 Task: Search one way flight ticket for 4 adults, 2 children, 2 infants in seat and 1 infant on lap in economy from Deadhorse: Deadhorse Airport(prudhoe Bay Airport) to Laramie: Laramie Regional Airport on 5-3-2023. Choice of flights is Westjet. Number of bags: 1 carry on bag. Price is upto 75000. Outbound departure time preference is 14:15.
Action: Mouse moved to (325, 374)
Screenshot: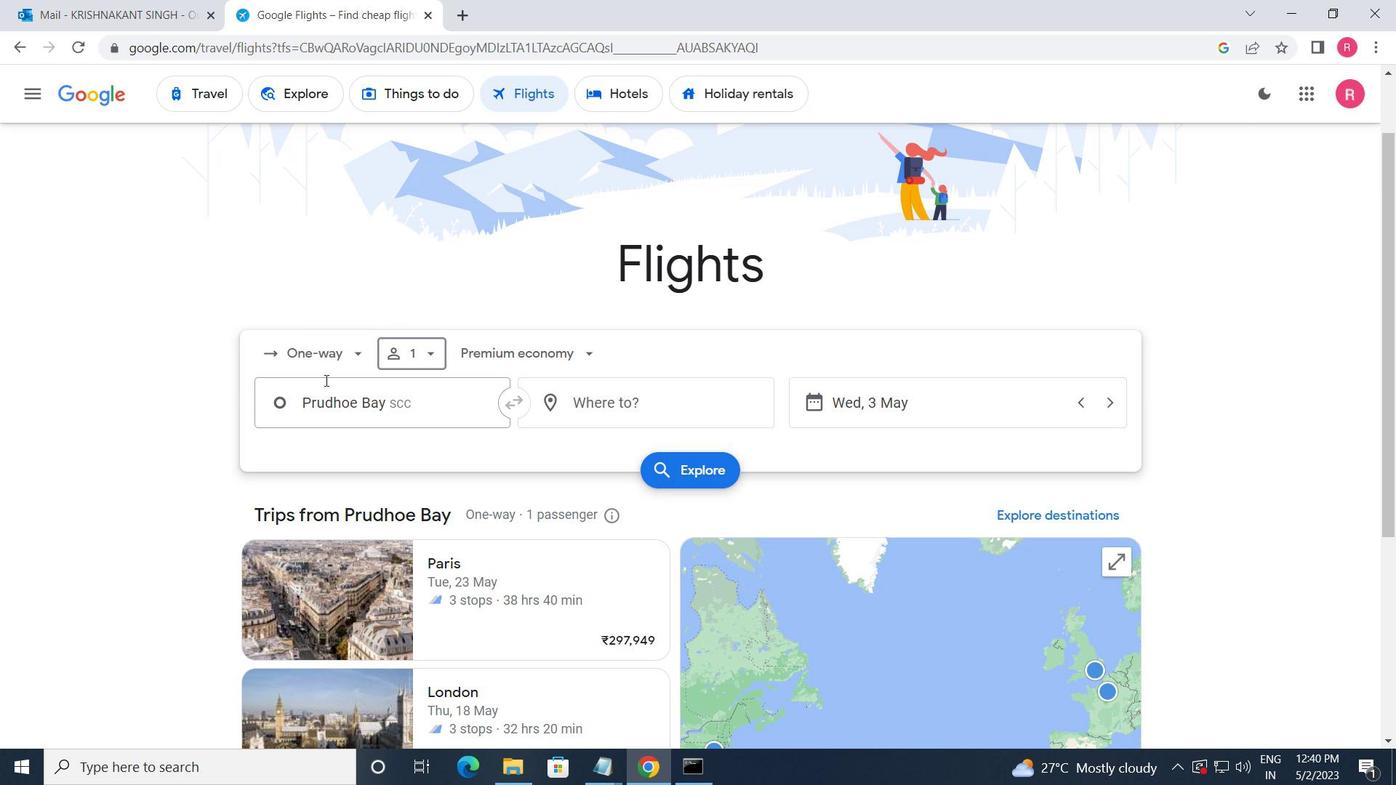 
Action: Mouse pressed left at (325, 374)
Screenshot: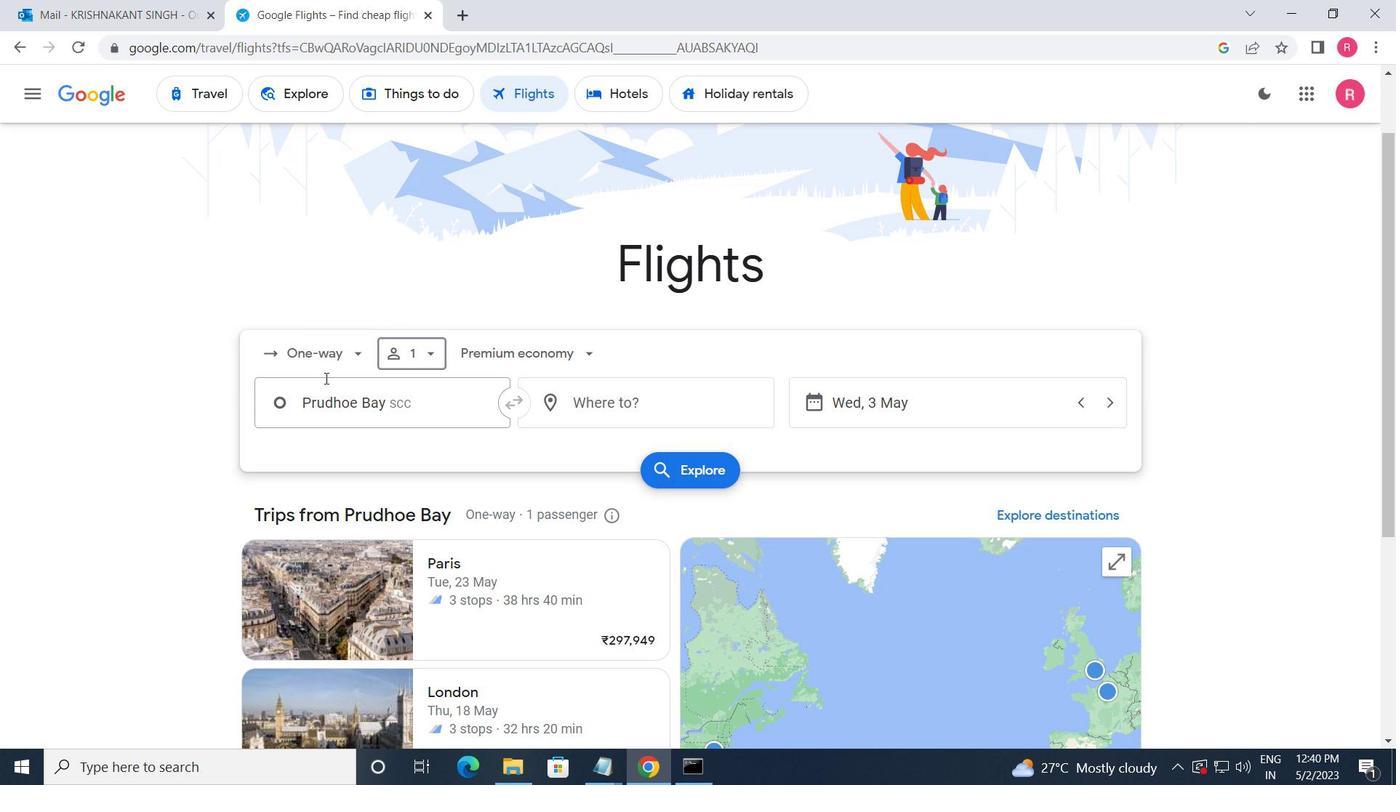 
Action: Mouse moved to (358, 444)
Screenshot: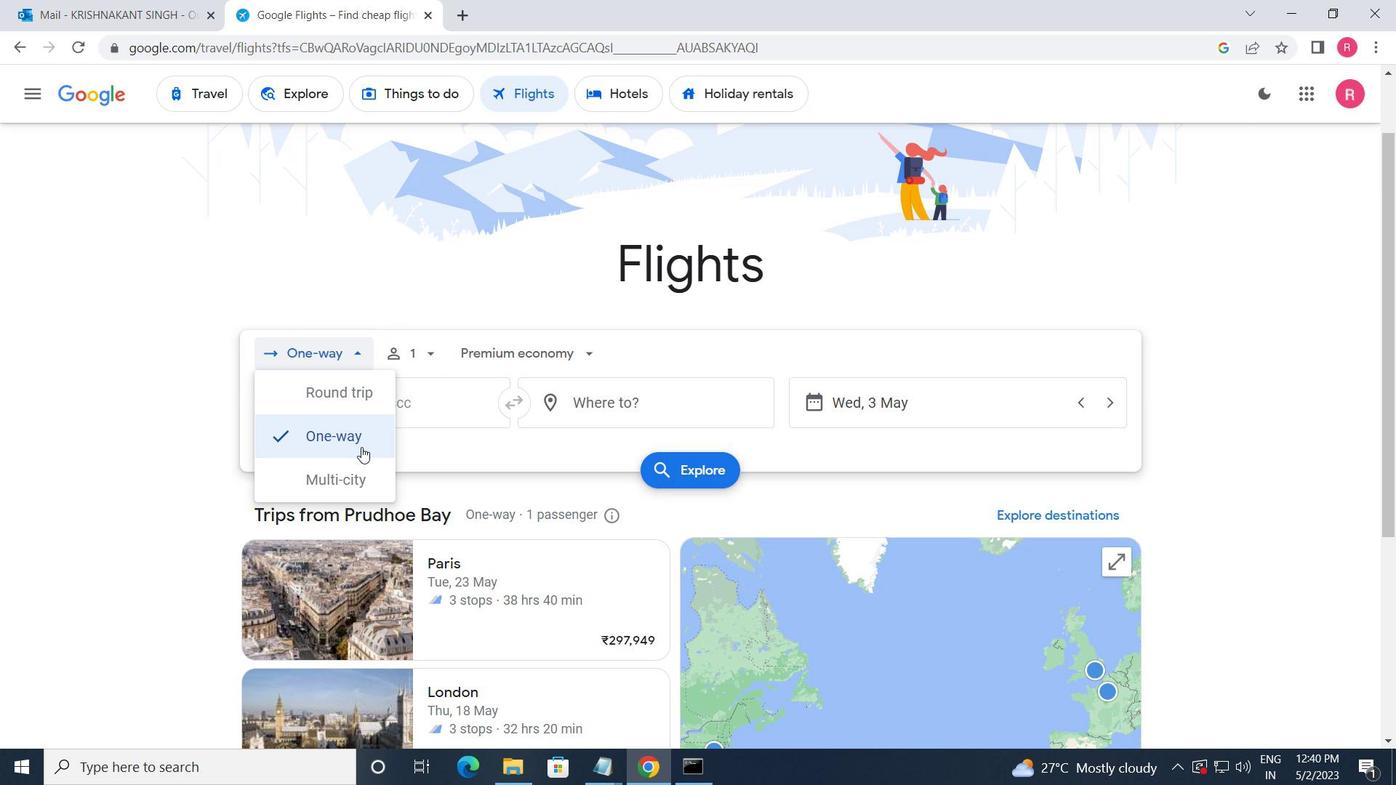 
Action: Mouse pressed left at (358, 444)
Screenshot: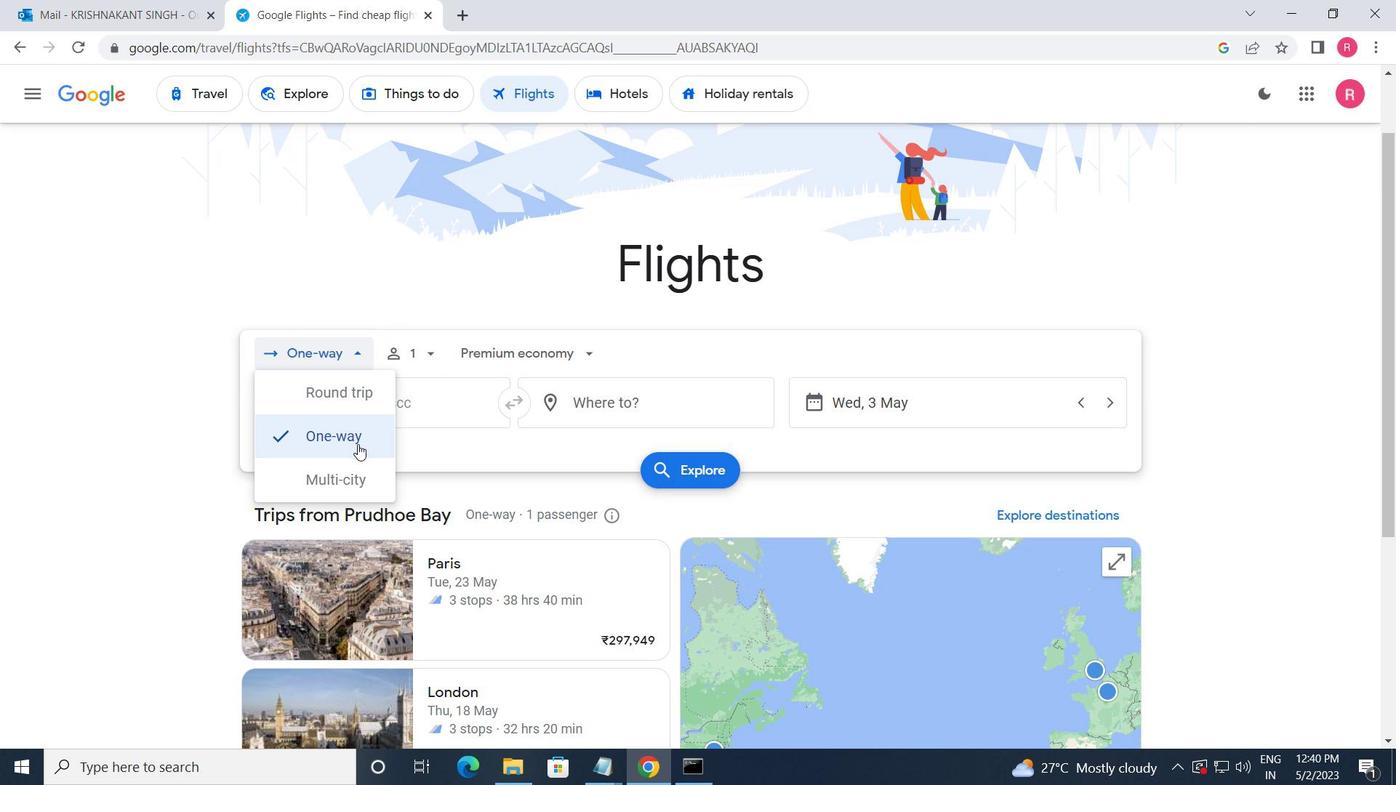 
Action: Mouse moved to (432, 365)
Screenshot: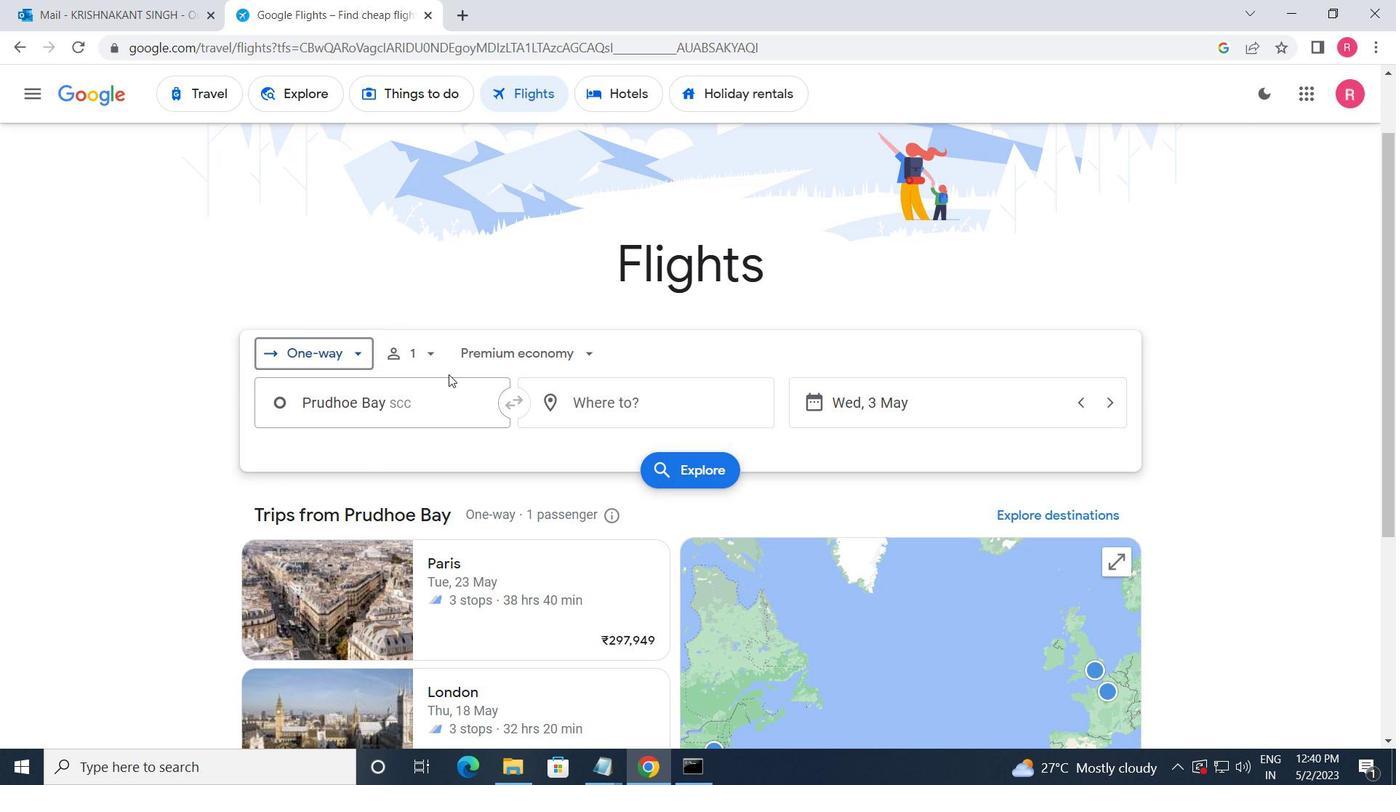 
Action: Mouse pressed left at (432, 365)
Screenshot: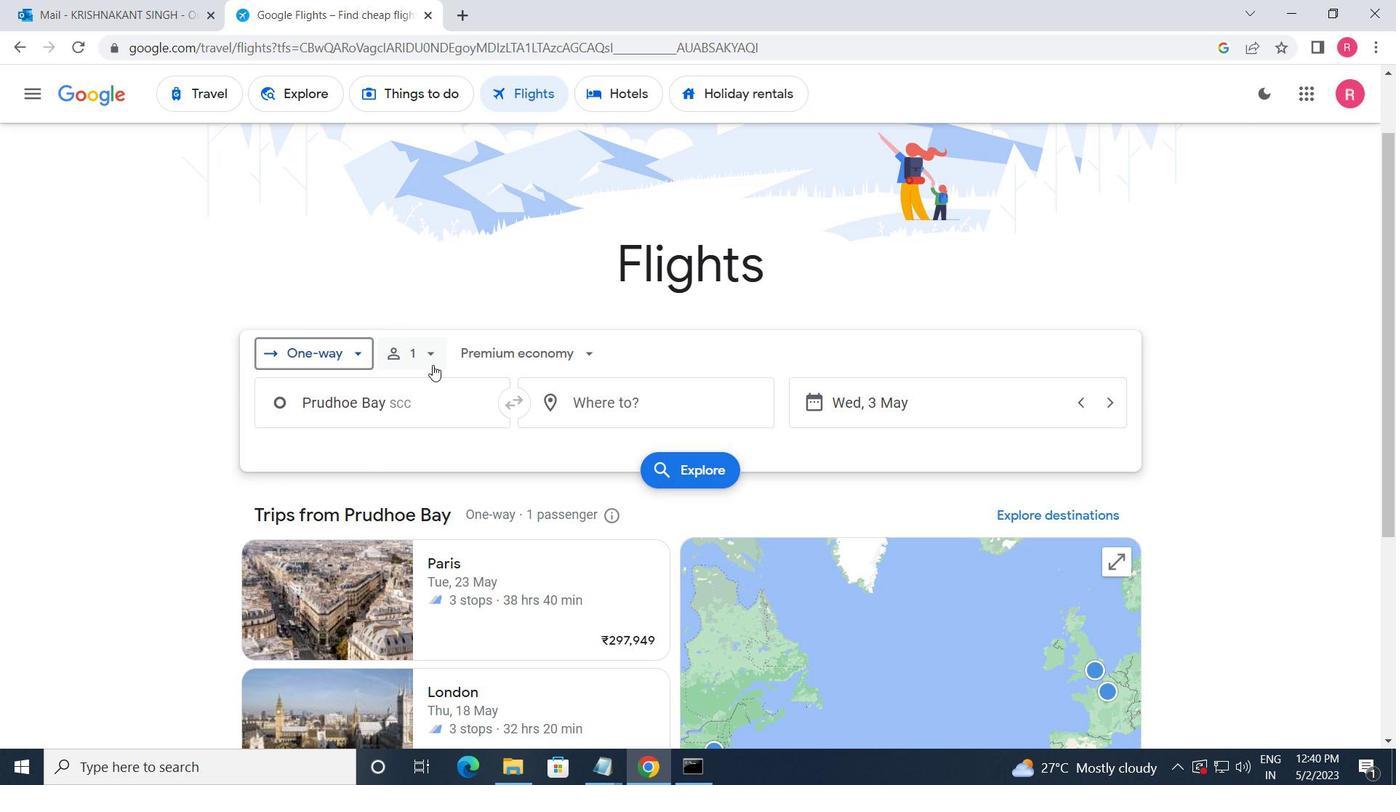 
Action: Mouse moved to (568, 396)
Screenshot: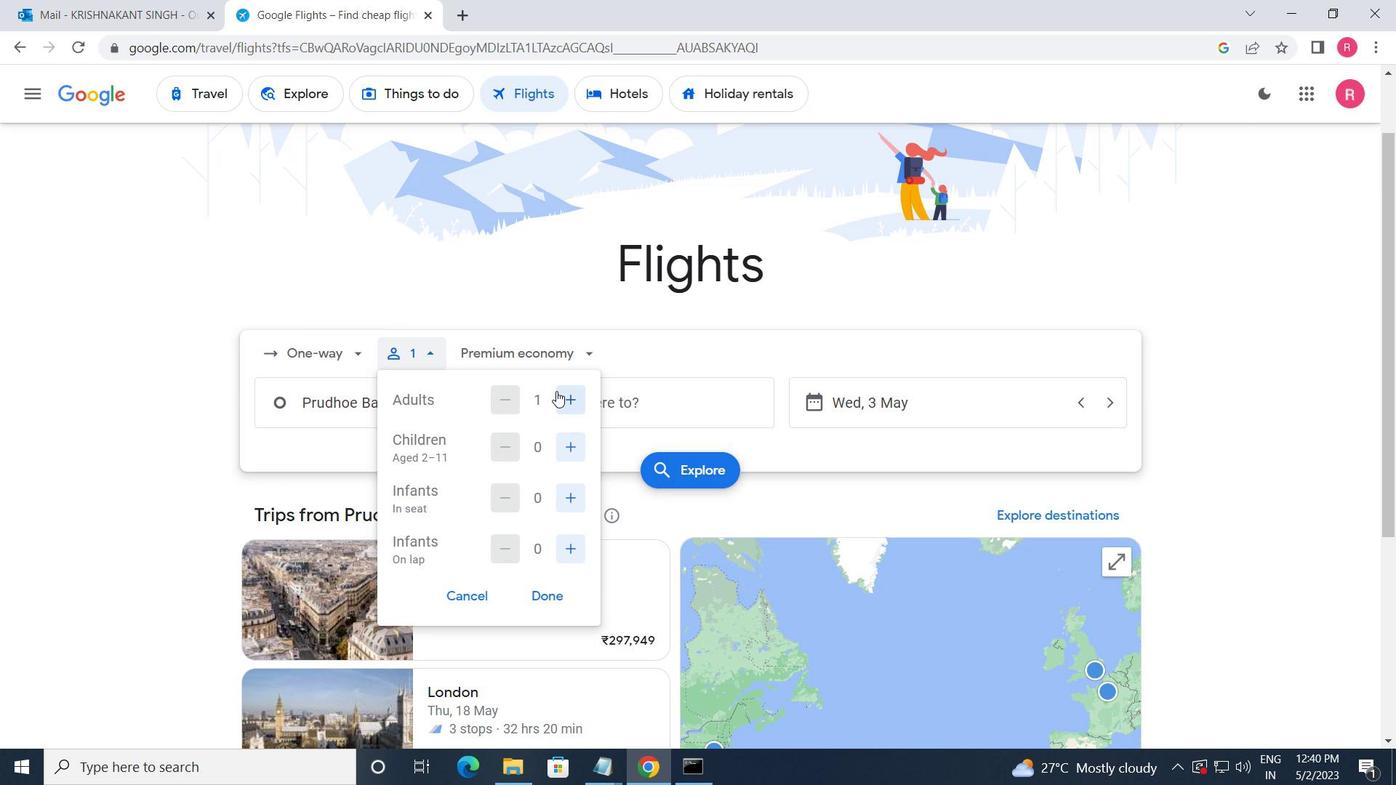 
Action: Mouse pressed left at (568, 396)
Screenshot: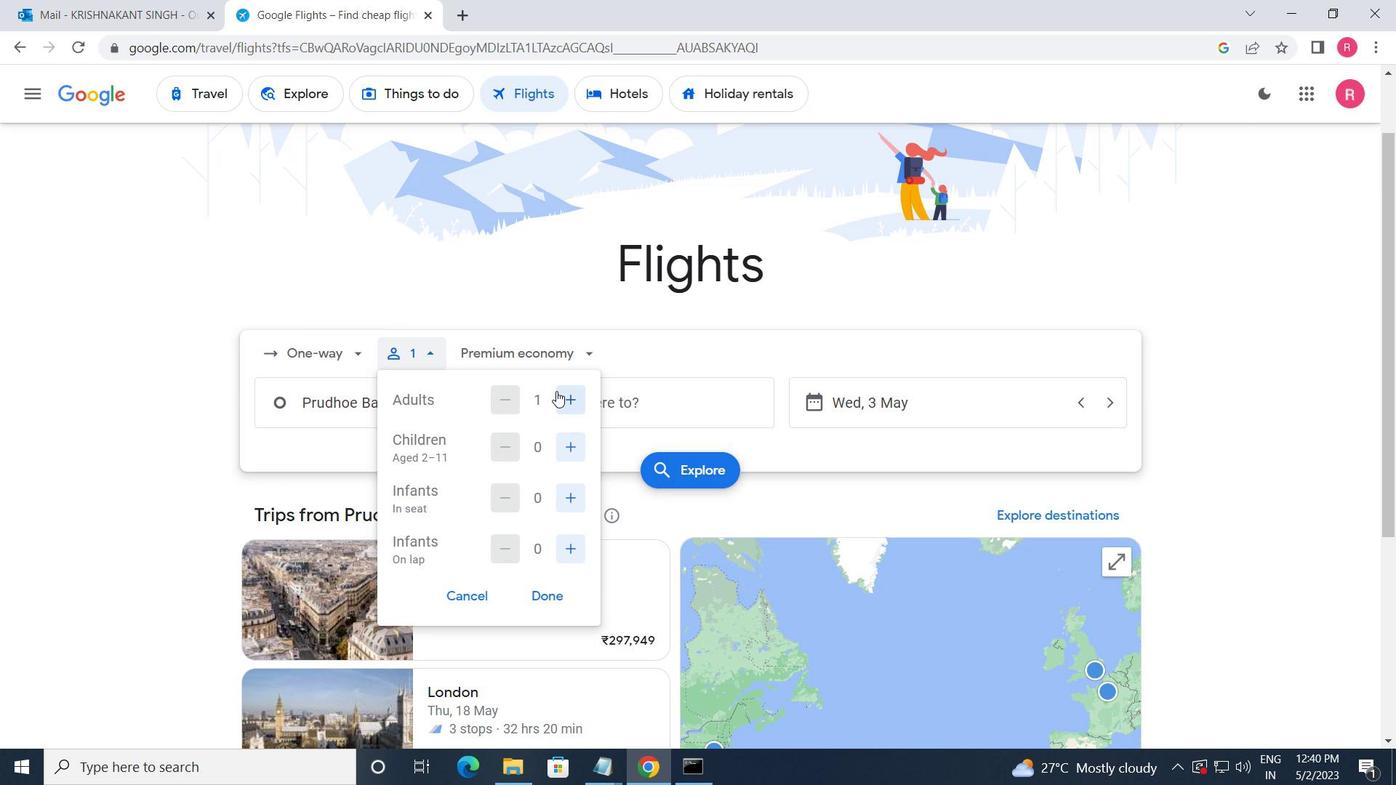 
Action: Mouse pressed left at (568, 396)
Screenshot: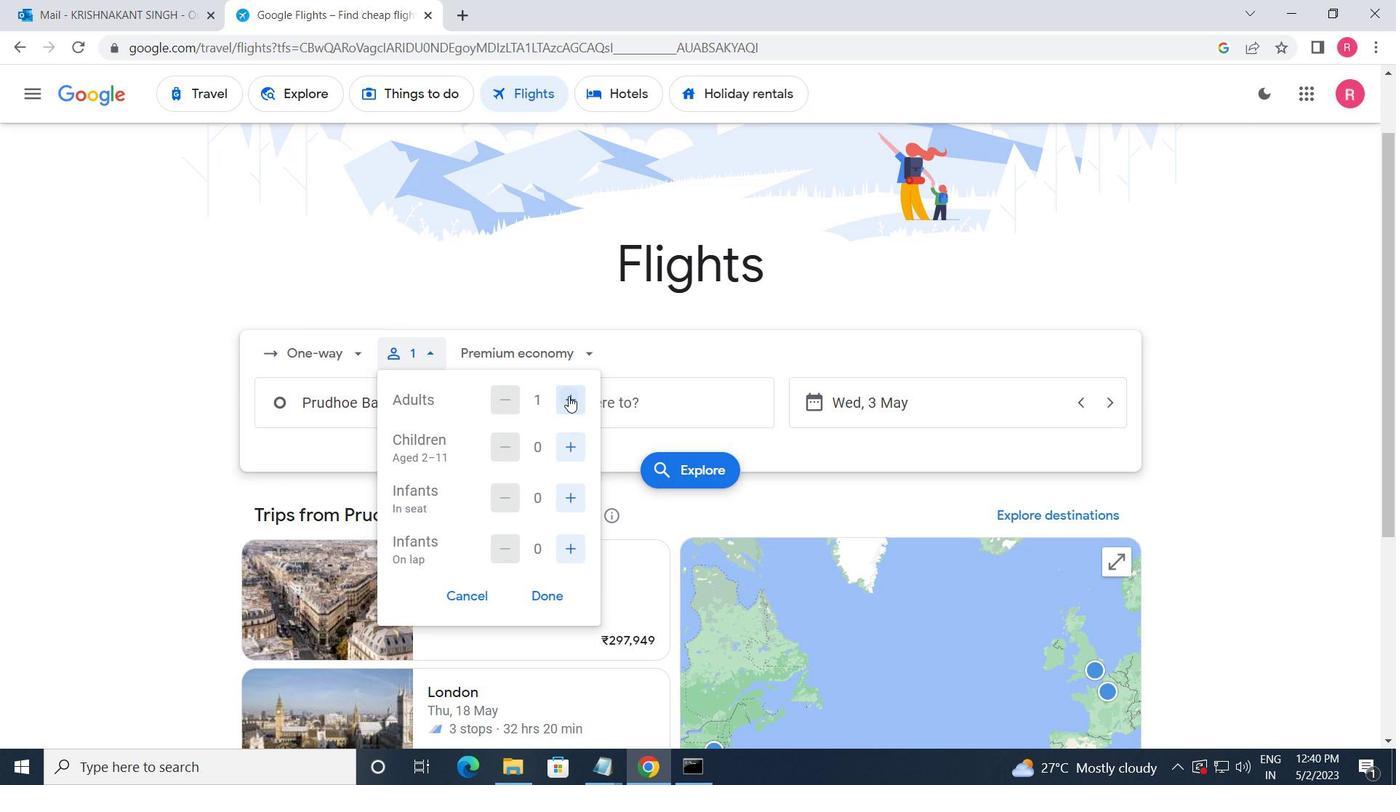 
Action: Mouse moved to (568, 397)
Screenshot: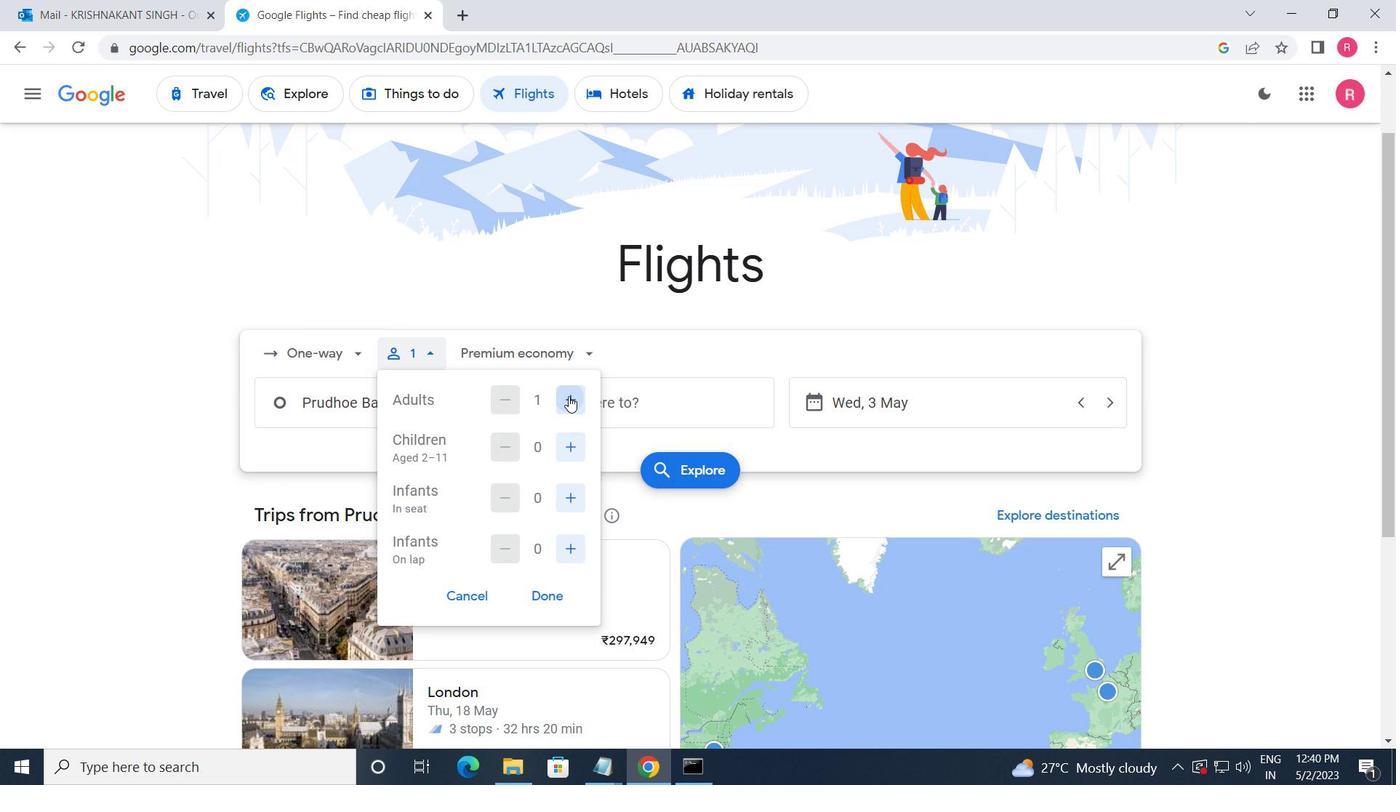 
Action: Mouse pressed left at (568, 397)
Screenshot: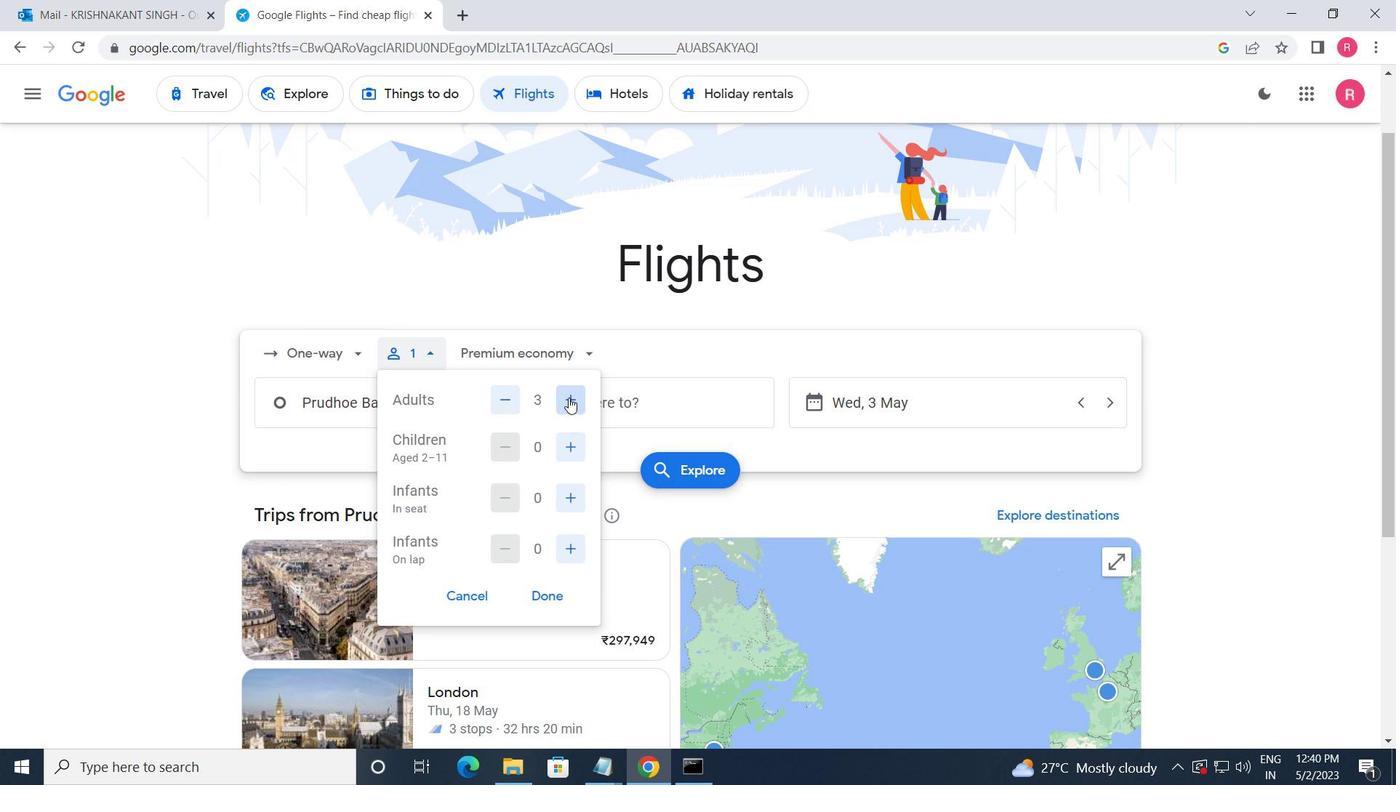 
Action: Mouse moved to (572, 451)
Screenshot: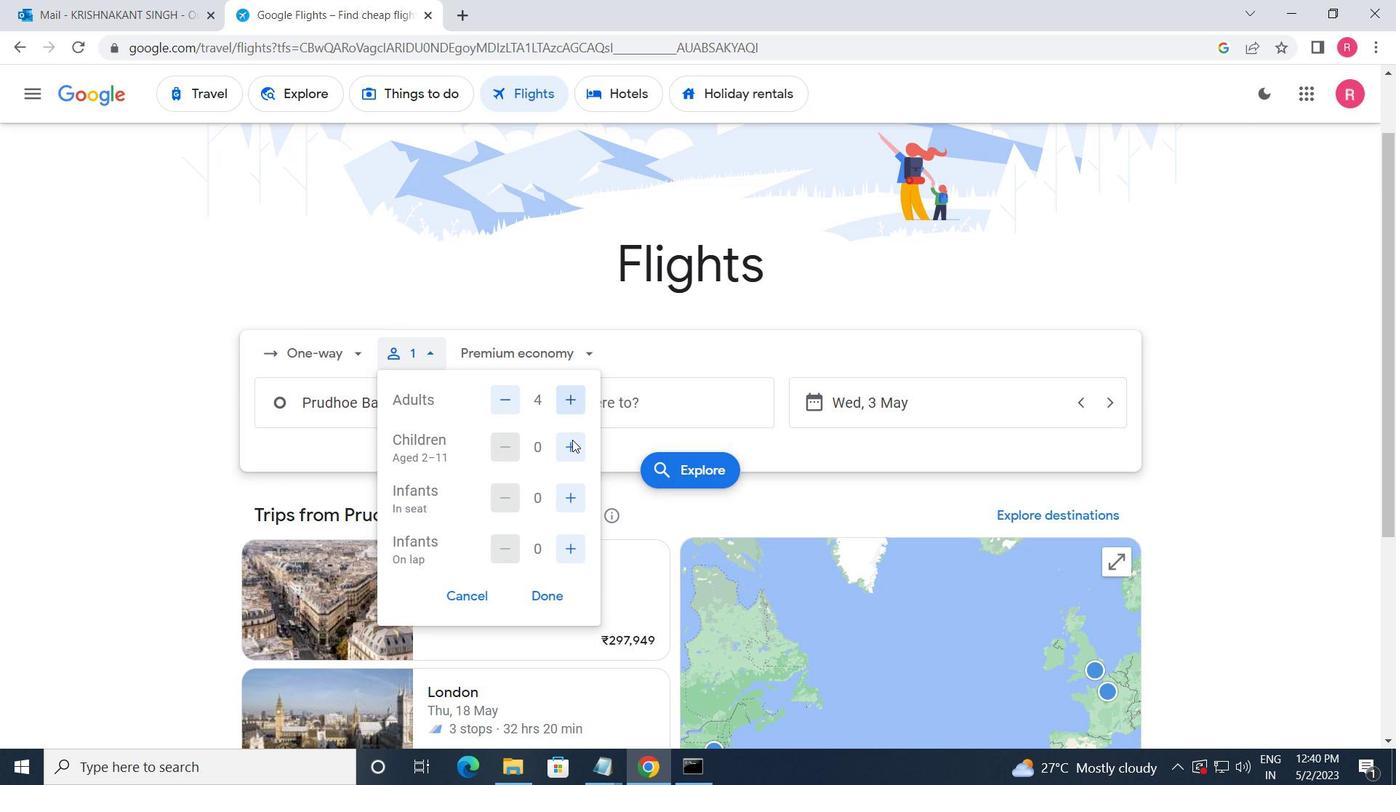 
Action: Mouse pressed left at (572, 451)
Screenshot: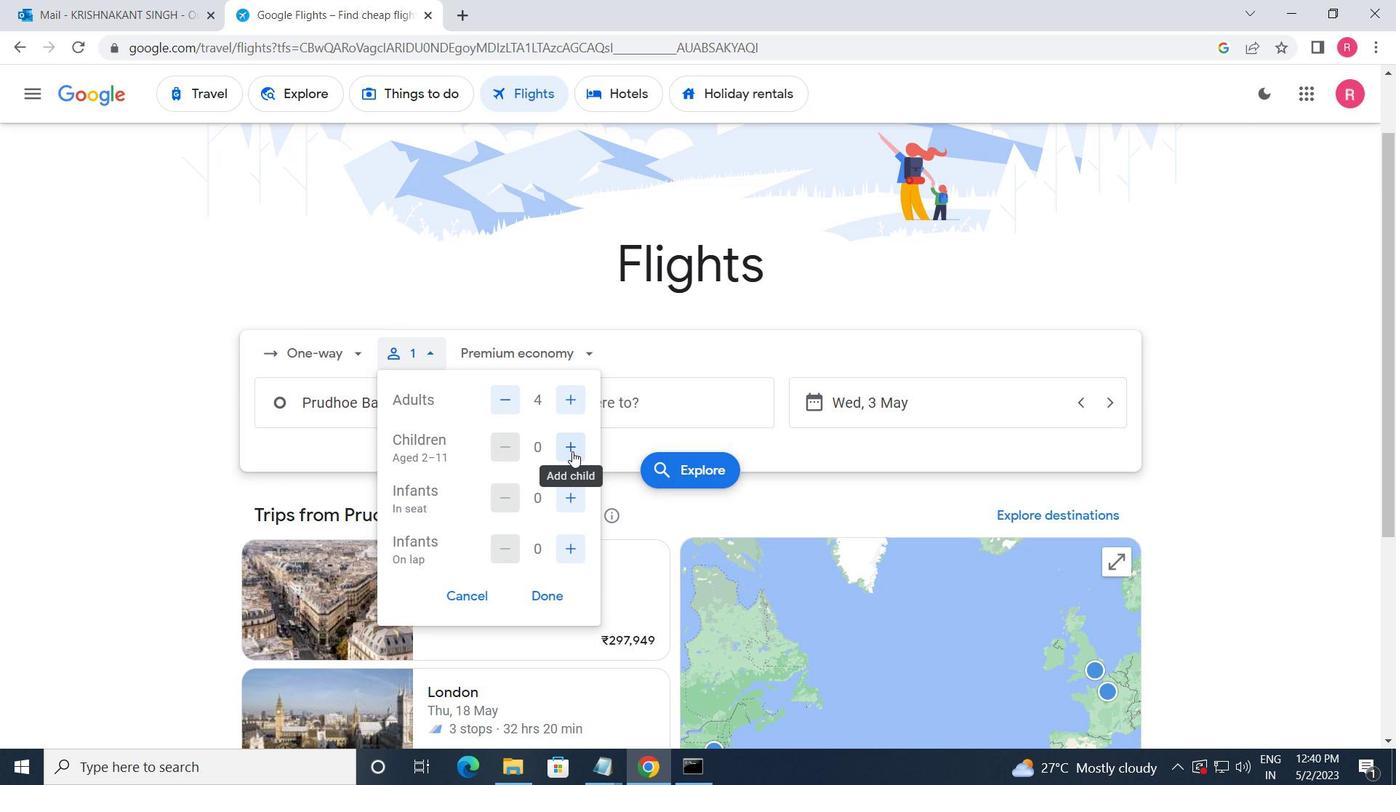 
Action: Mouse pressed left at (572, 451)
Screenshot: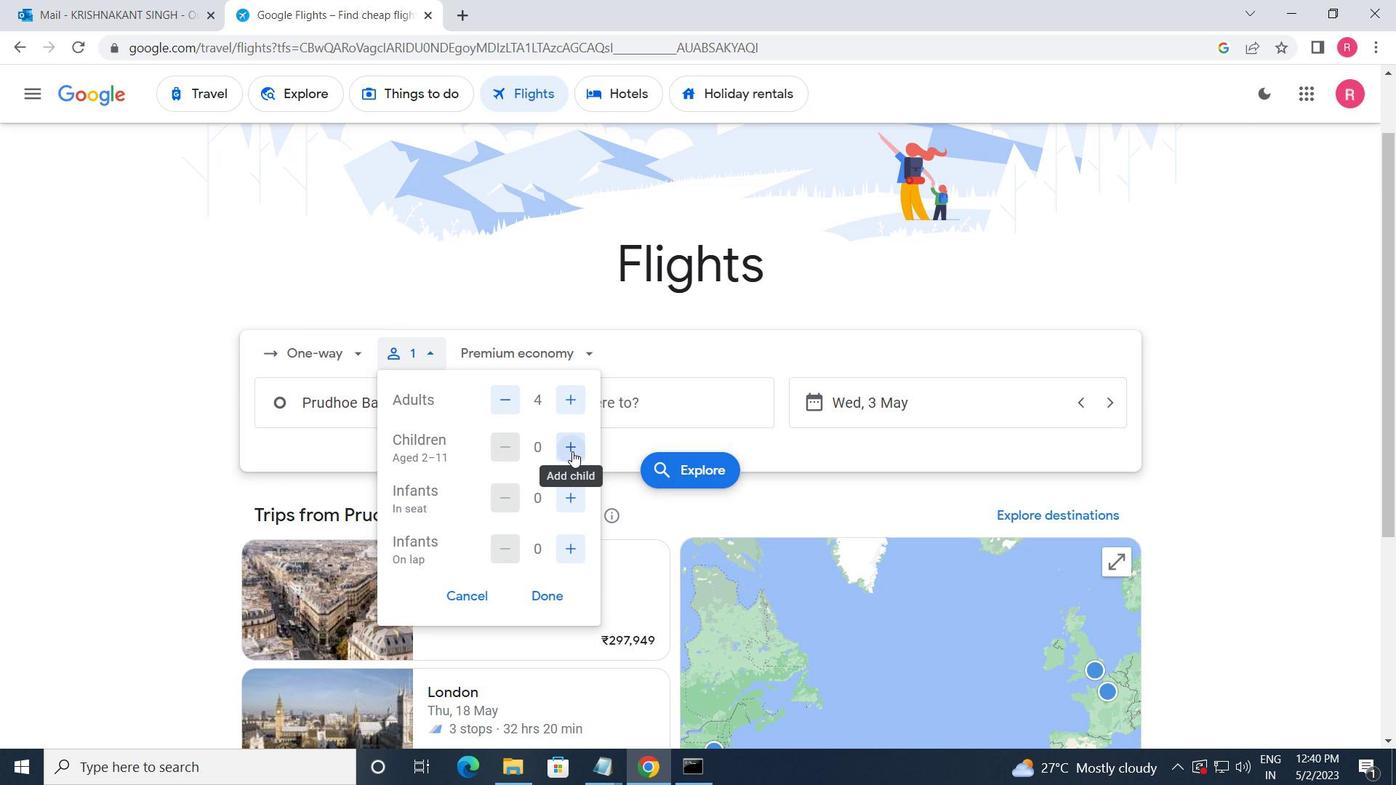 
Action: Mouse moved to (566, 503)
Screenshot: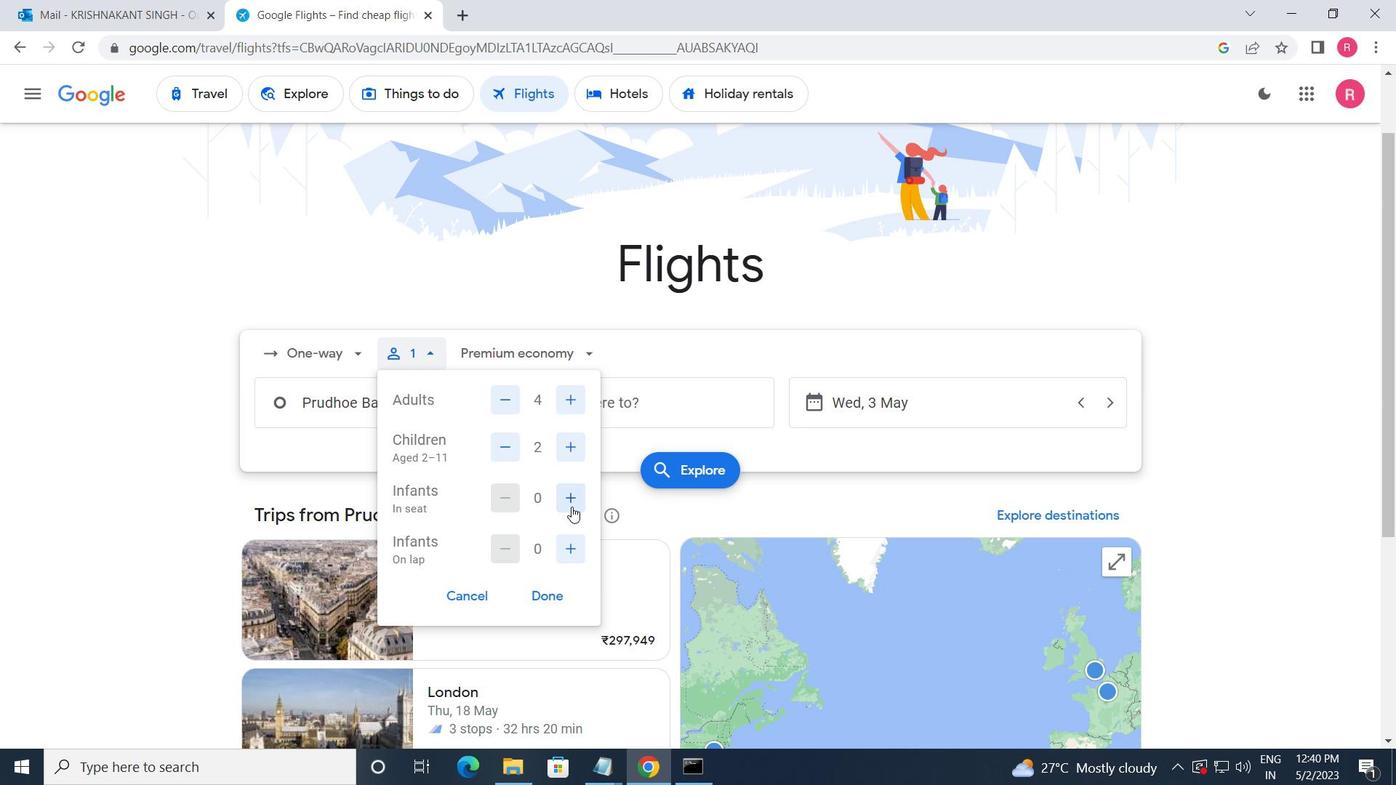 
Action: Mouse pressed left at (566, 503)
Screenshot: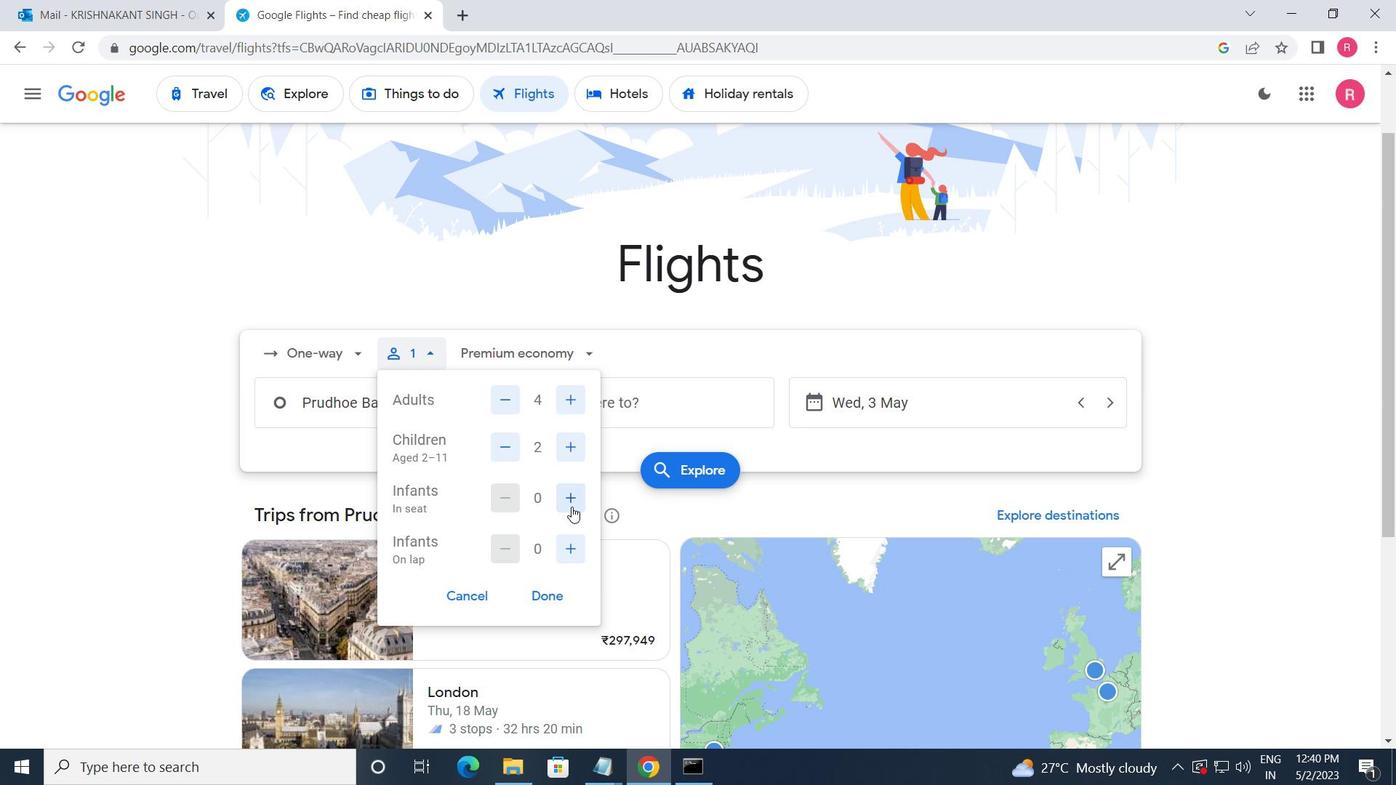 
Action: Mouse pressed left at (566, 503)
Screenshot: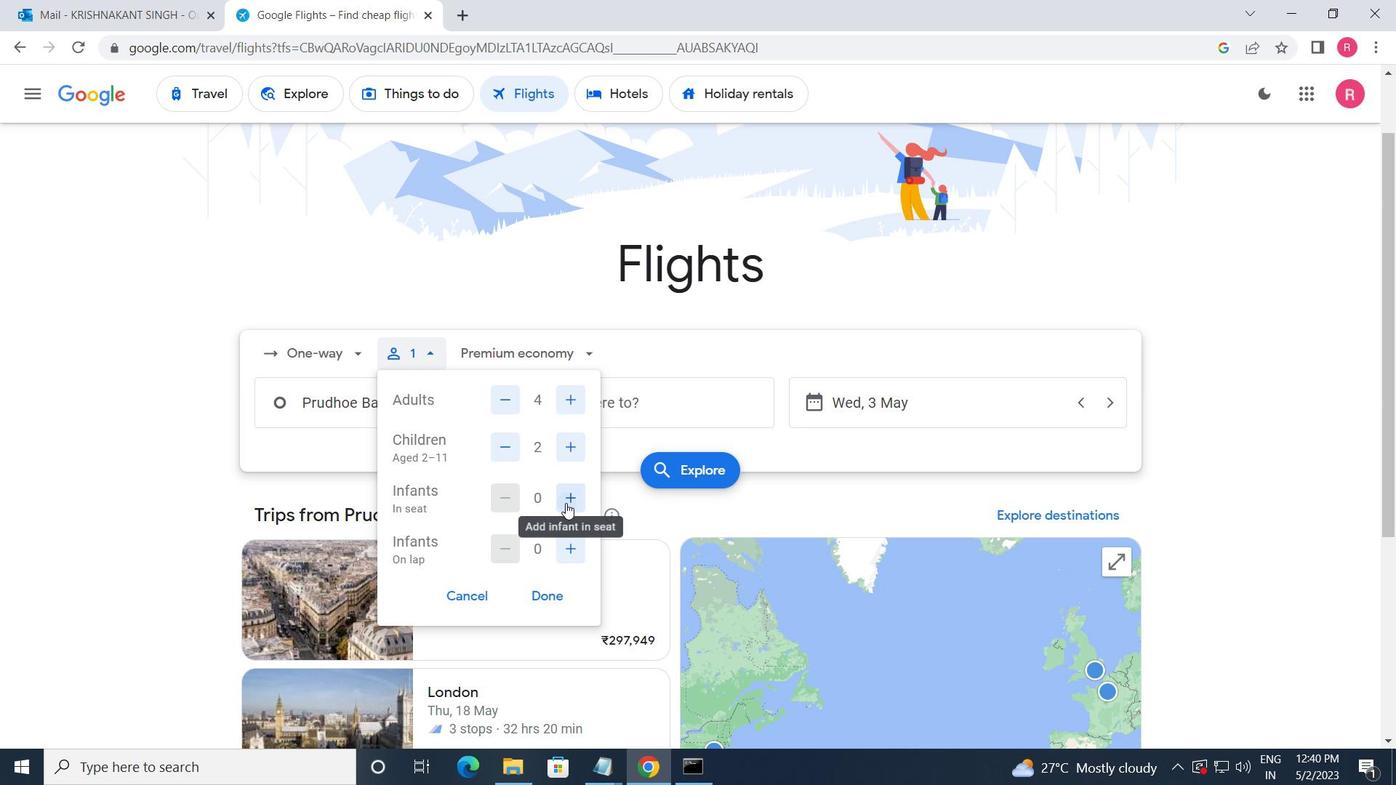 
Action: Mouse moved to (563, 555)
Screenshot: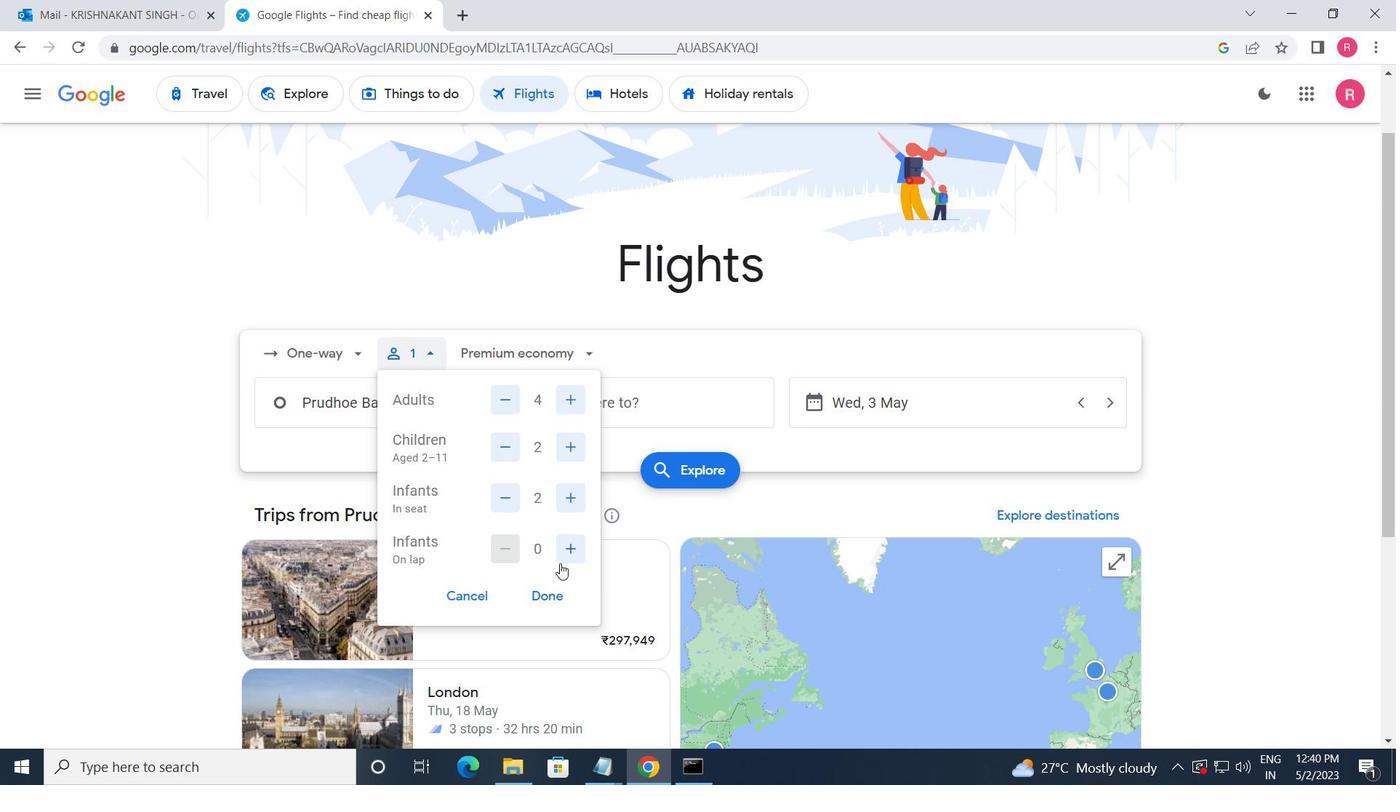 
Action: Mouse pressed left at (563, 555)
Screenshot: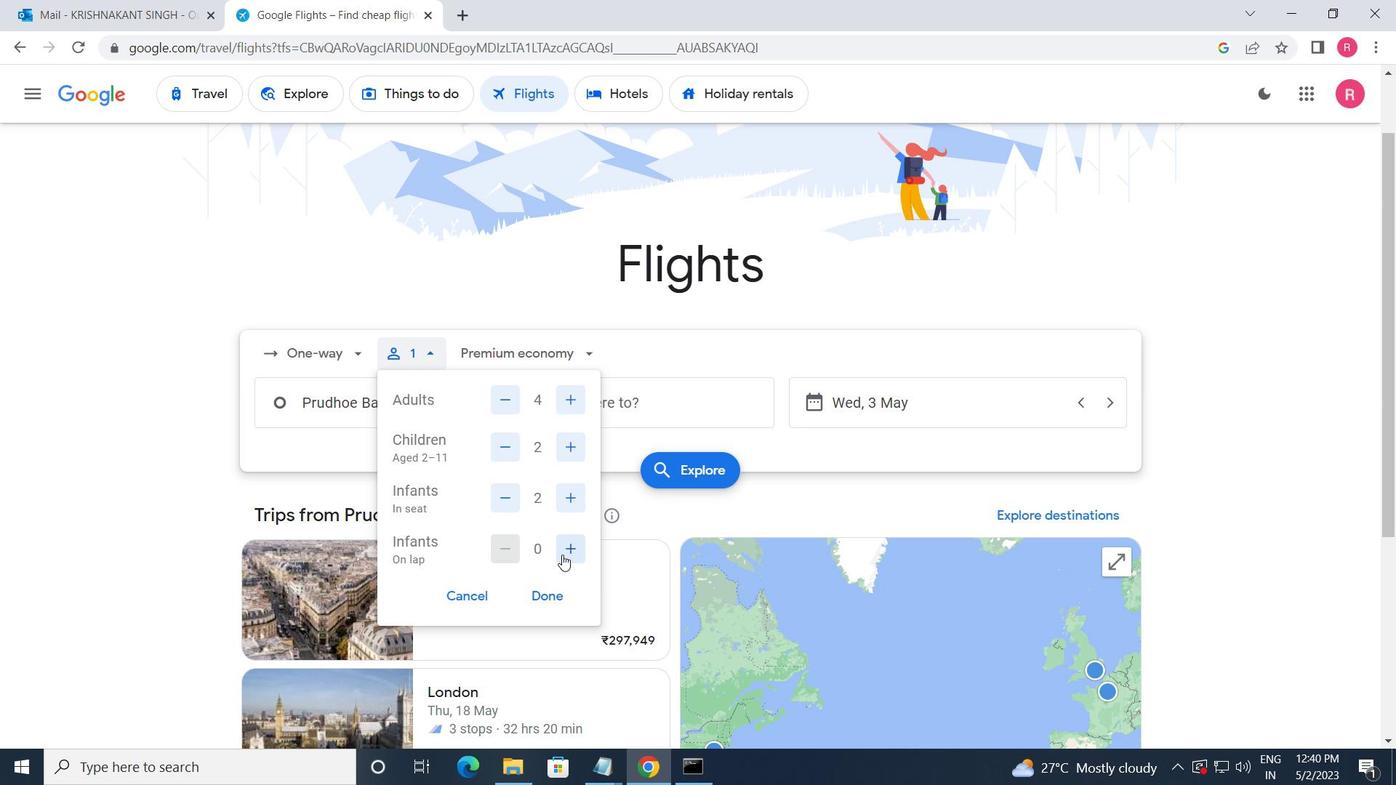 
Action: Mouse moved to (554, 594)
Screenshot: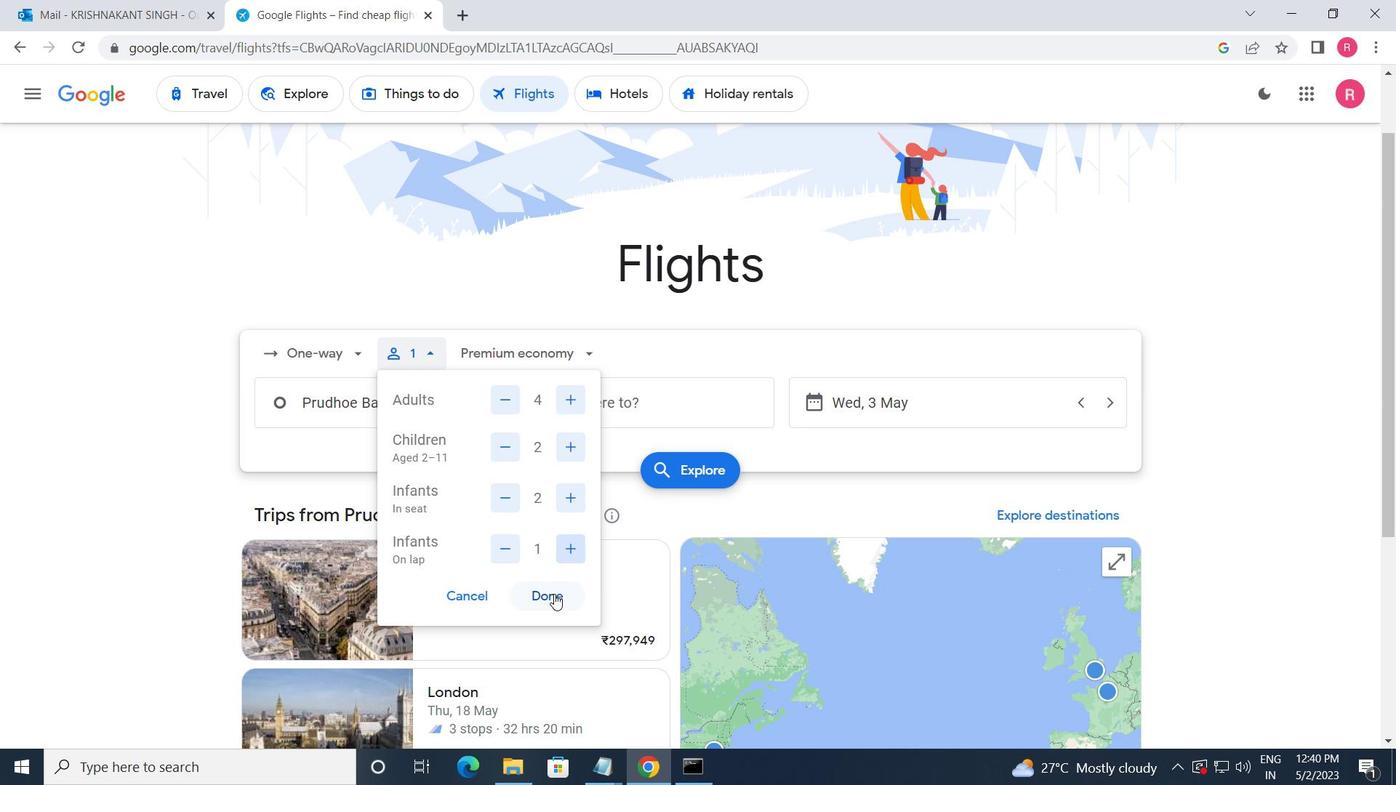 
Action: Mouse pressed left at (554, 594)
Screenshot: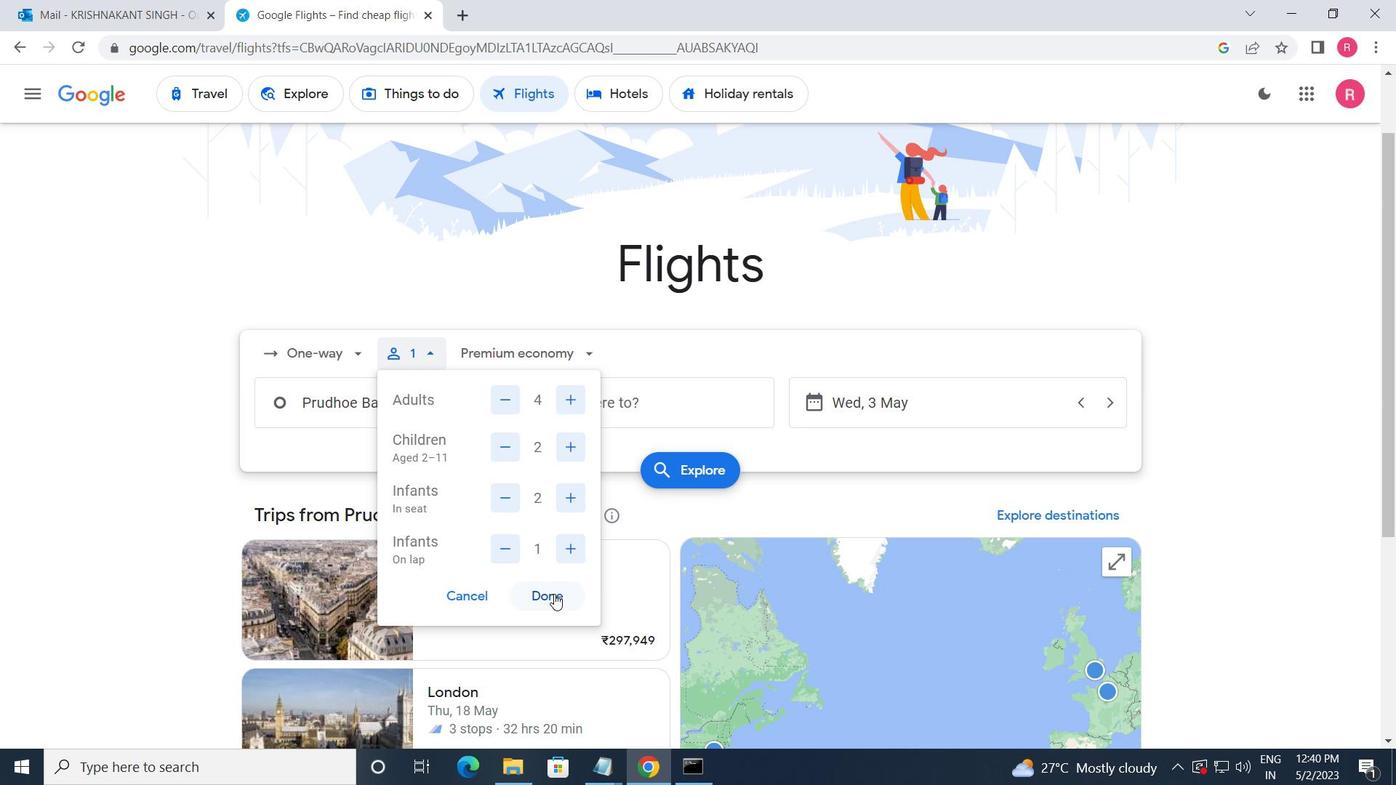 
Action: Mouse moved to (523, 366)
Screenshot: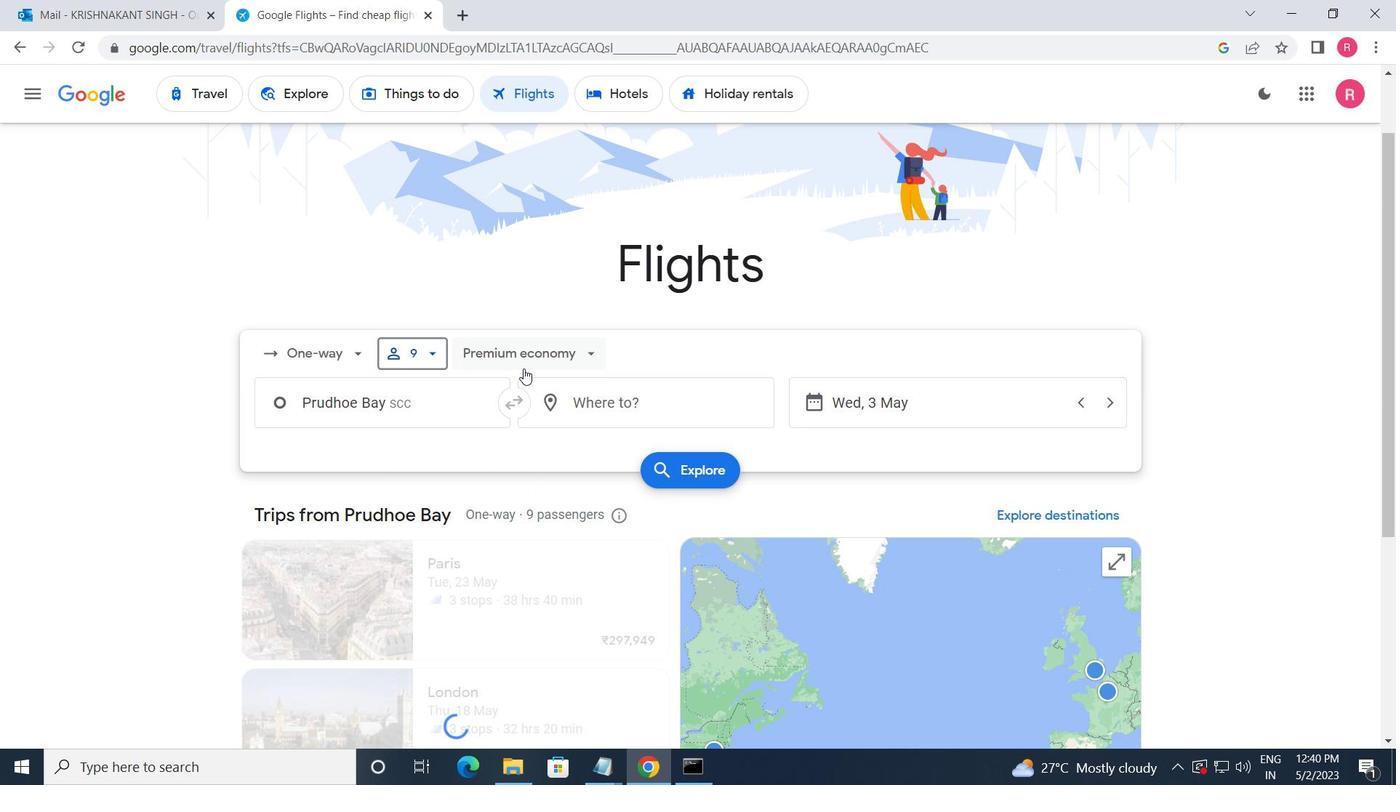 
Action: Mouse pressed left at (523, 366)
Screenshot: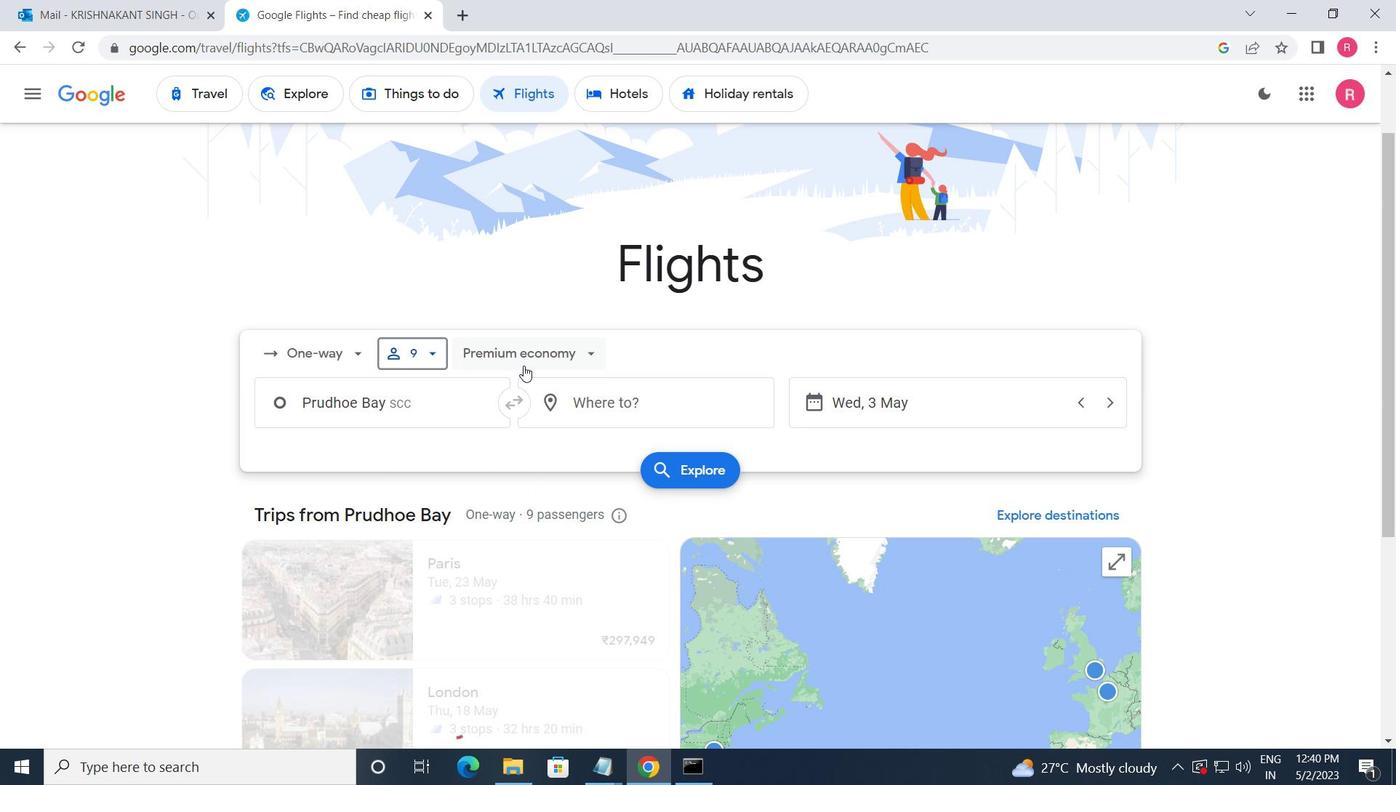 
Action: Mouse moved to (534, 400)
Screenshot: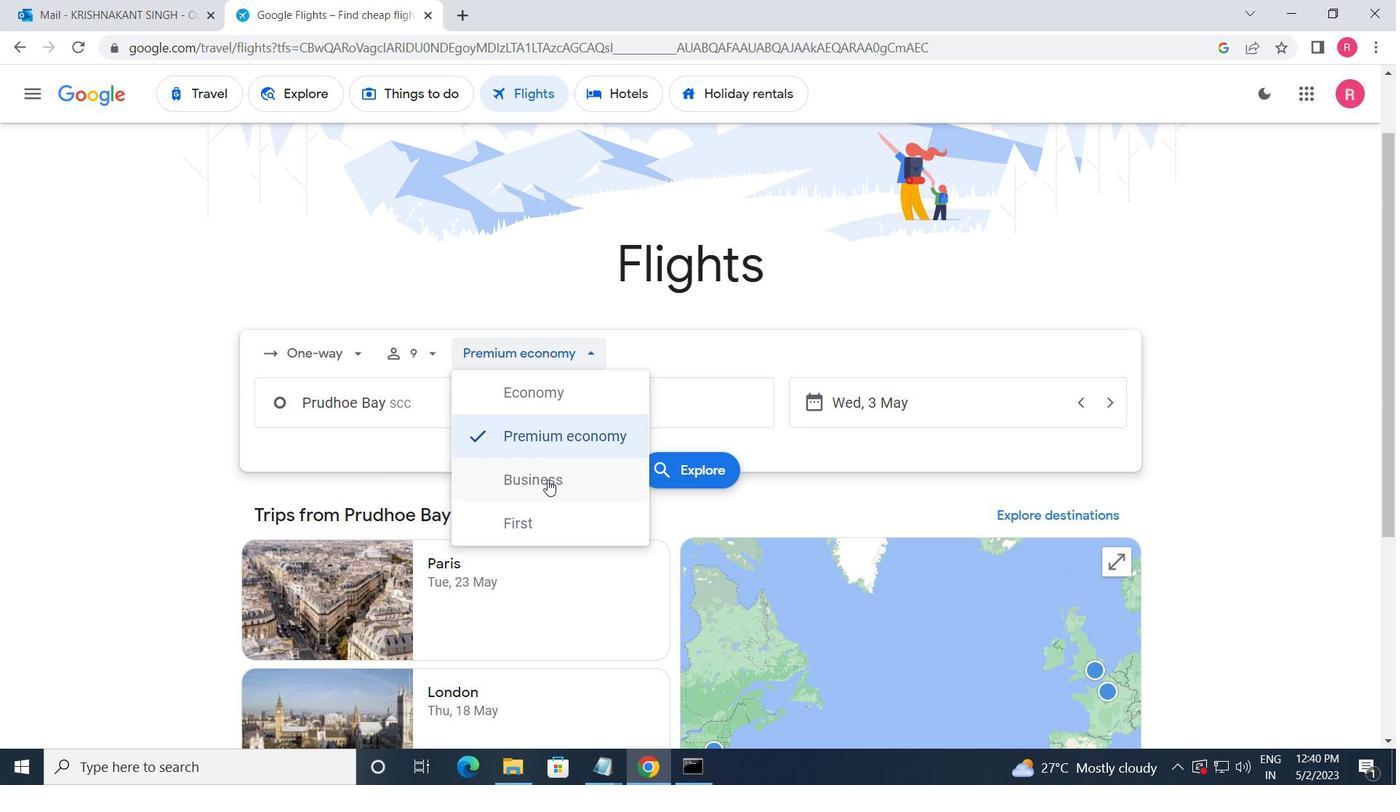 
Action: Mouse pressed left at (534, 400)
Screenshot: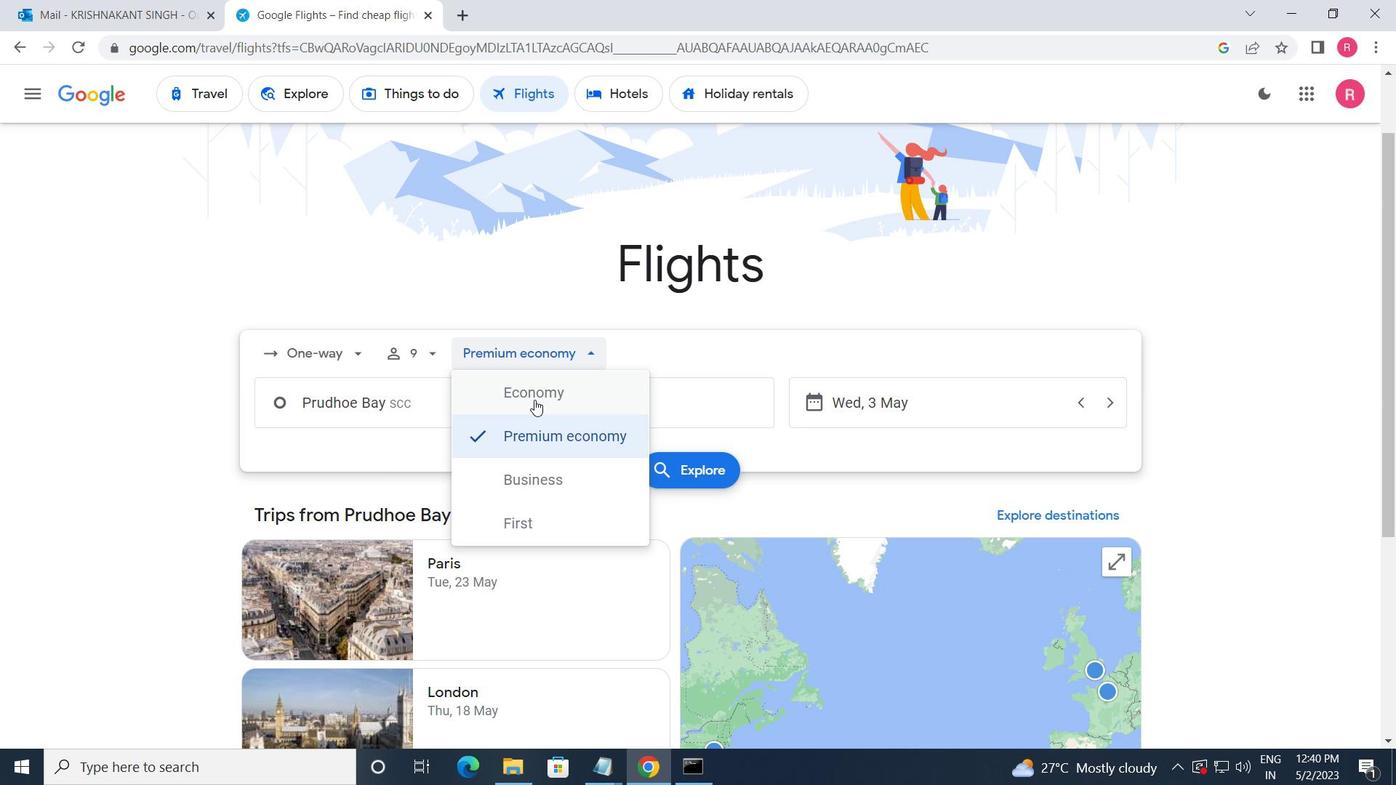 
Action: Mouse moved to (422, 410)
Screenshot: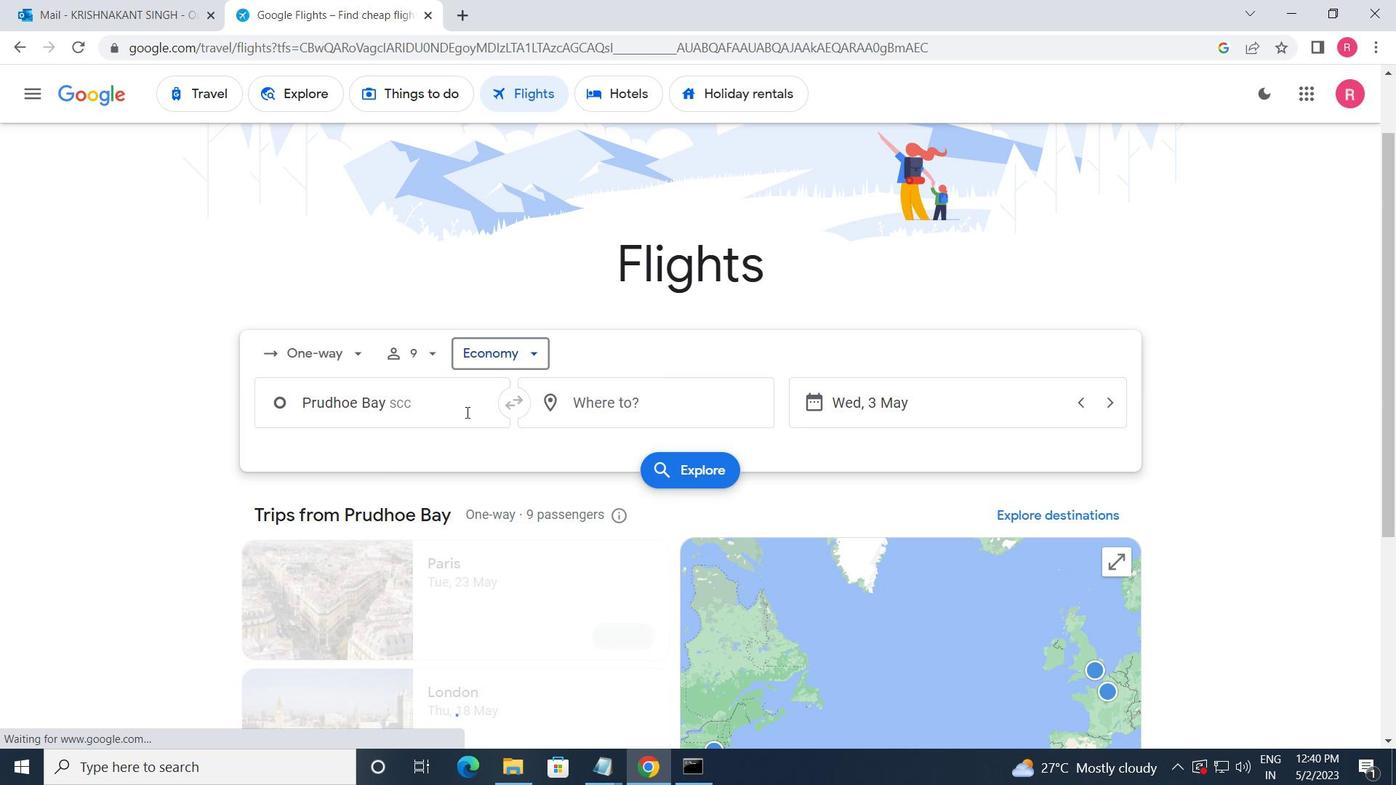 
Action: Mouse pressed left at (422, 410)
Screenshot: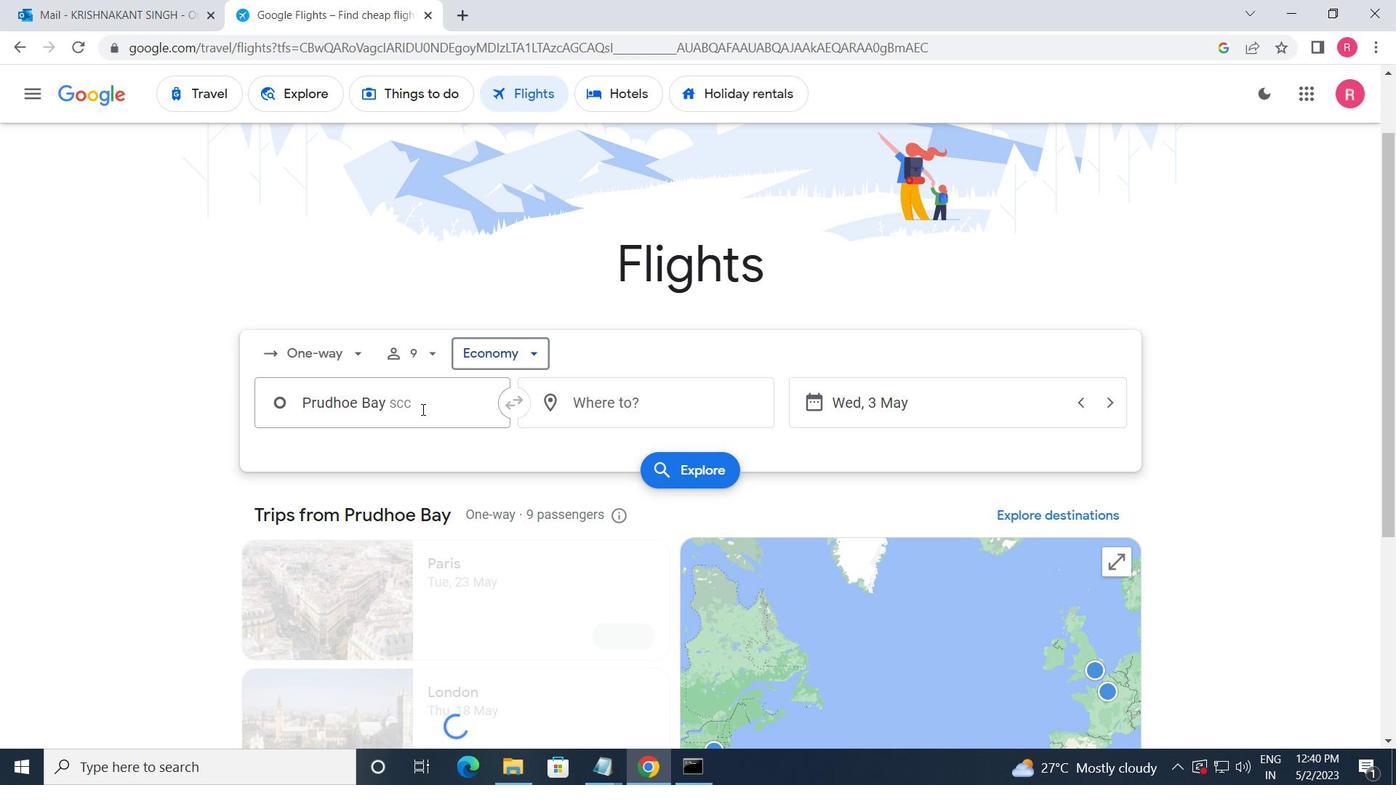 
Action: Mouse moved to (416, 496)
Screenshot: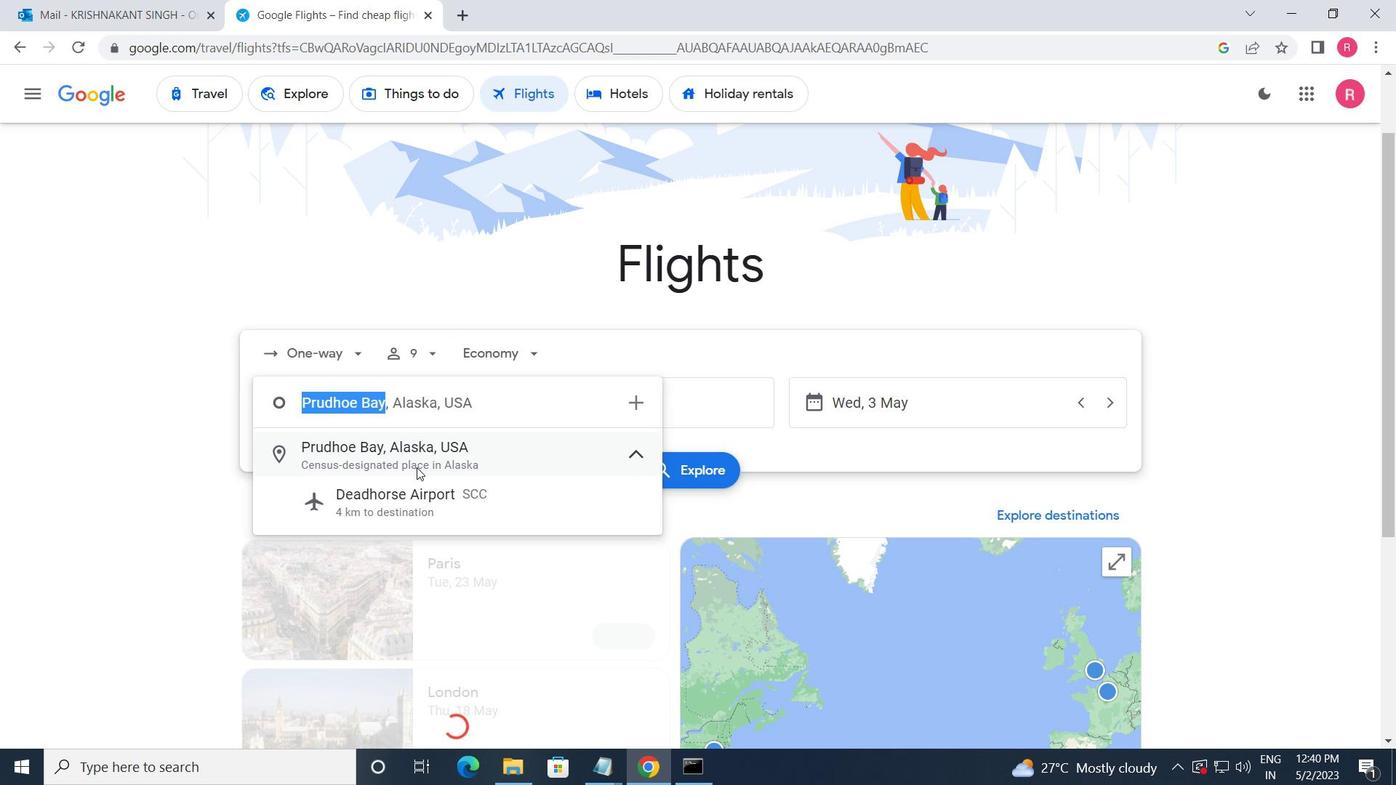
Action: Mouse pressed left at (416, 496)
Screenshot: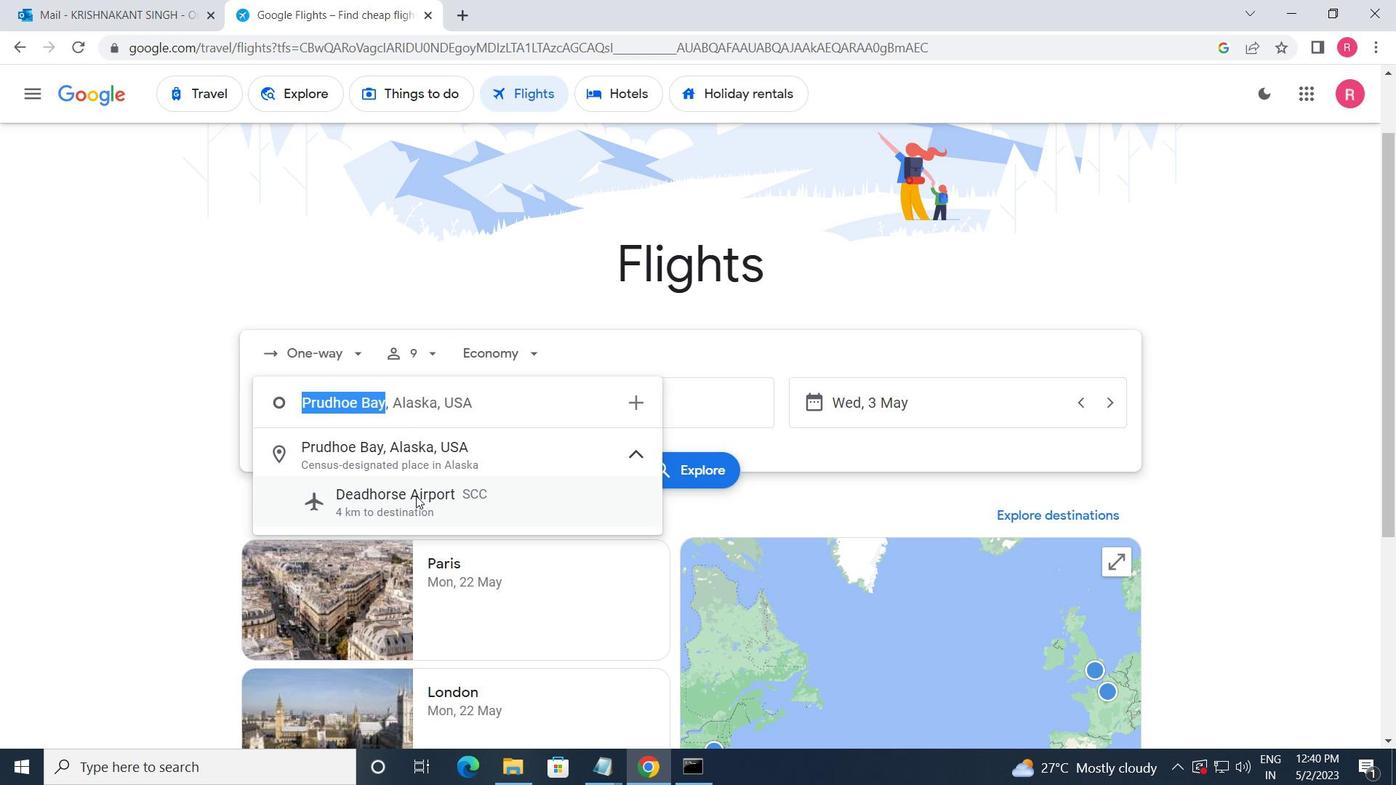 
Action: Mouse moved to (630, 397)
Screenshot: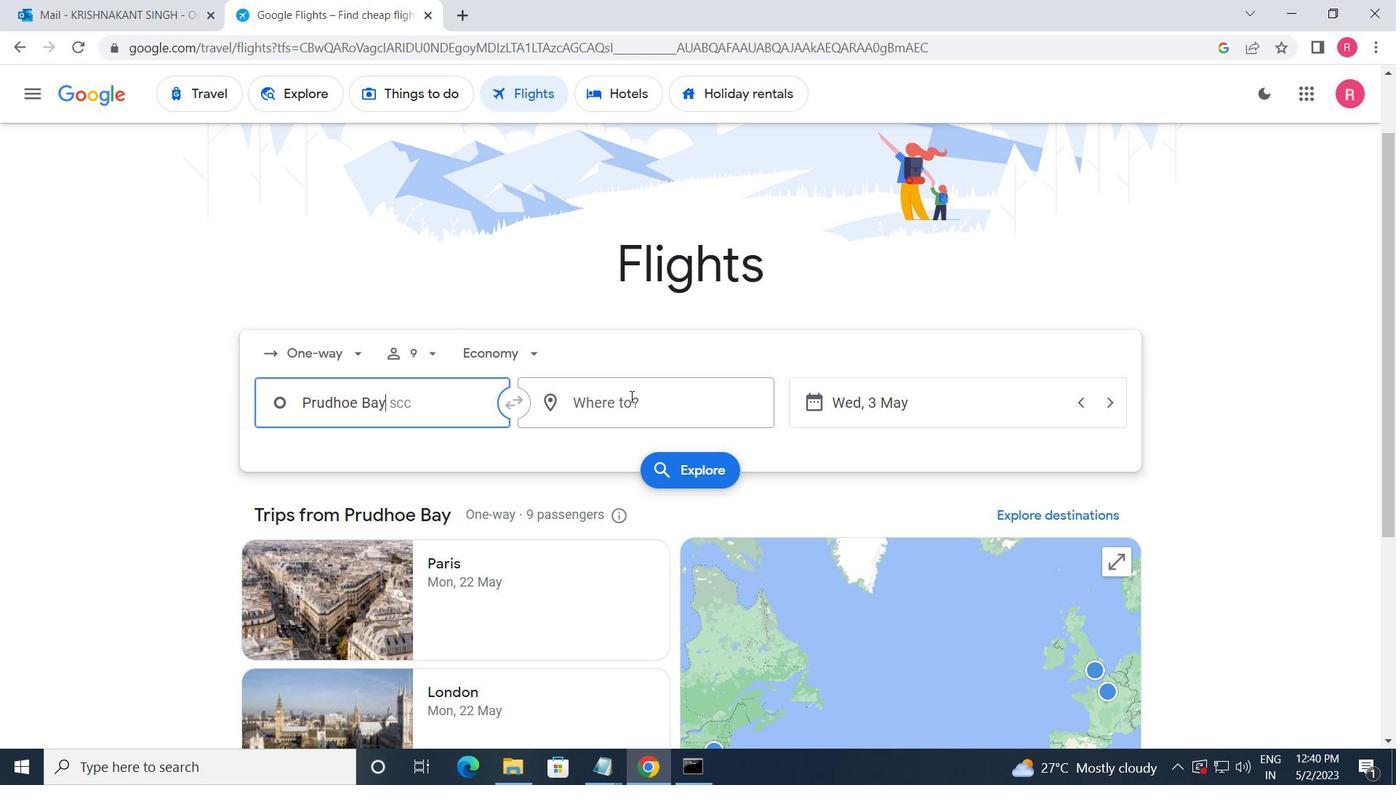 
Action: Mouse pressed left at (630, 397)
Screenshot: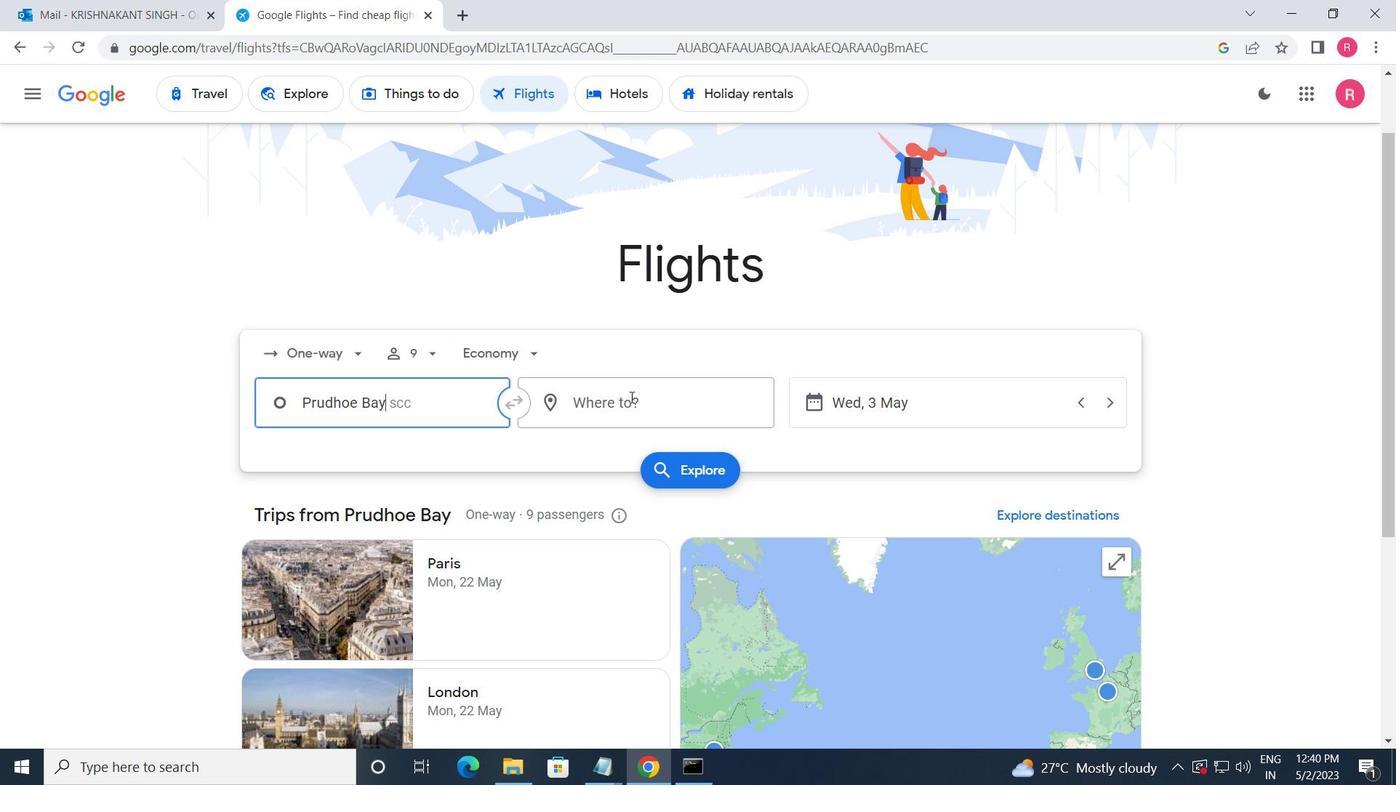 
Action: Mouse moved to (659, 576)
Screenshot: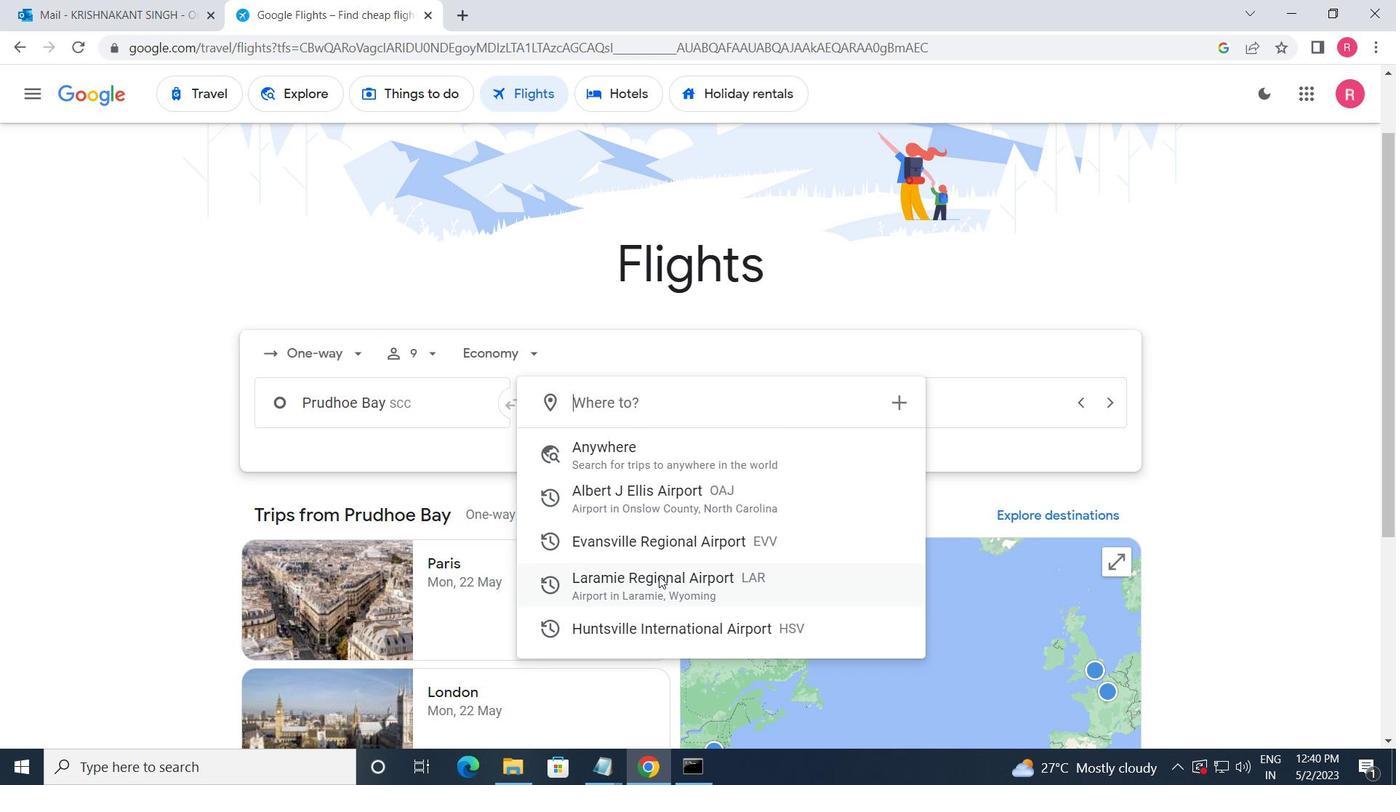 
Action: Mouse pressed left at (659, 576)
Screenshot: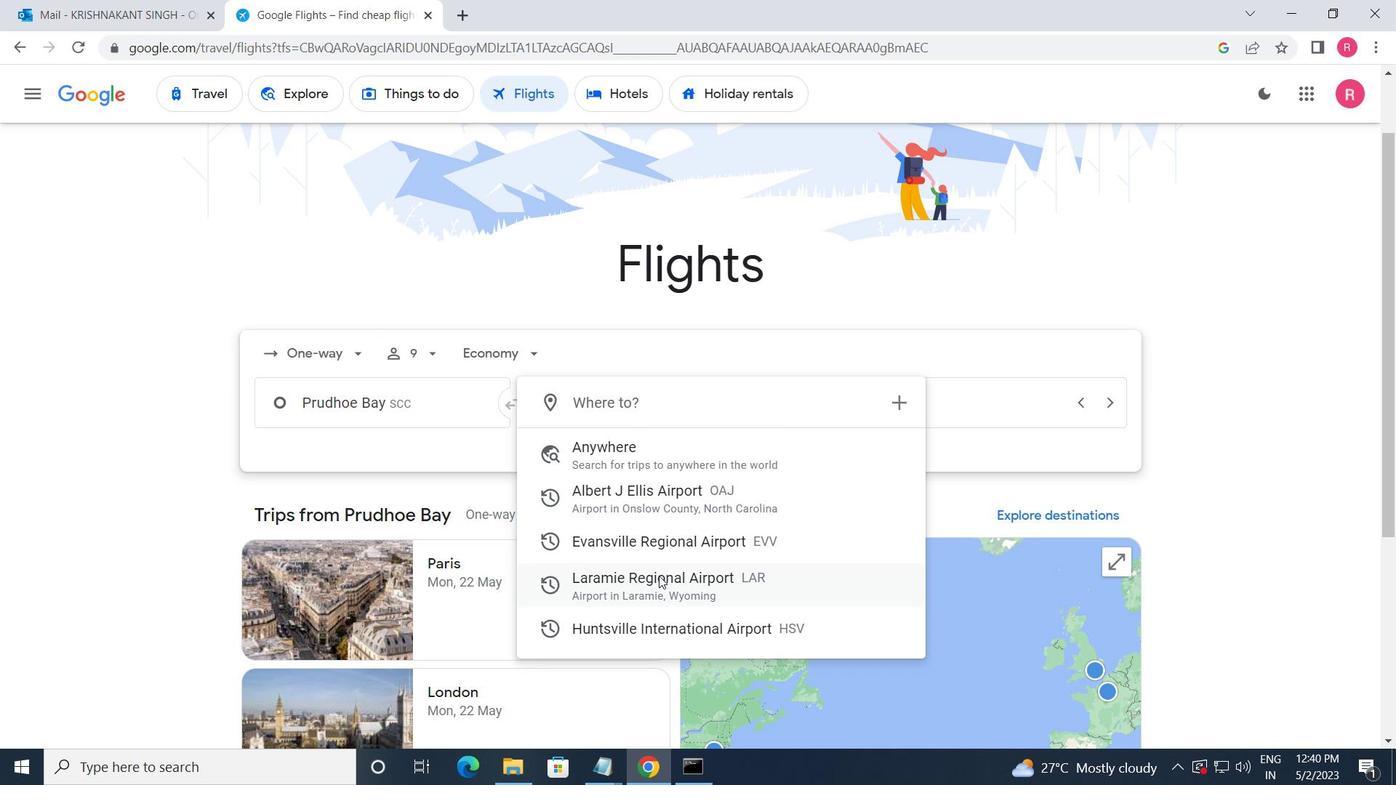 
Action: Mouse moved to (900, 403)
Screenshot: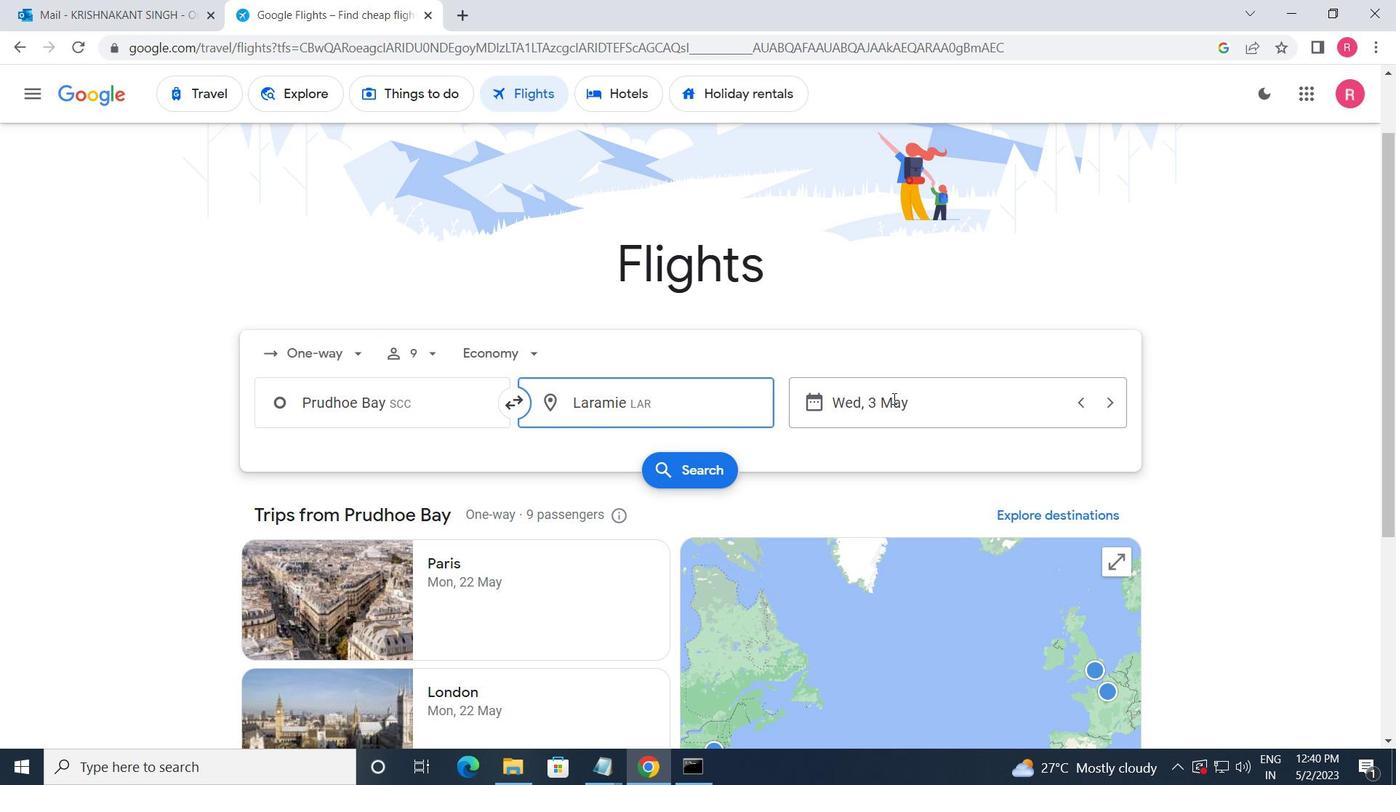 
Action: Mouse pressed left at (900, 403)
Screenshot: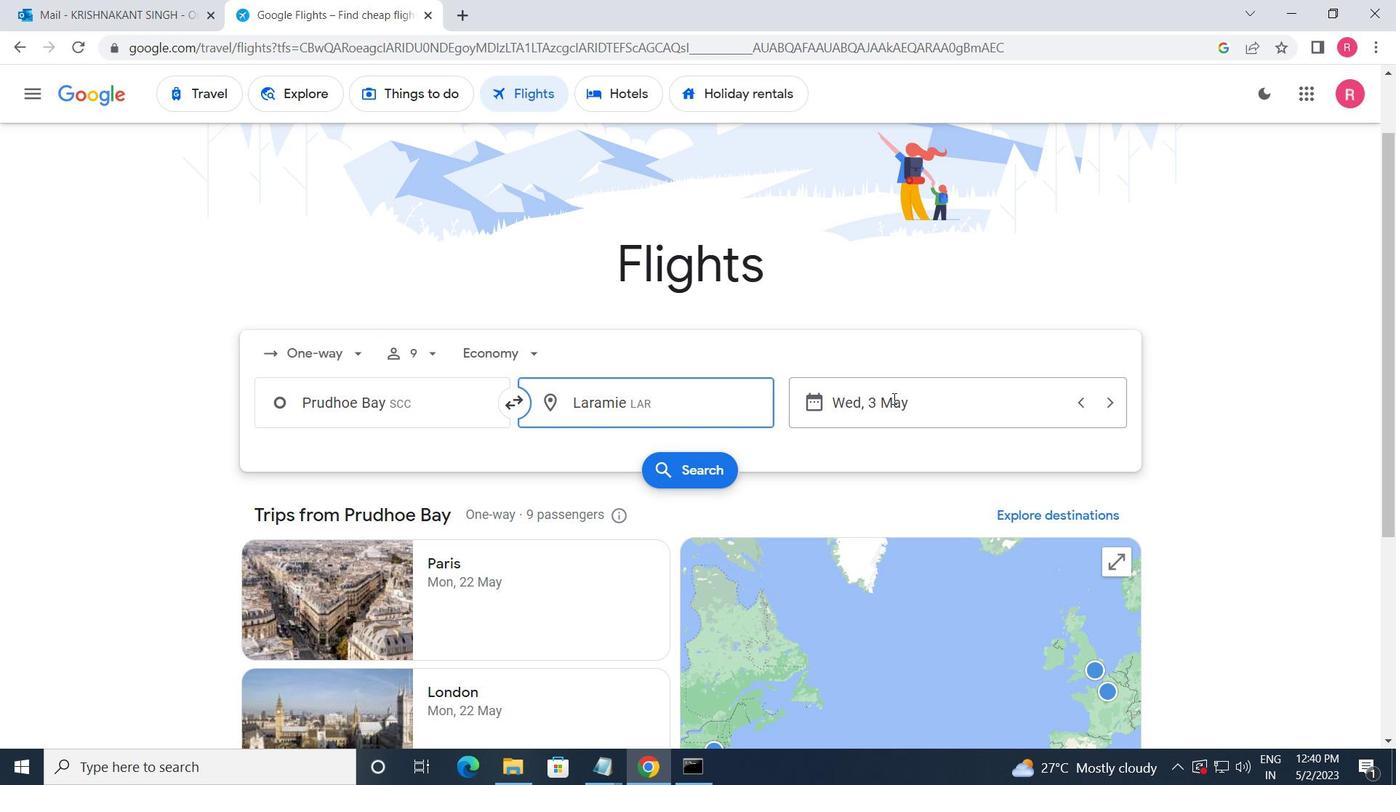 
Action: Mouse moved to (607, 432)
Screenshot: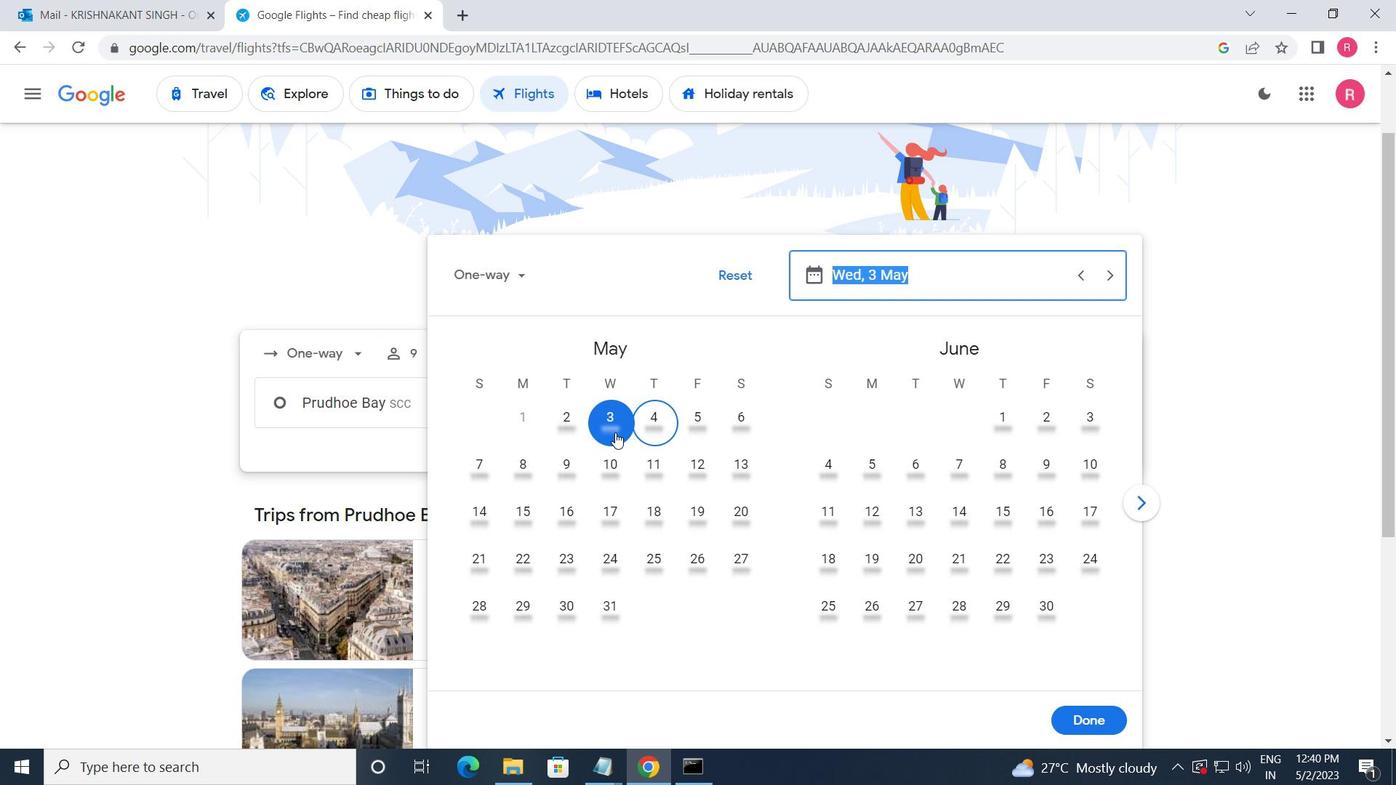 
Action: Mouse pressed left at (607, 432)
Screenshot: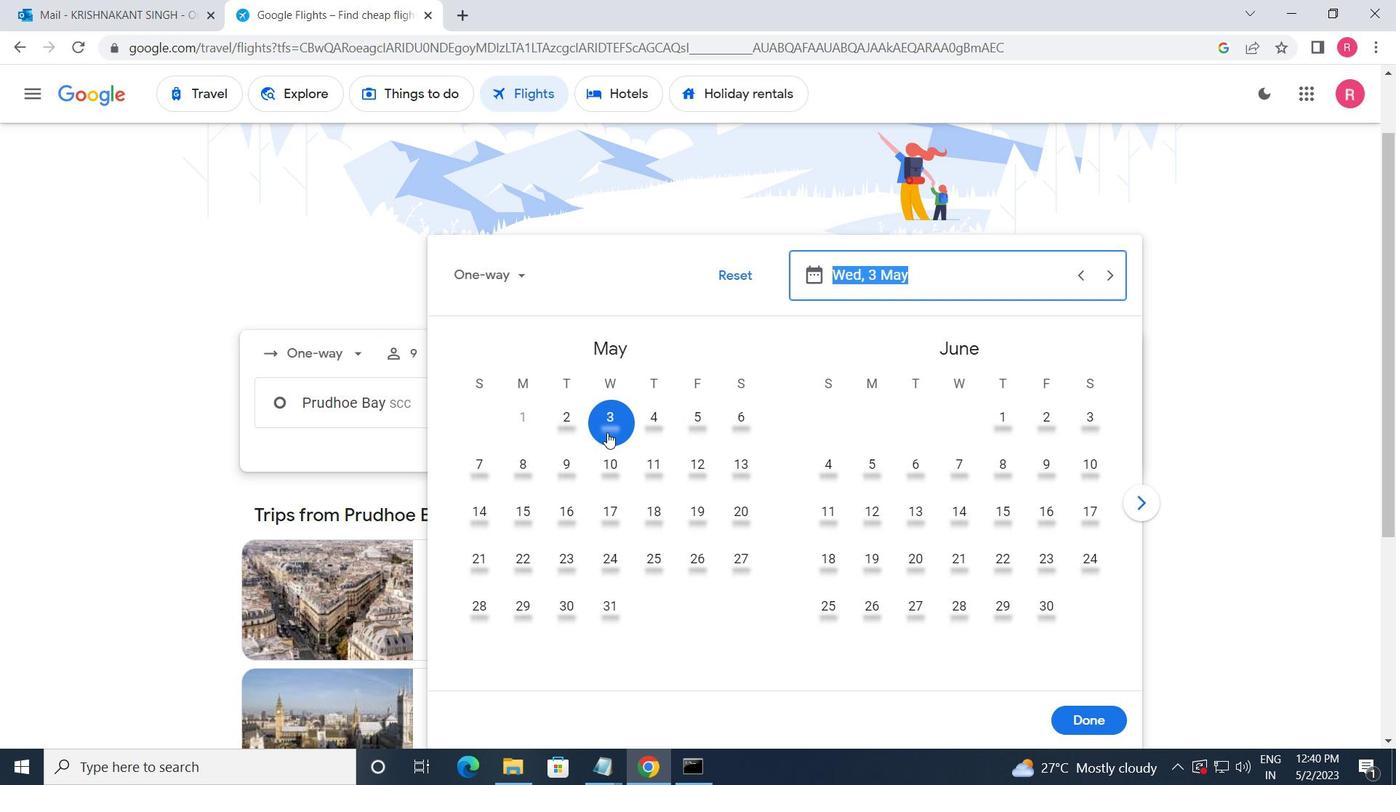 
Action: Mouse moved to (1098, 734)
Screenshot: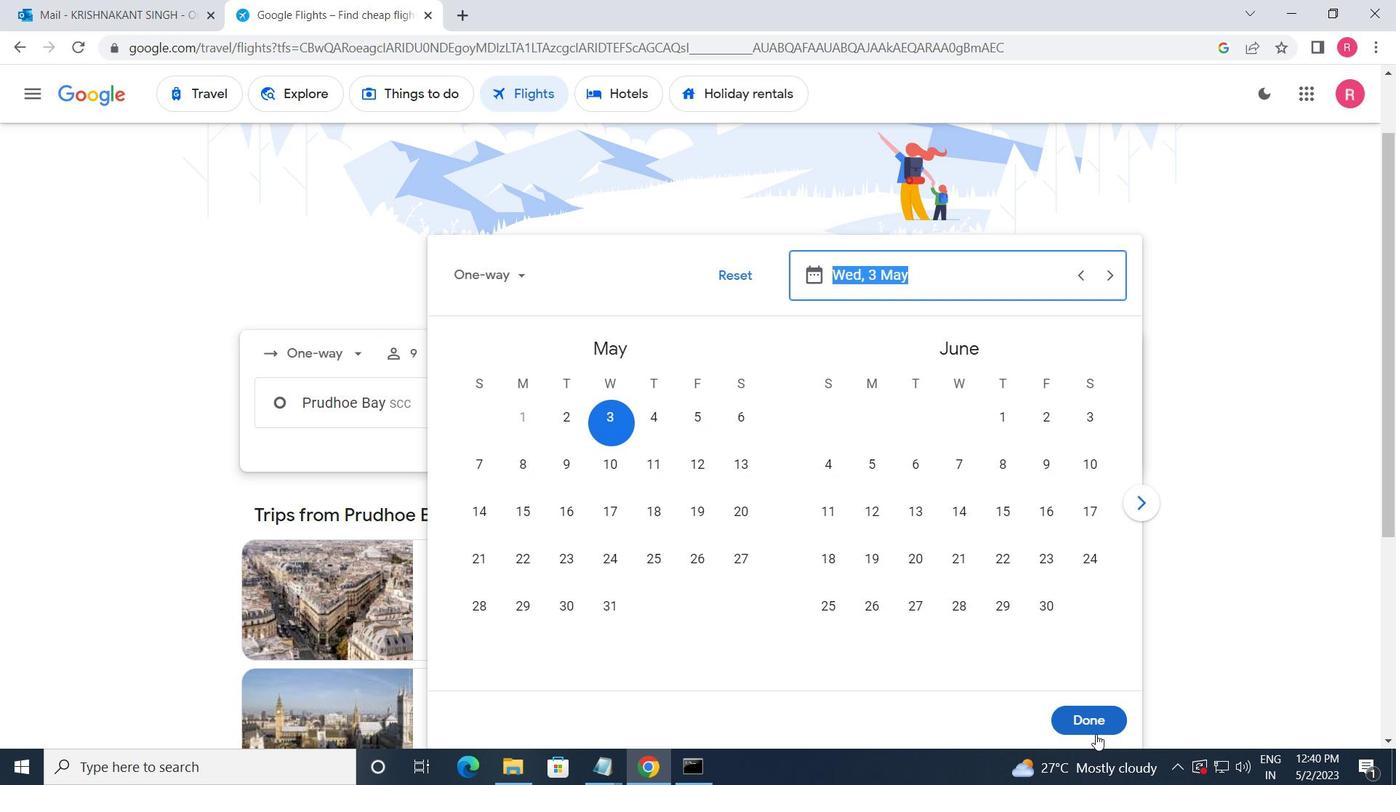 
Action: Mouse pressed left at (1098, 734)
Screenshot: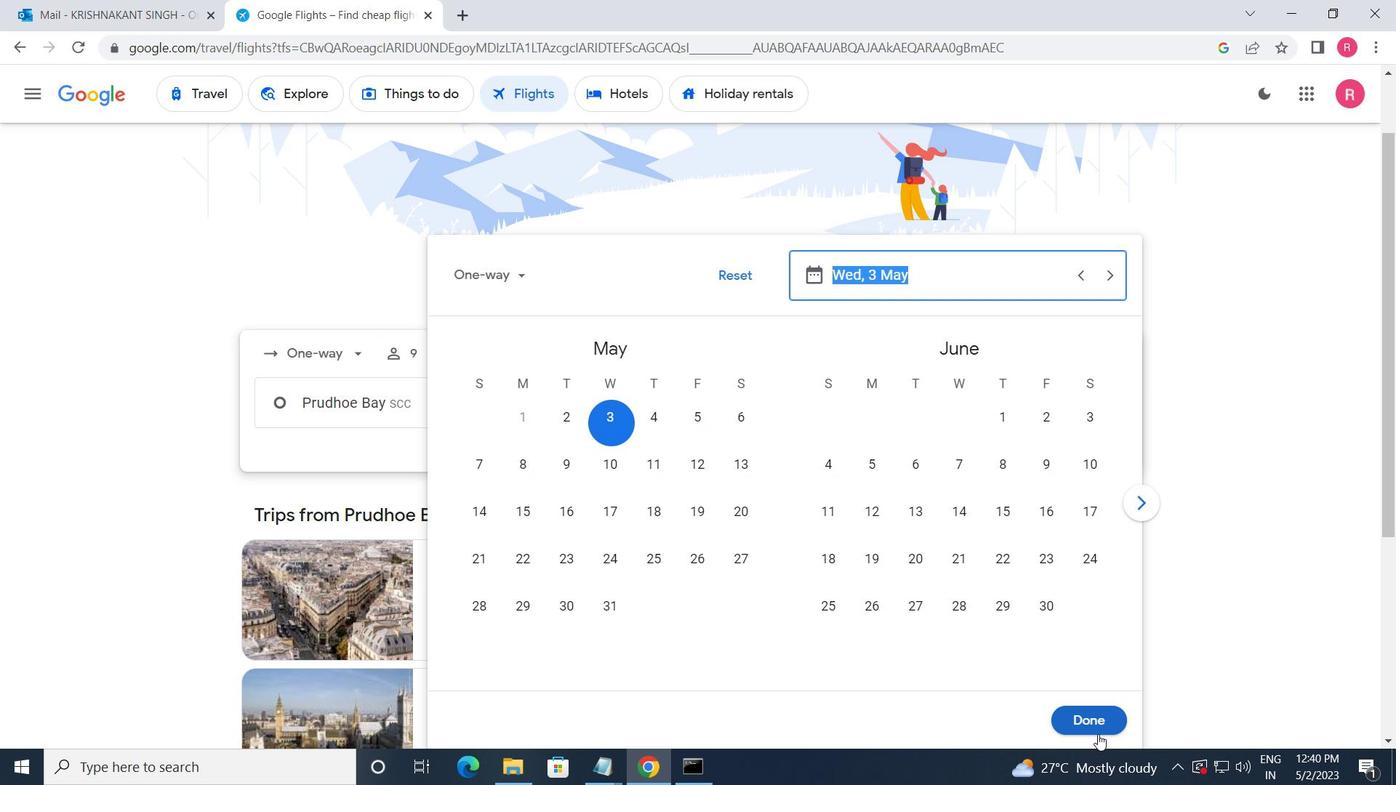 
Action: Mouse moved to (697, 476)
Screenshot: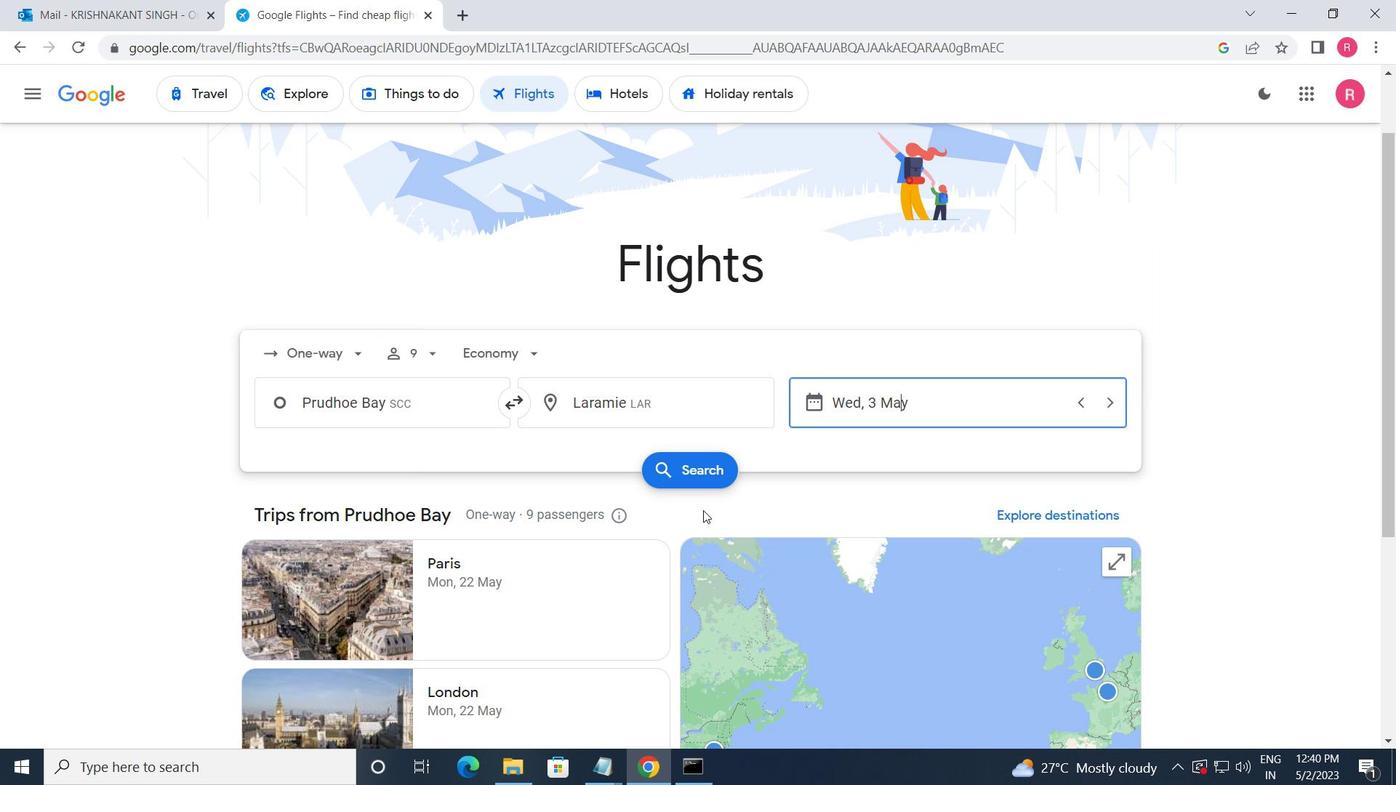 
Action: Mouse pressed left at (697, 476)
Screenshot: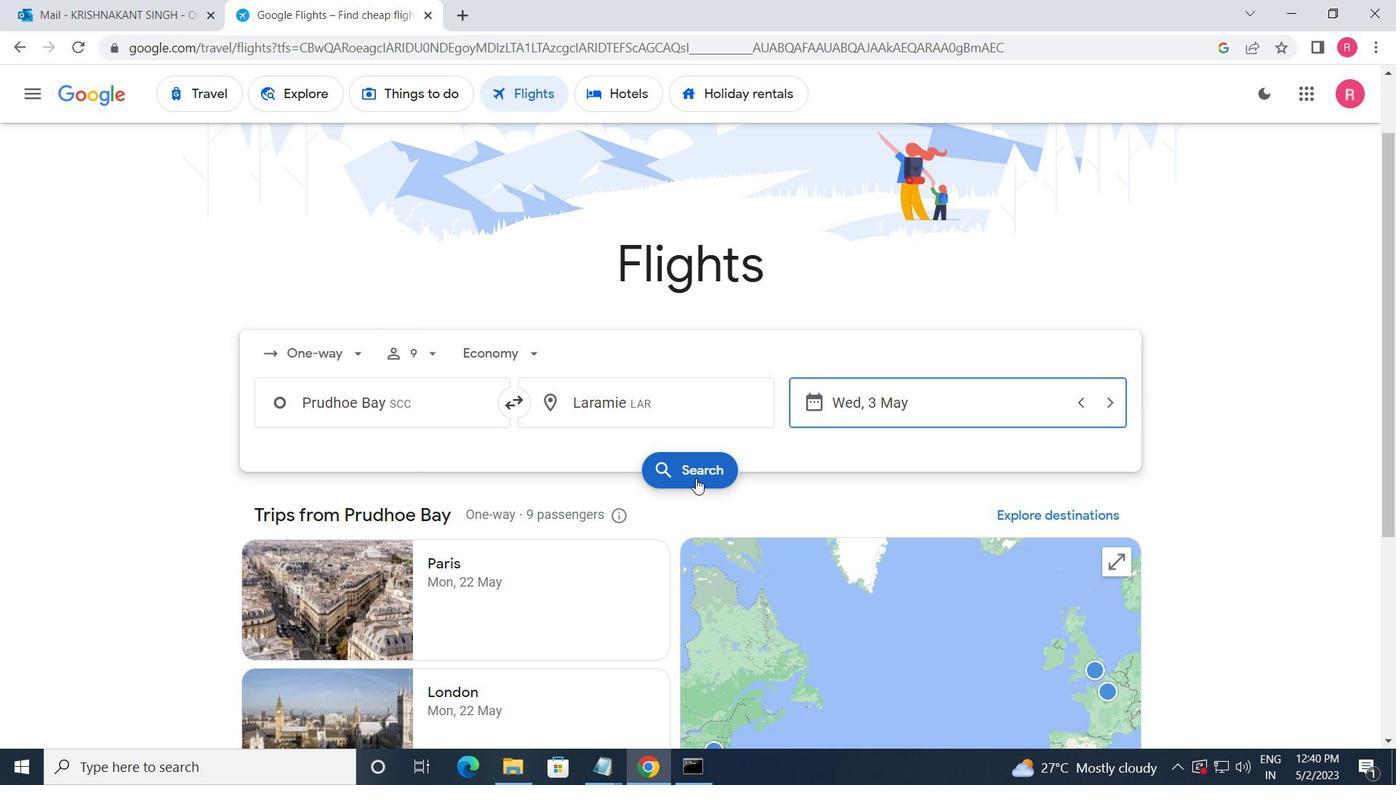 
Action: Mouse moved to (255, 255)
Screenshot: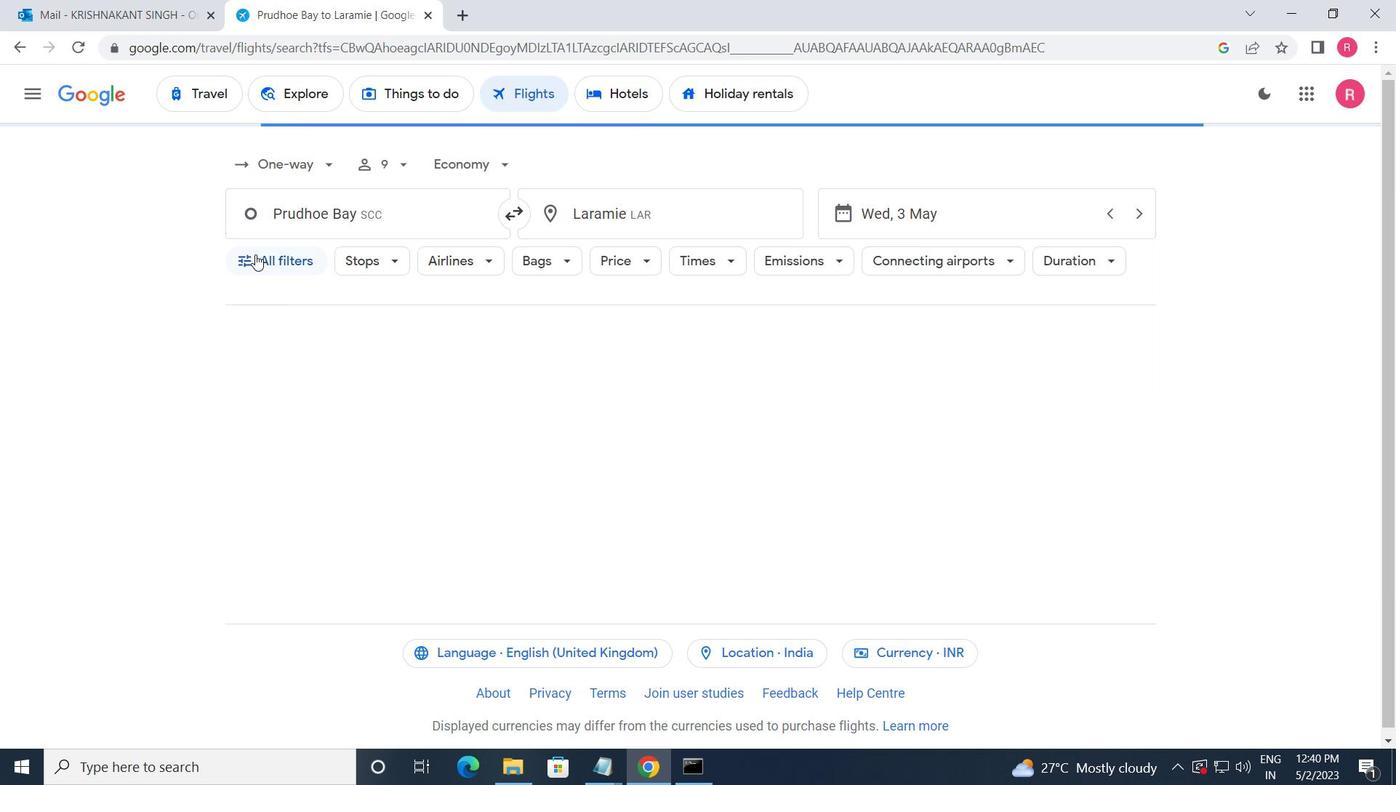 
Action: Mouse pressed left at (255, 255)
Screenshot: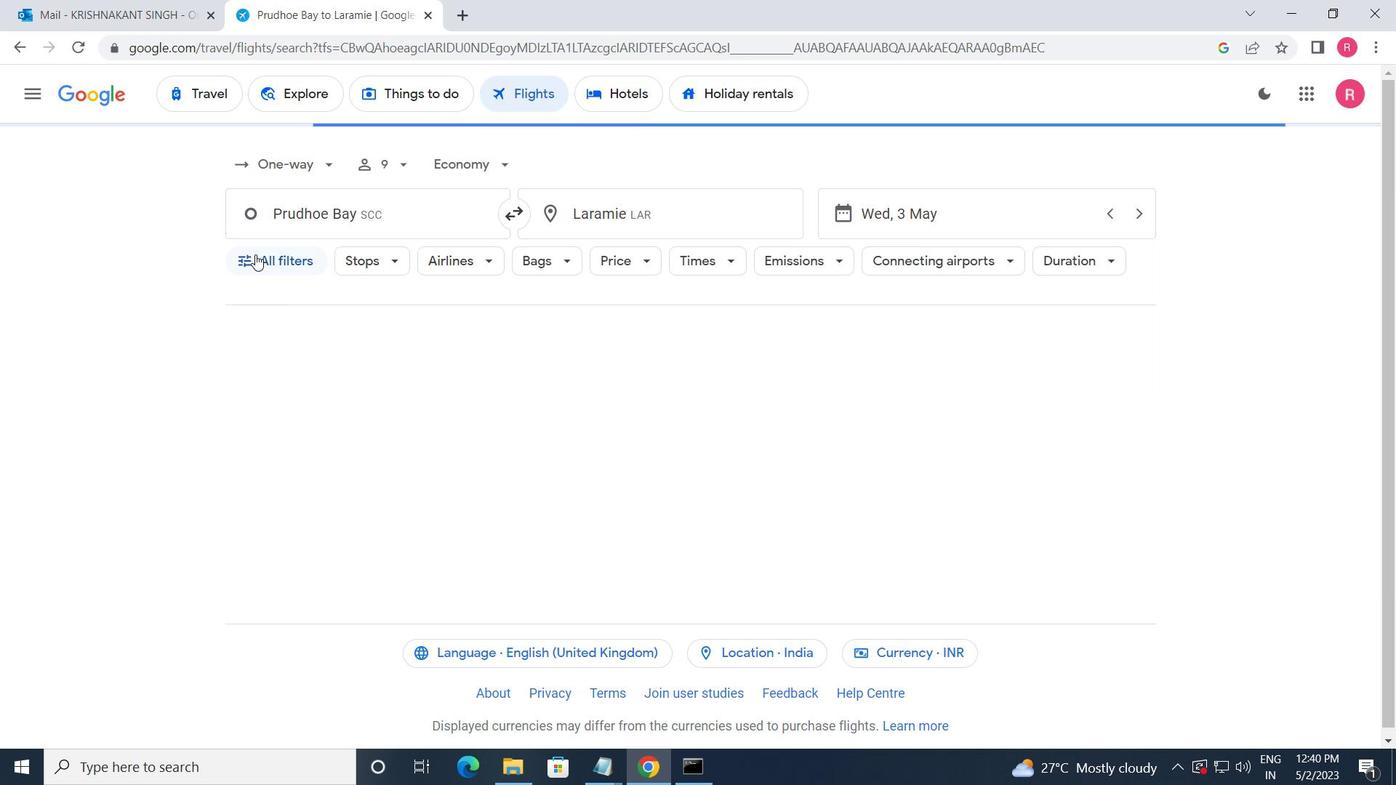 
Action: Mouse moved to (323, 462)
Screenshot: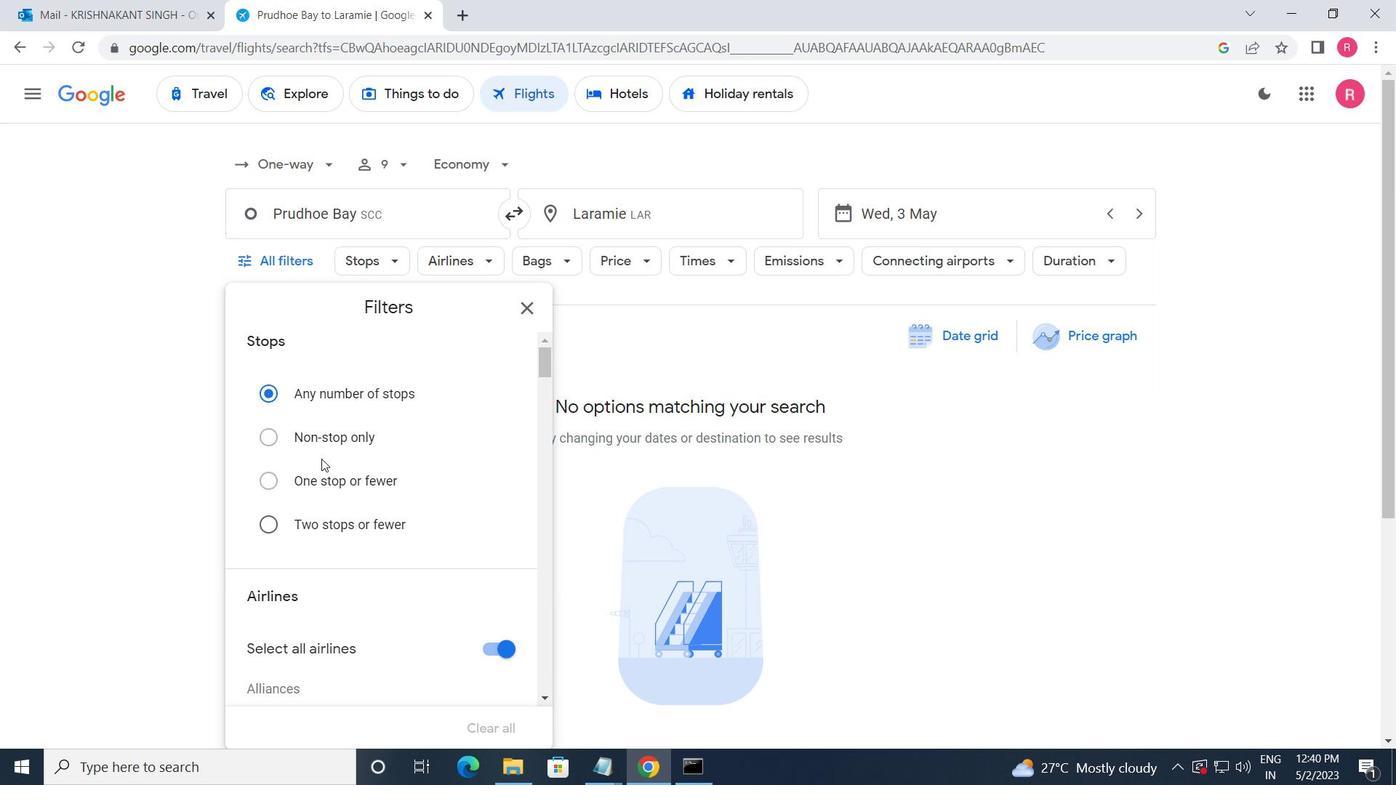 
Action: Mouse scrolled (323, 462) with delta (0, 0)
Screenshot: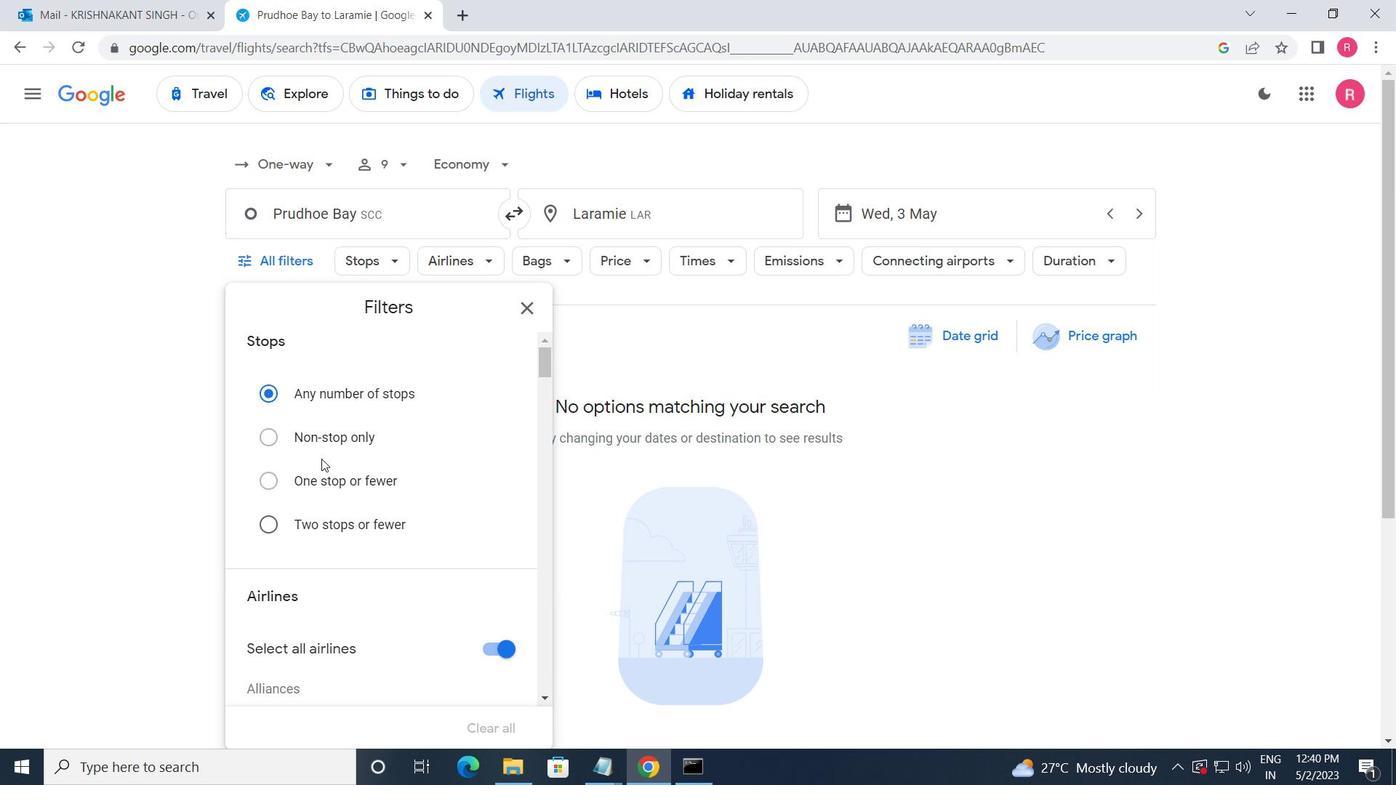 
Action: Mouse moved to (325, 486)
Screenshot: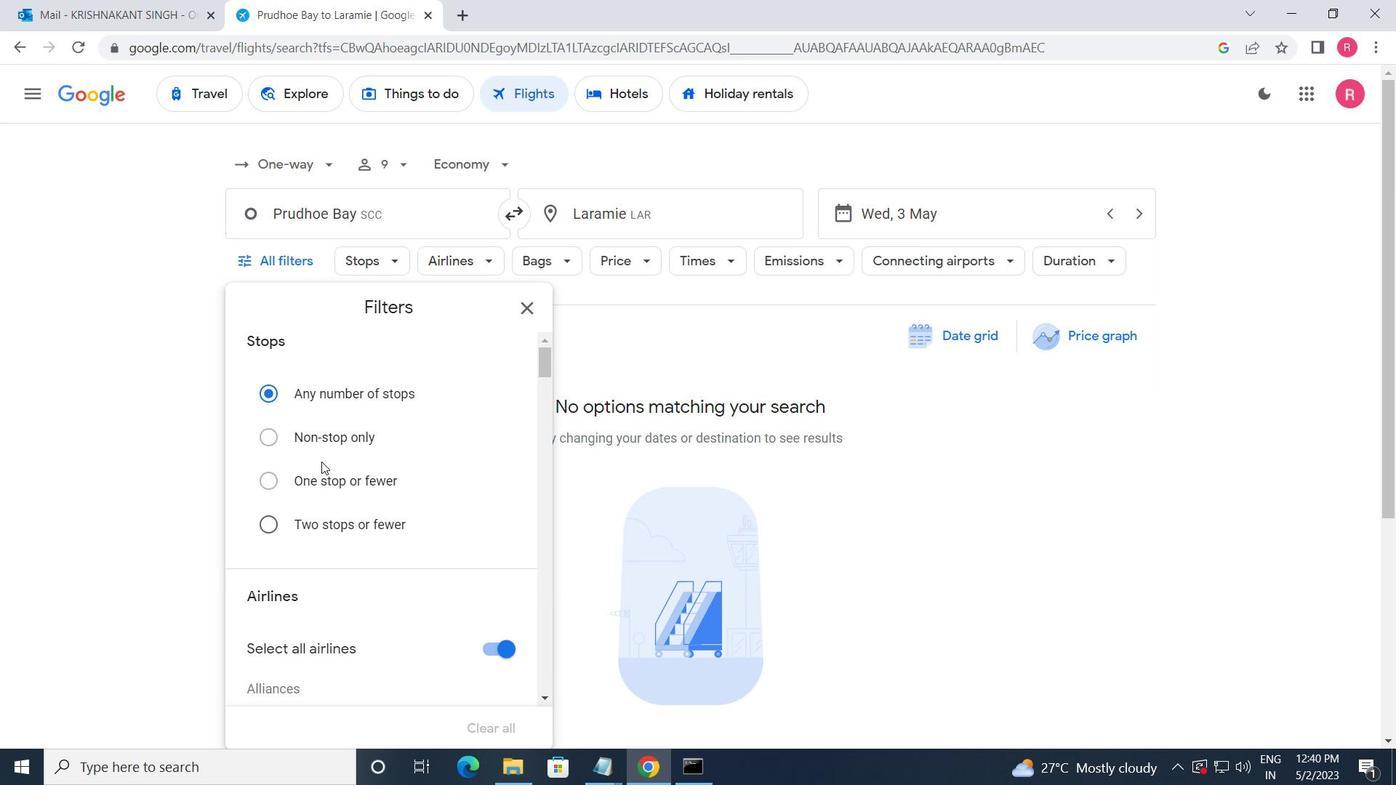 
Action: Mouse scrolled (325, 485) with delta (0, 0)
Screenshot: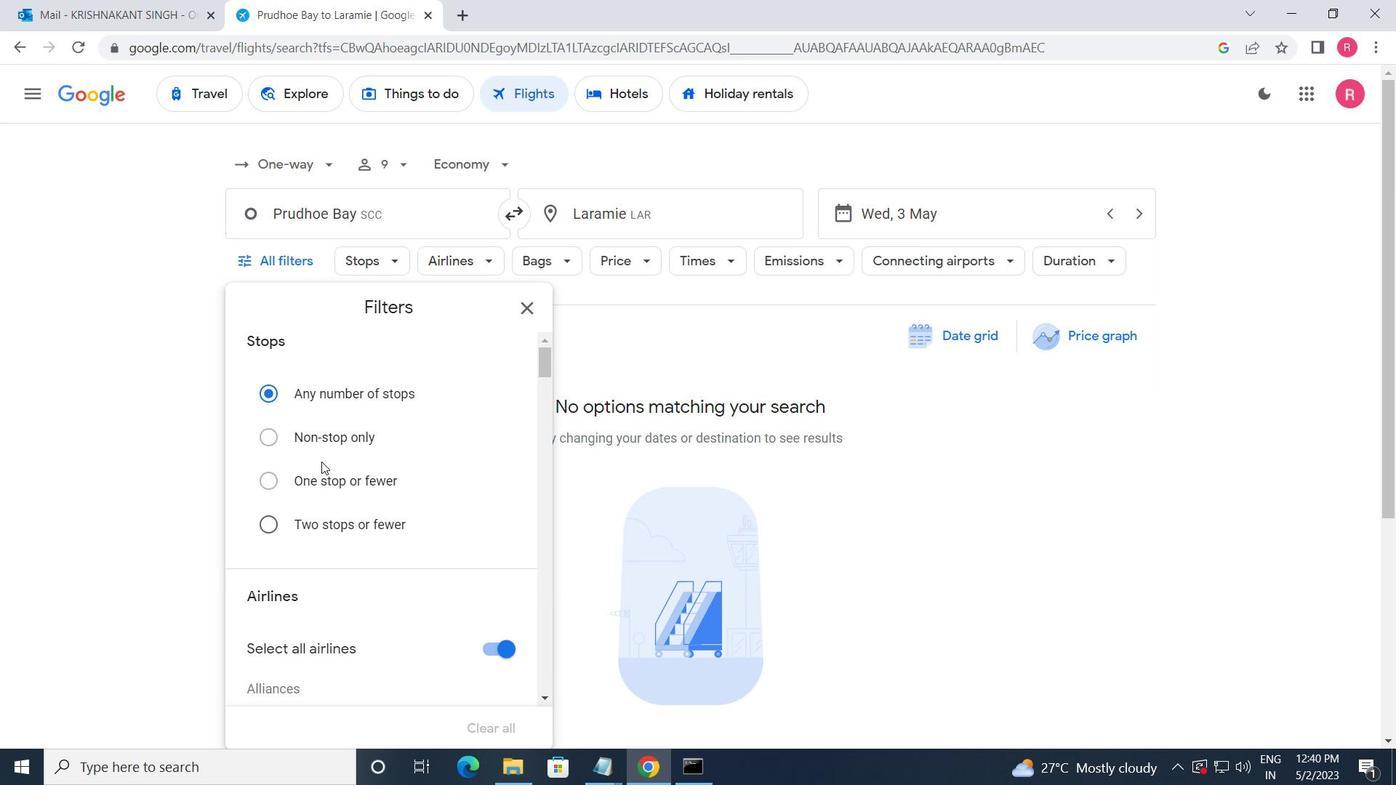 
Action: Mouse moved to (327, 492)
Screenshot: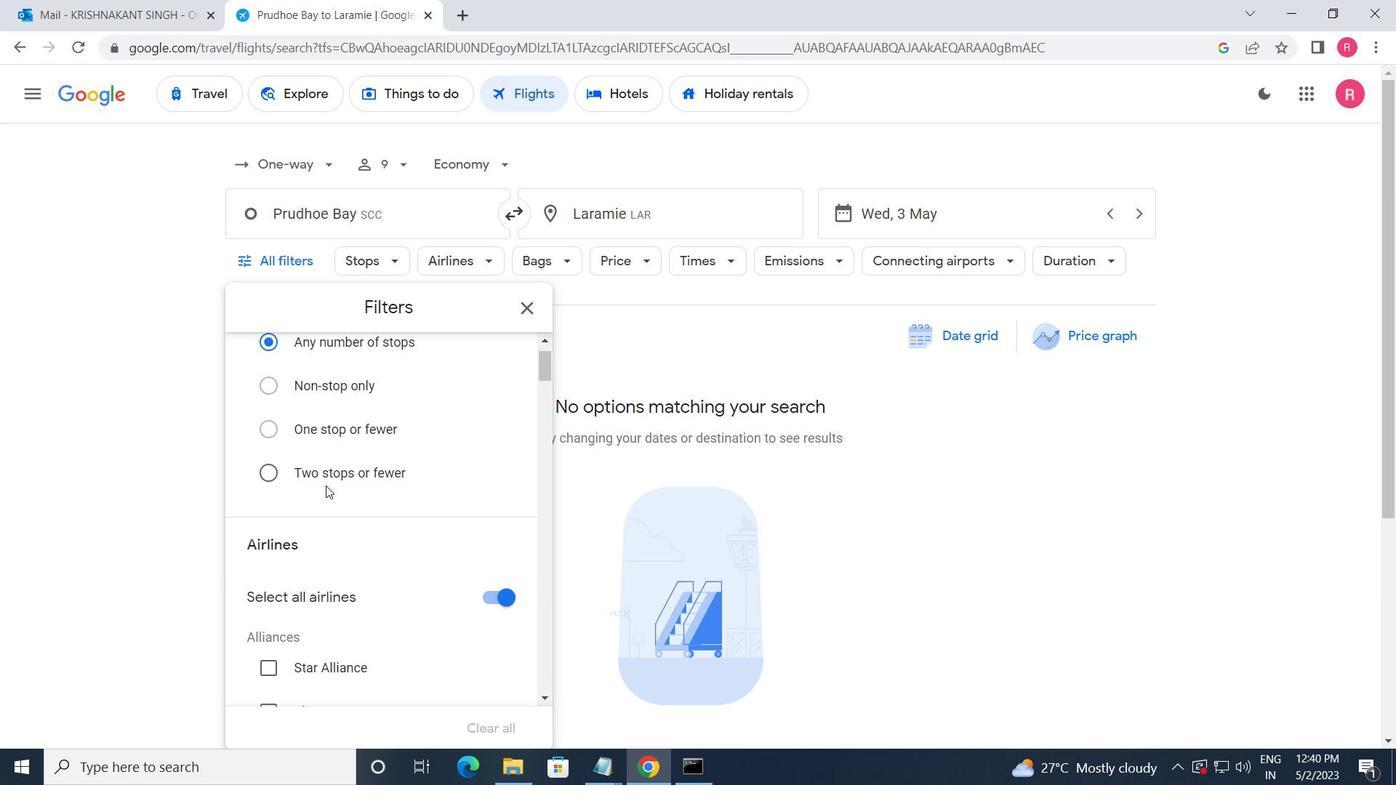 
Action: Mouse scrolled (327, 491) with delta (0, 0)
Screenshot: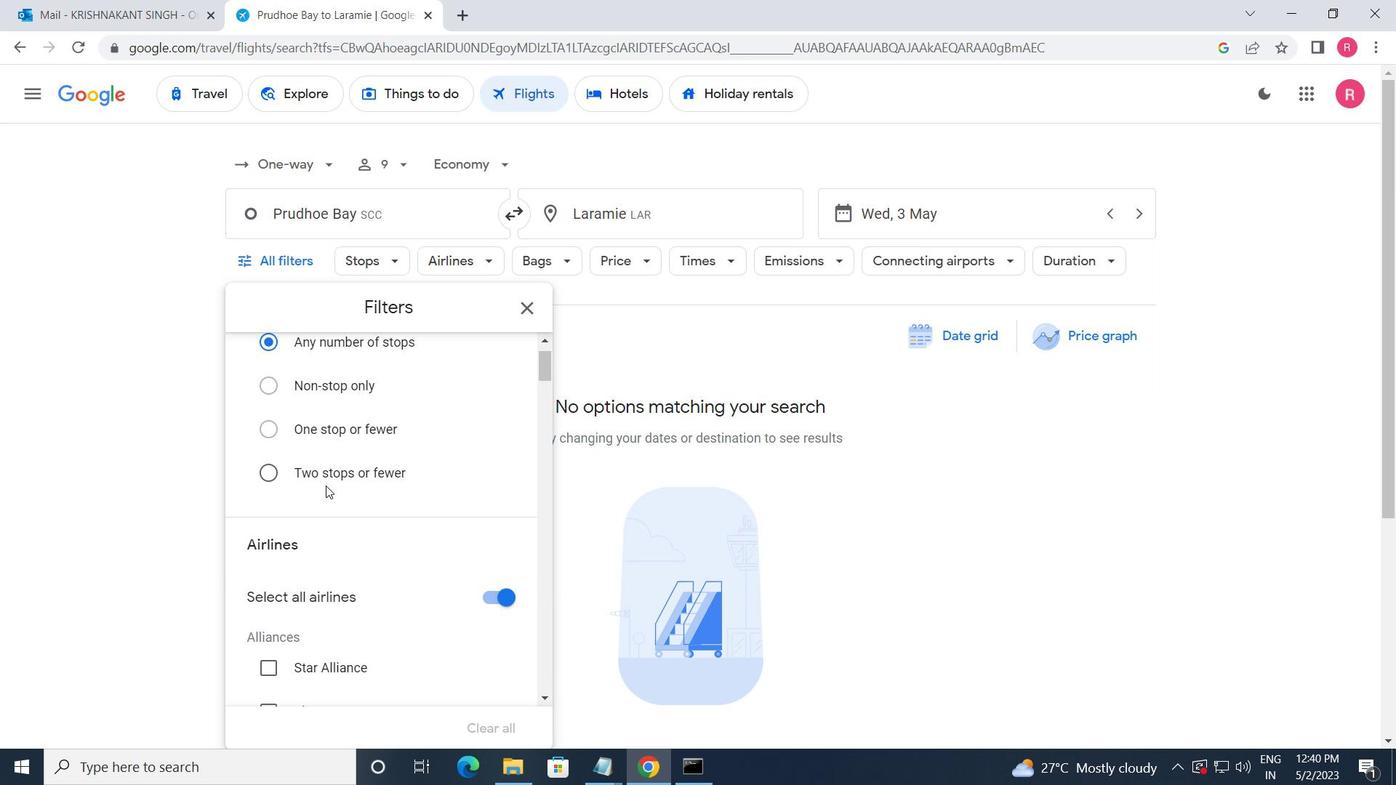 
Action: Mouse moved to (328, 495)
Screenshot: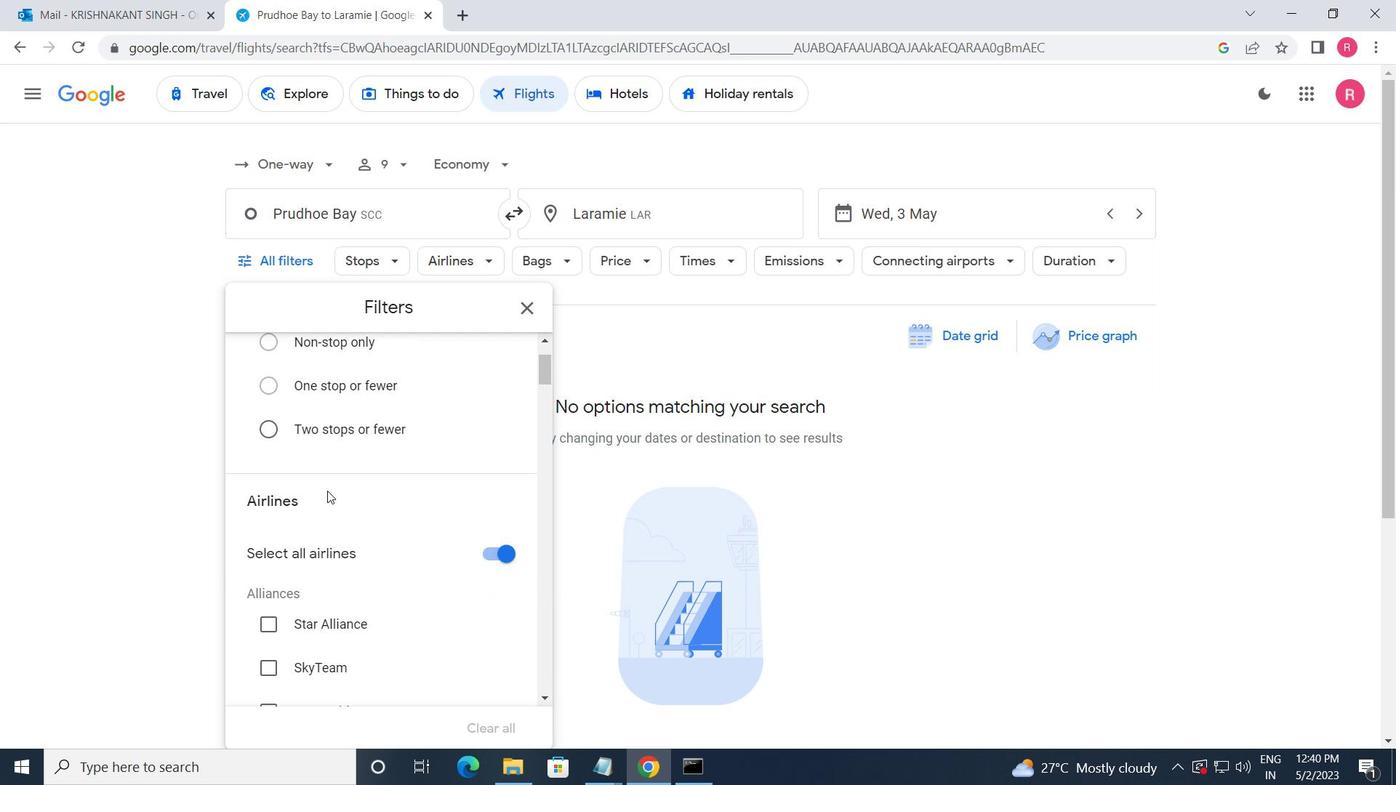 
Action: Mouse scrolled (328, 494) with delta (0, 0)
Screenshot: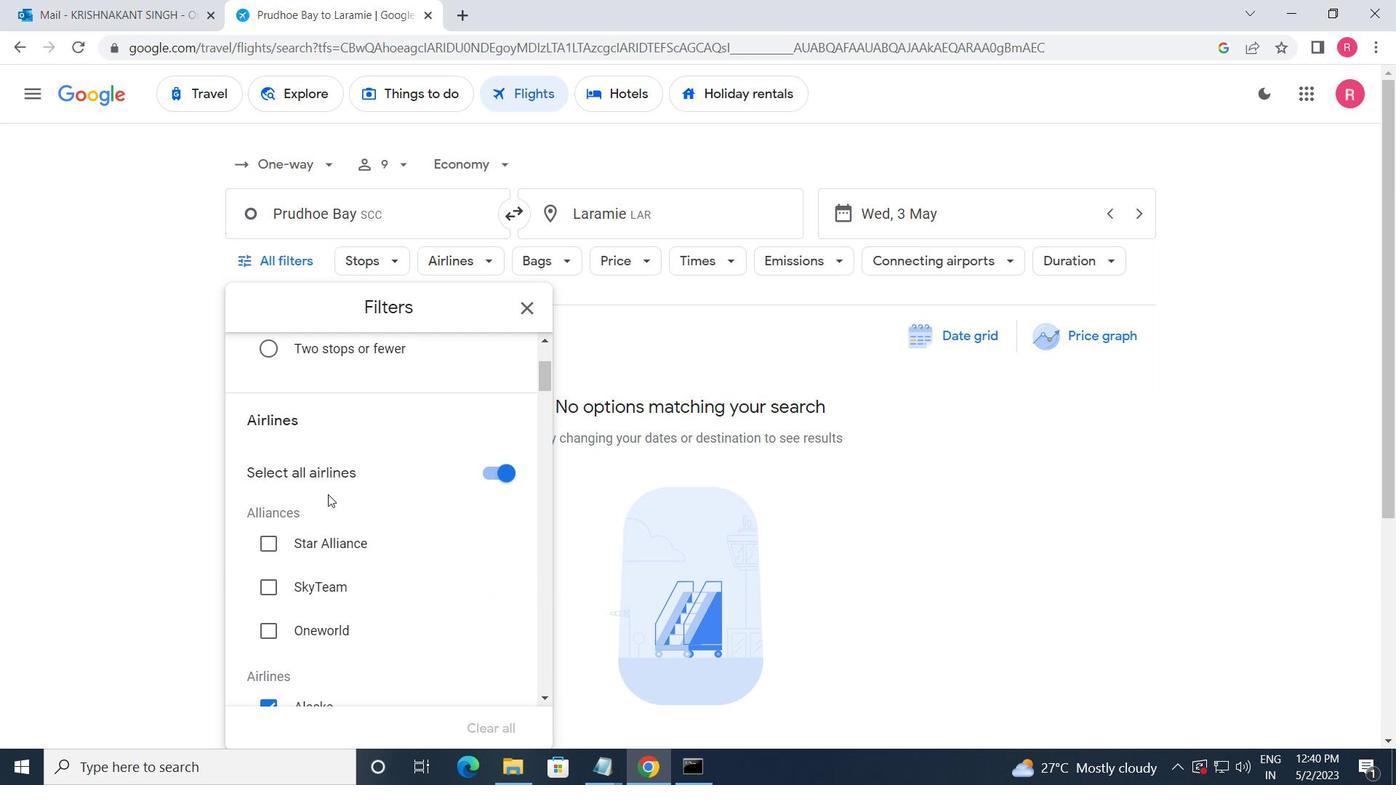 
Action: Mouse moved to (330, 499)
Screenshot: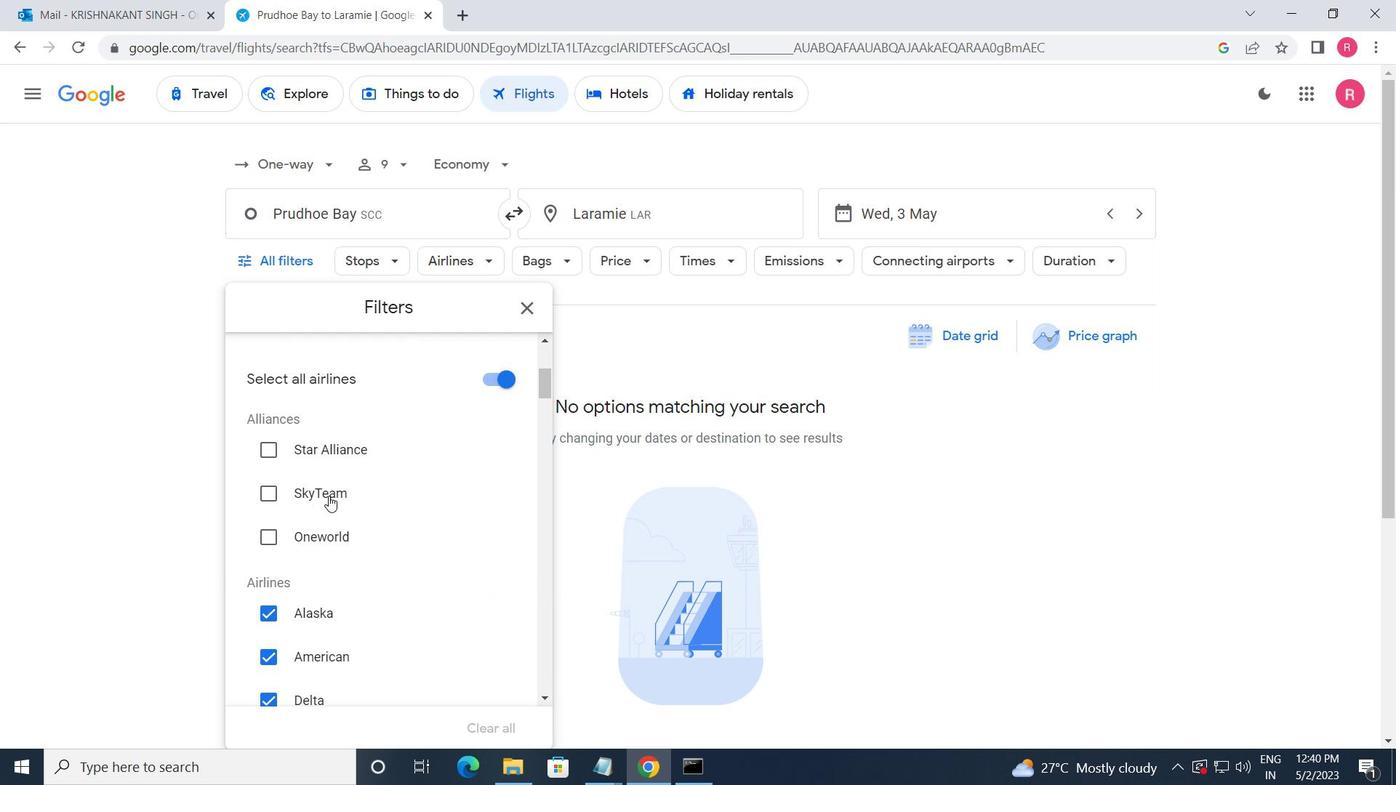 
Action: Mouse scrolled (330, 498) with delta (0, 0)
Screenshot: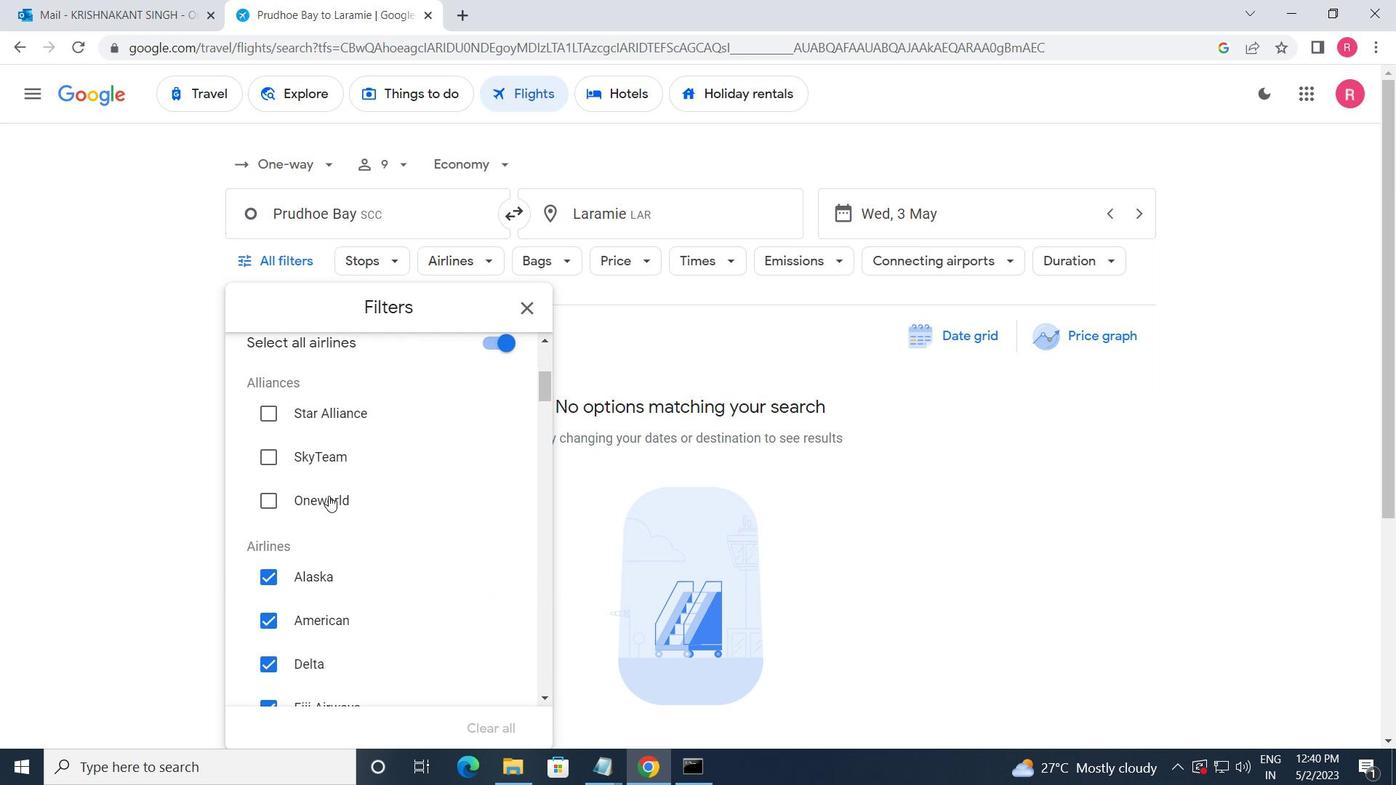 
Action: Mouse moved to (330, 501)
Screenshot: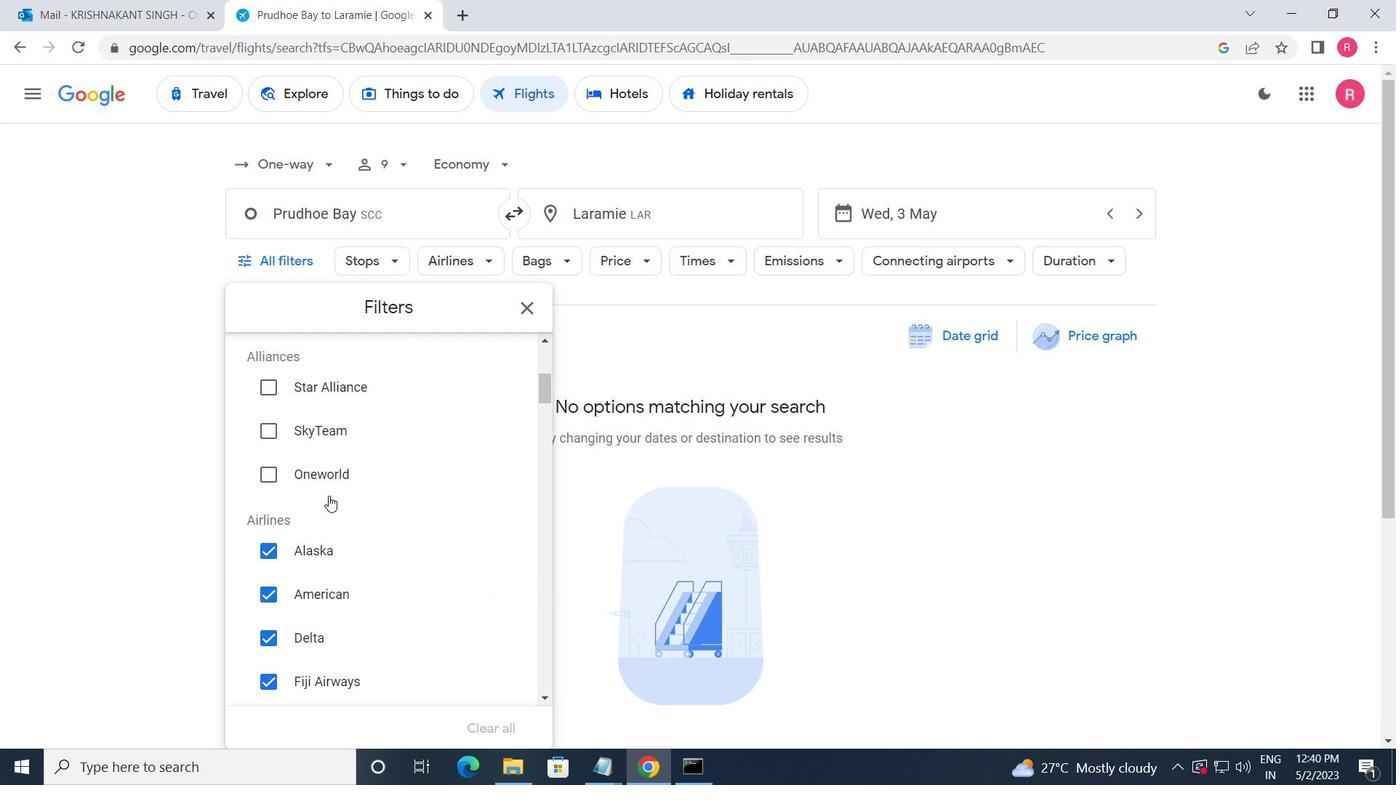 
Action: Mouse scrolled (330, 500) with delta (0, 0)
Screenshot: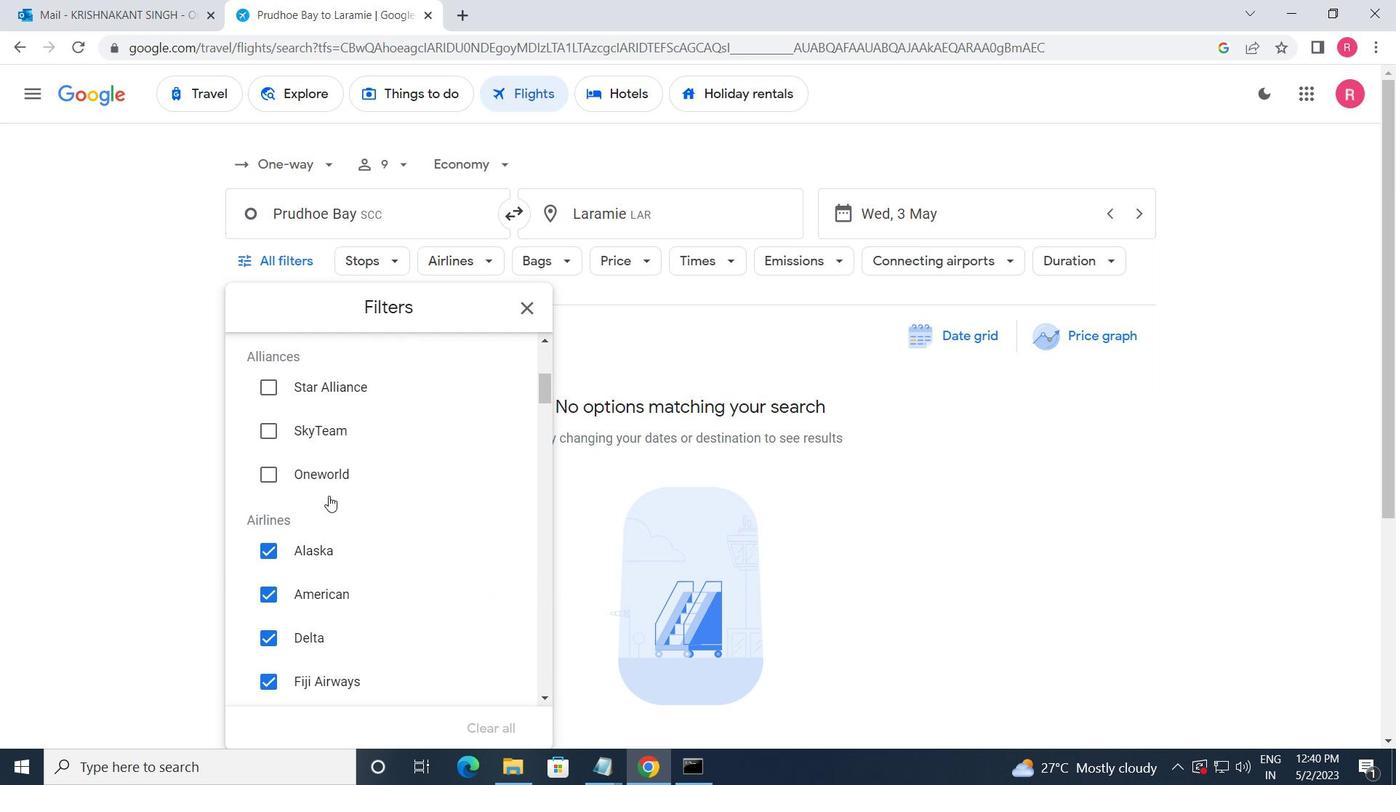 
Action: Mouse moved to (474, 607)
Screenshot: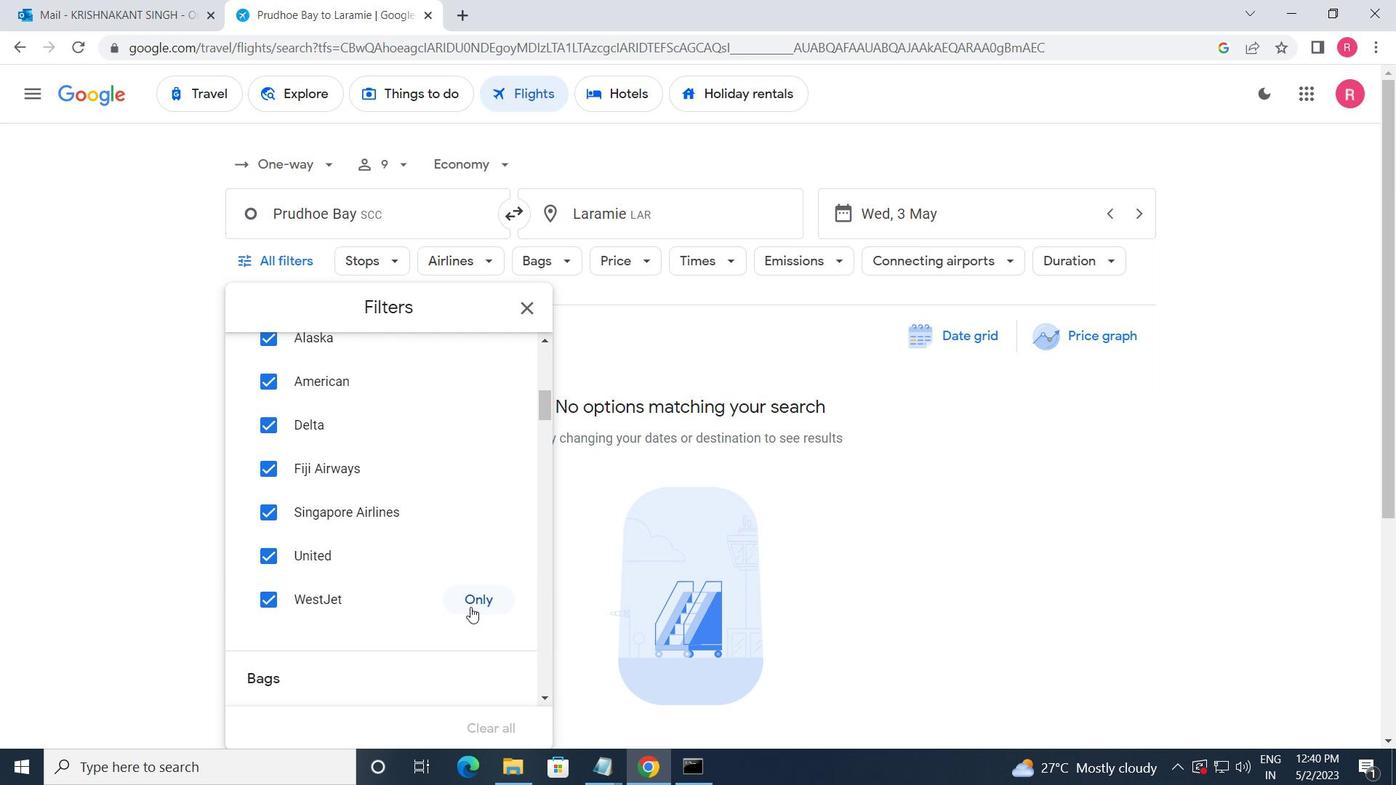 
Action: Mouse pressed left at (474, 607)
Screenshot: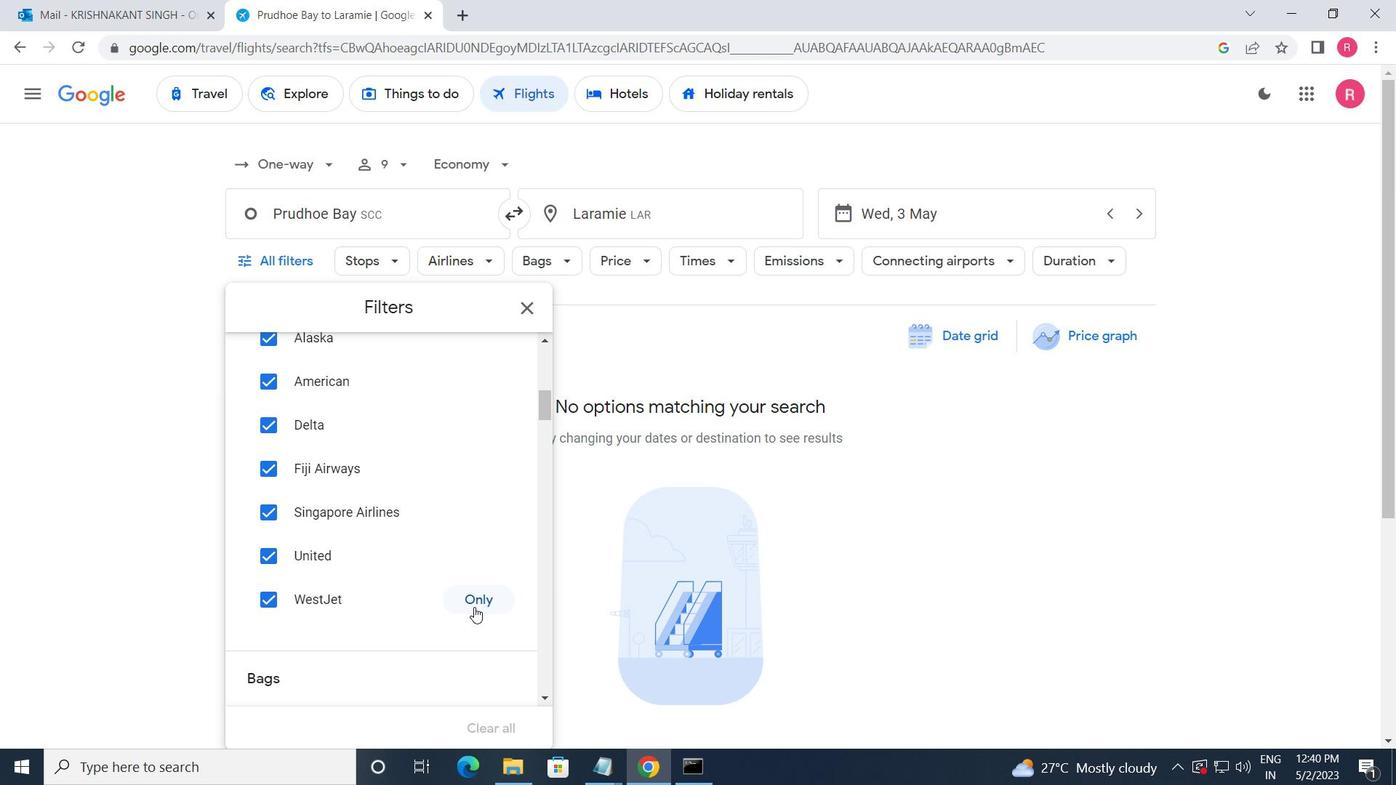 
Action: Mouse moved to (454, 604)
Screenshot: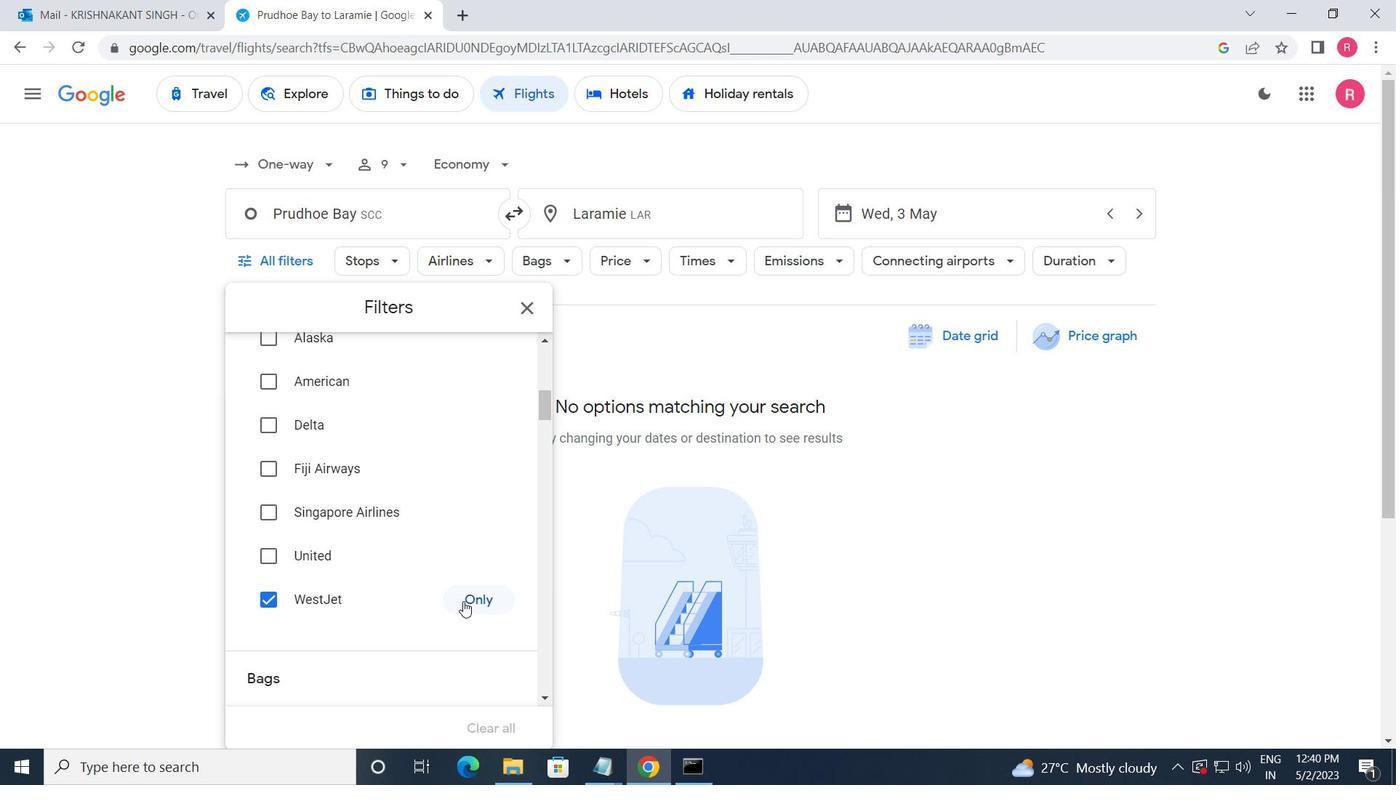 
Action: Mouse scrolled (454, 603) with delta (0, 0)
Screenshot: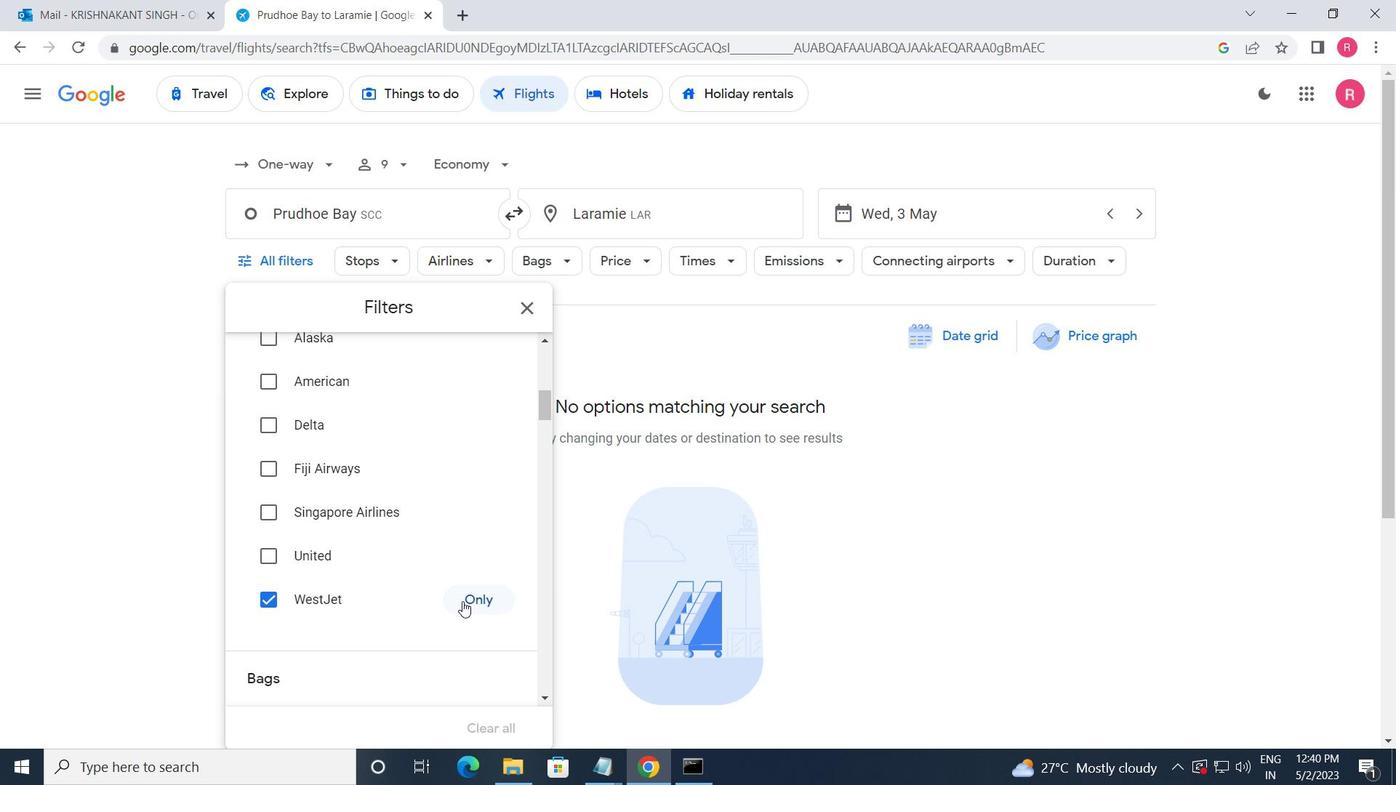 
Action: Mouse moved to (454, 605)
Screenshot: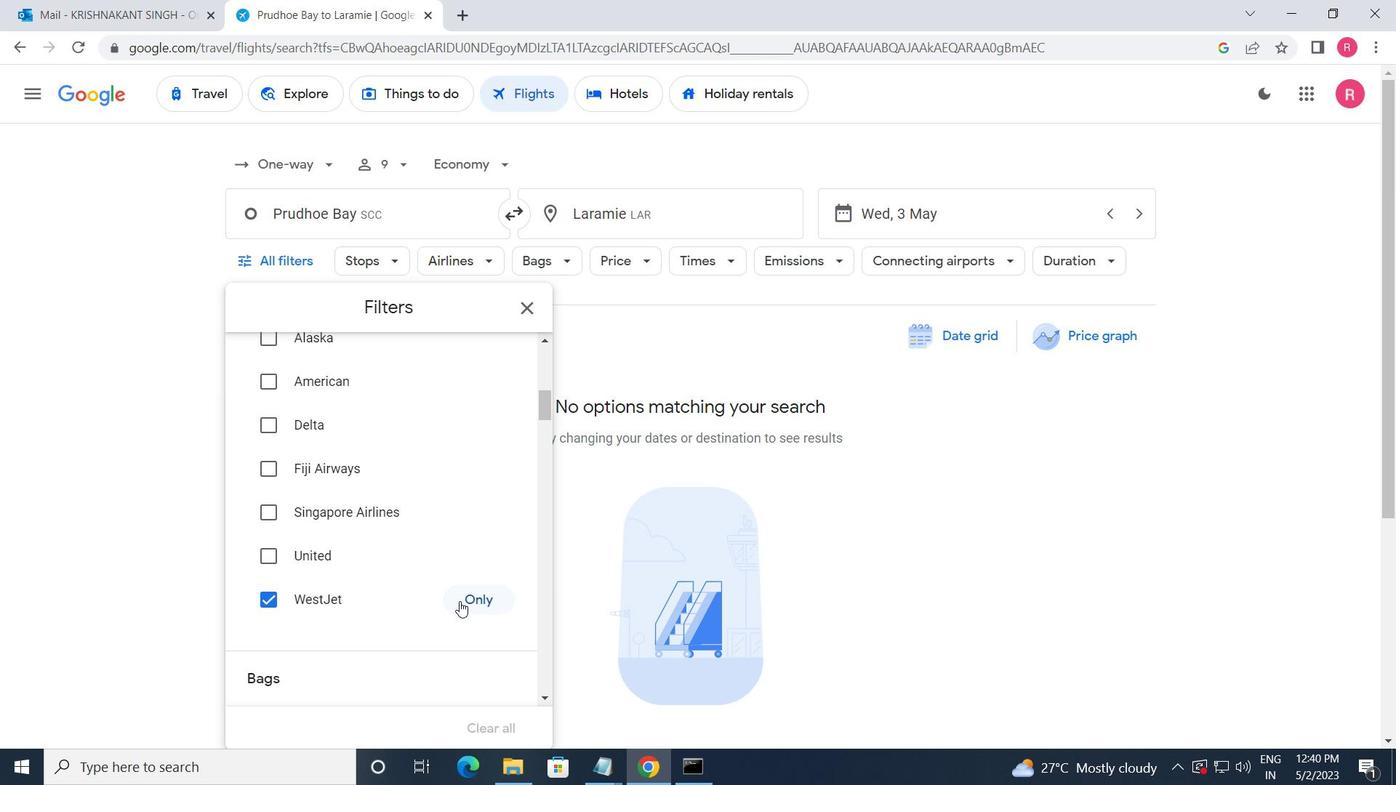 
Action: Mouse scrolled (454, 604) with delta (0, 0)
Screenshot: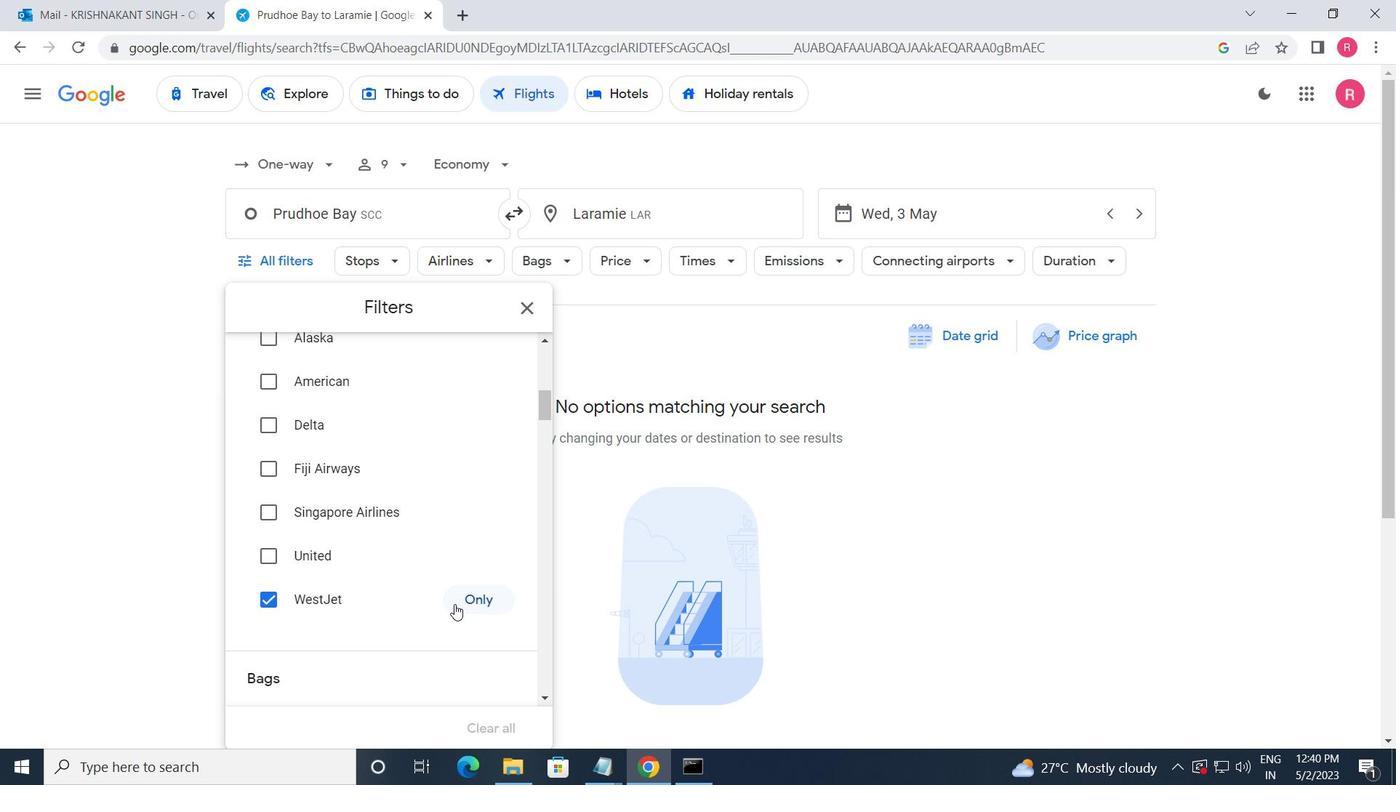 
Action: Mouse moved to (498, 550)
Screenshot: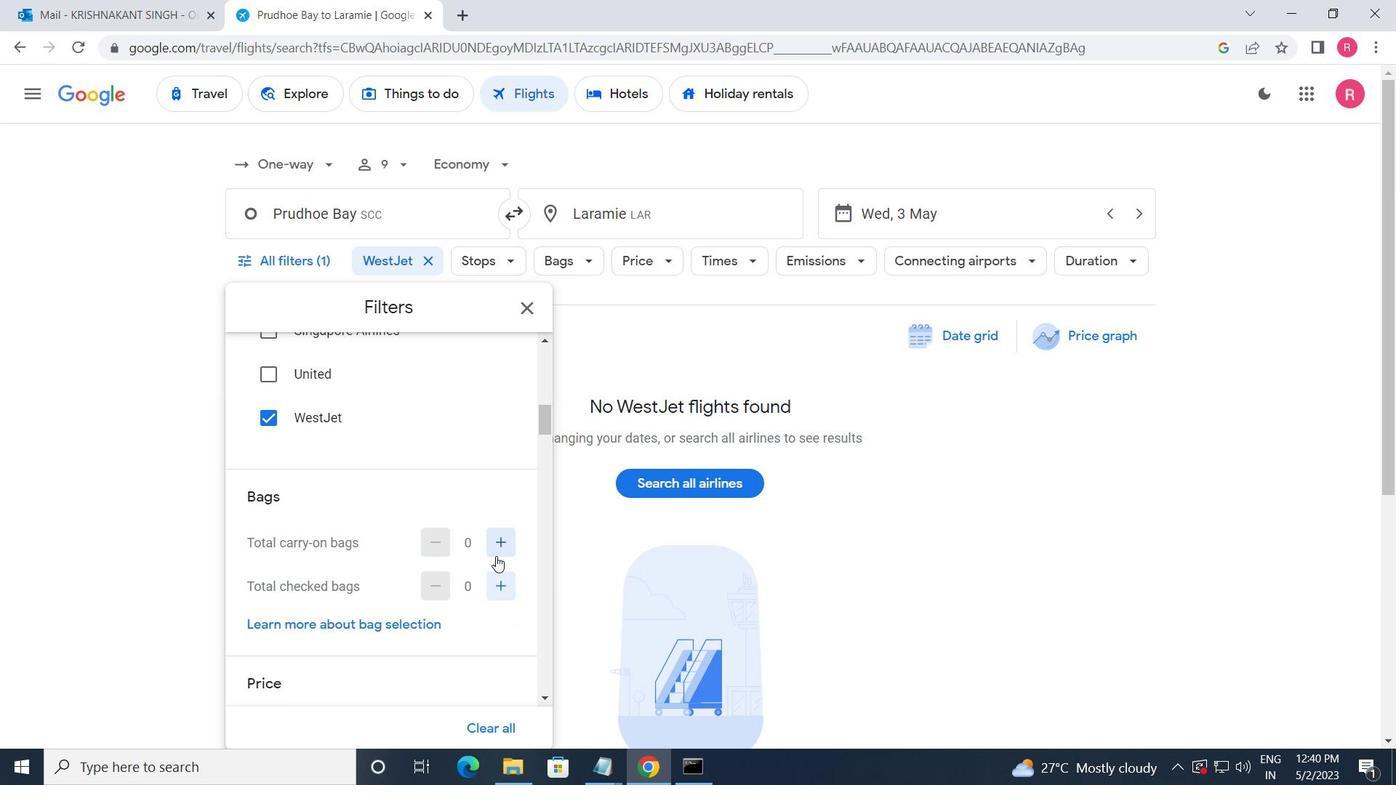 
Action: Mouse pressed left at (498, 550)
Screenshot: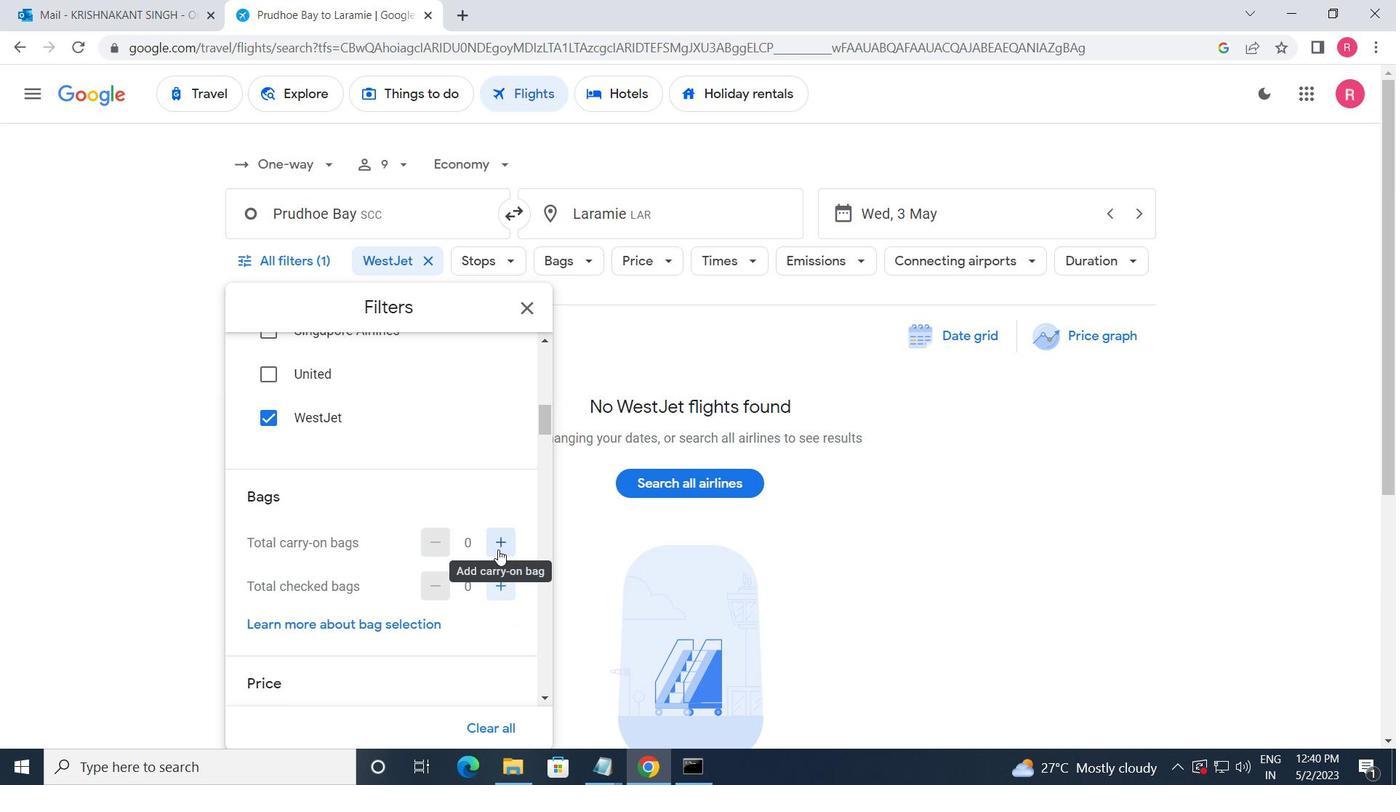 
Action: Mouse moved to (494, 556)
Screenshot: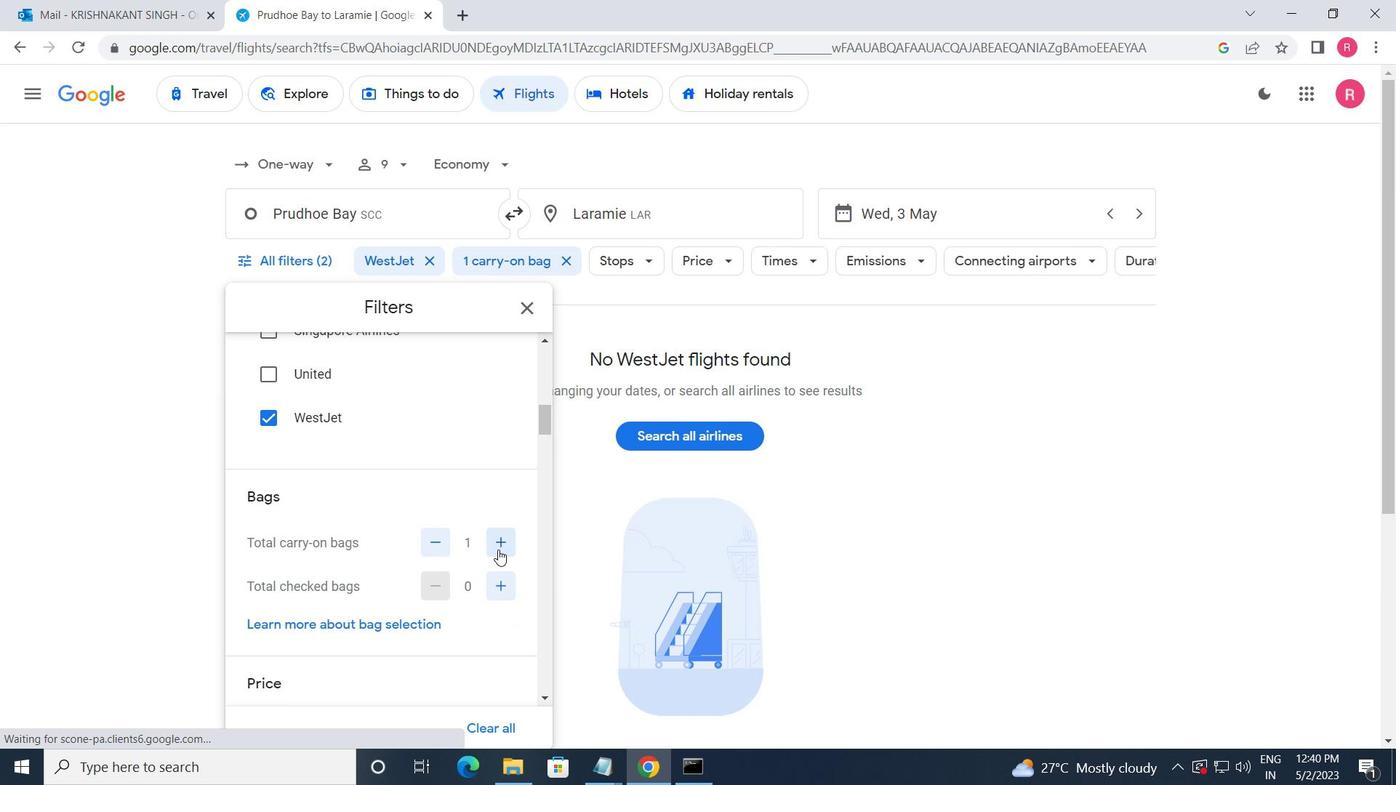 
Action: Mouse scrolled (494, 555) with delta (0, 0)
Screenshot: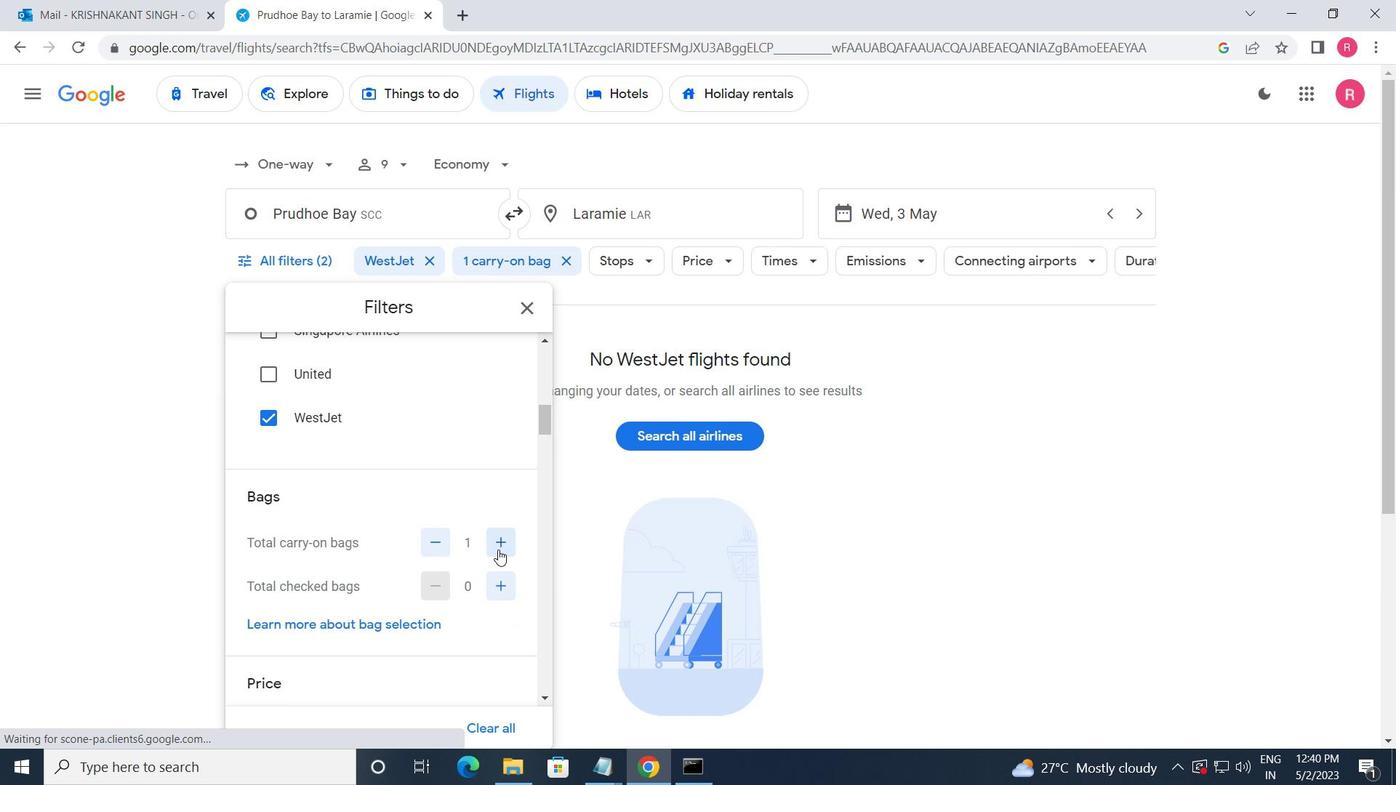 
Action: Mouse moved to (494, 559)
Screenshot: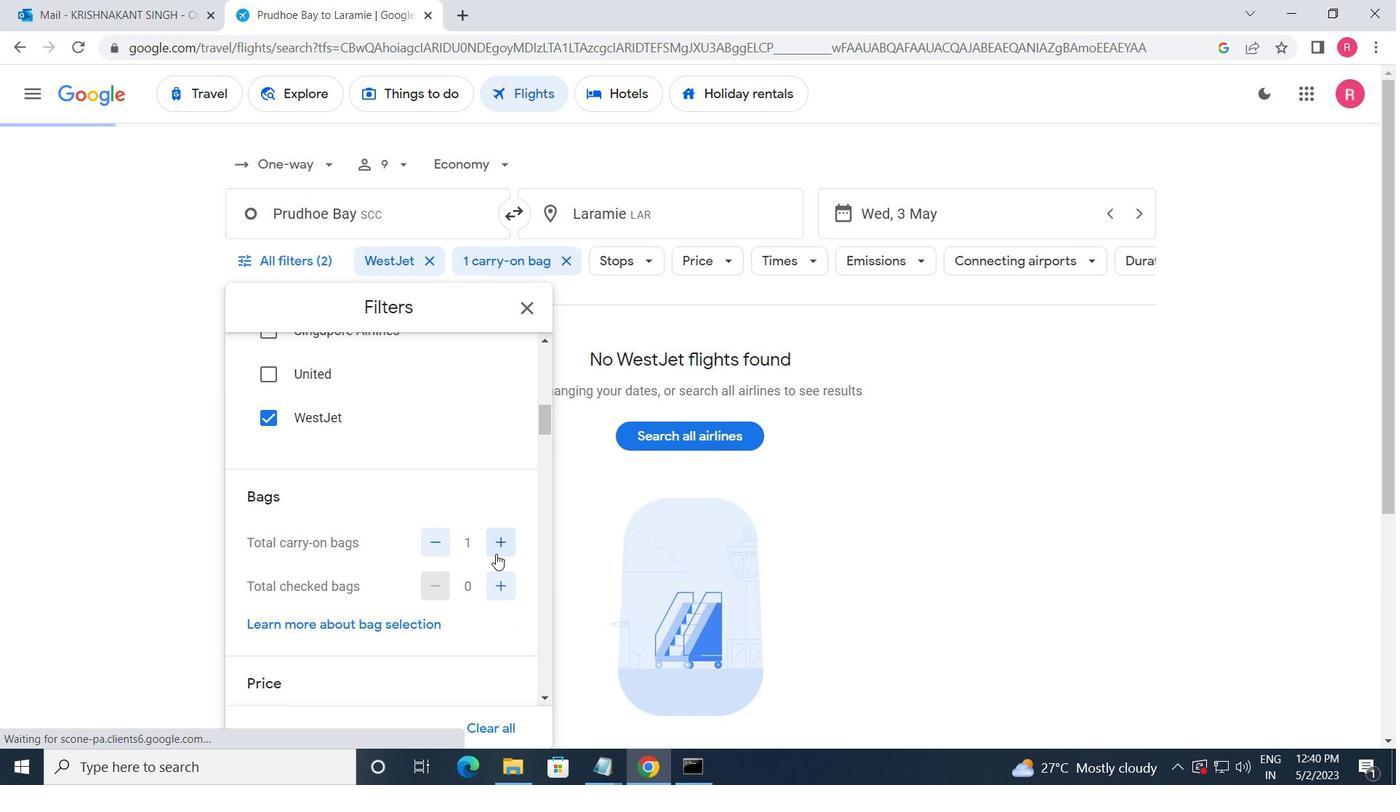 
Action: Mouse scrolled (494, 558) with delta (0, 0)
Screenshot: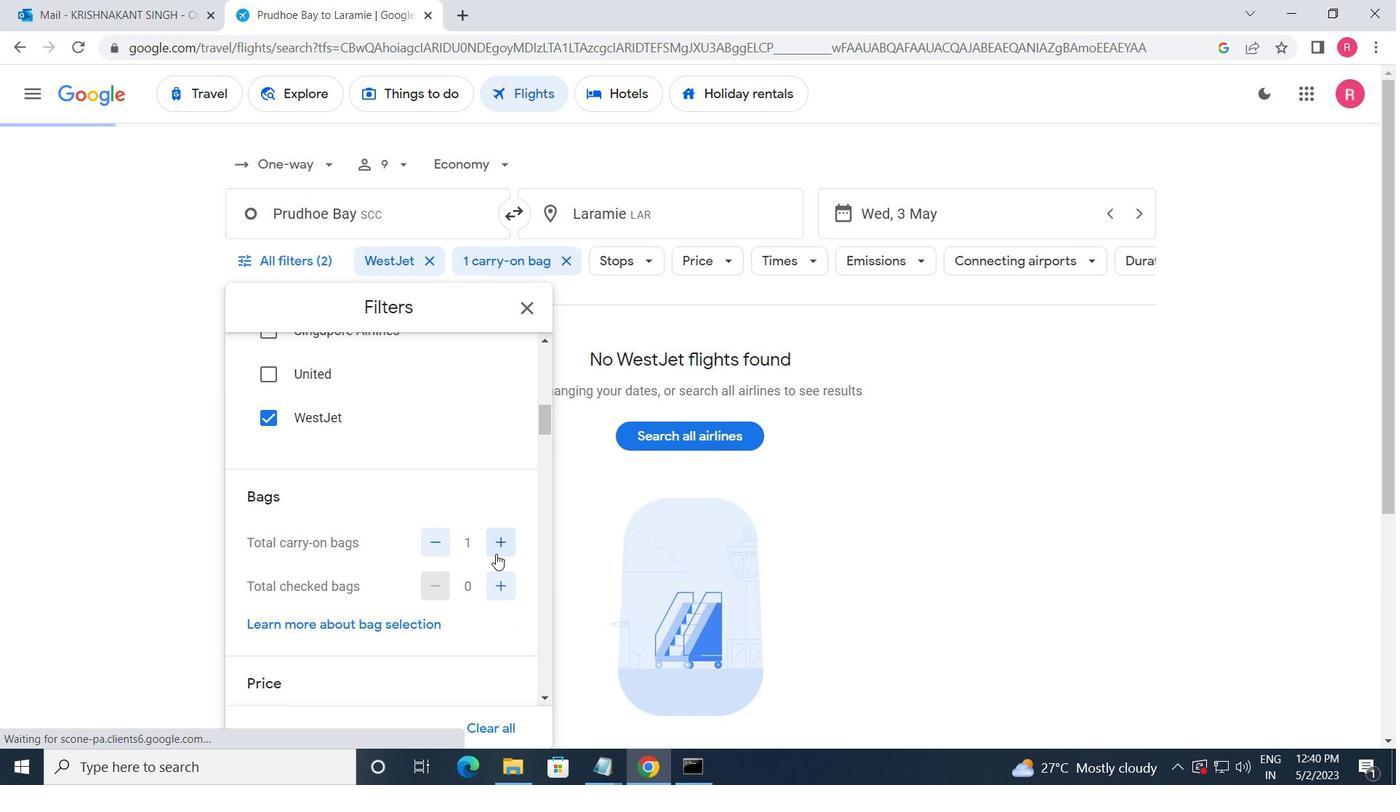 
Action: Mouse moved to (507, 576)
Screenshot: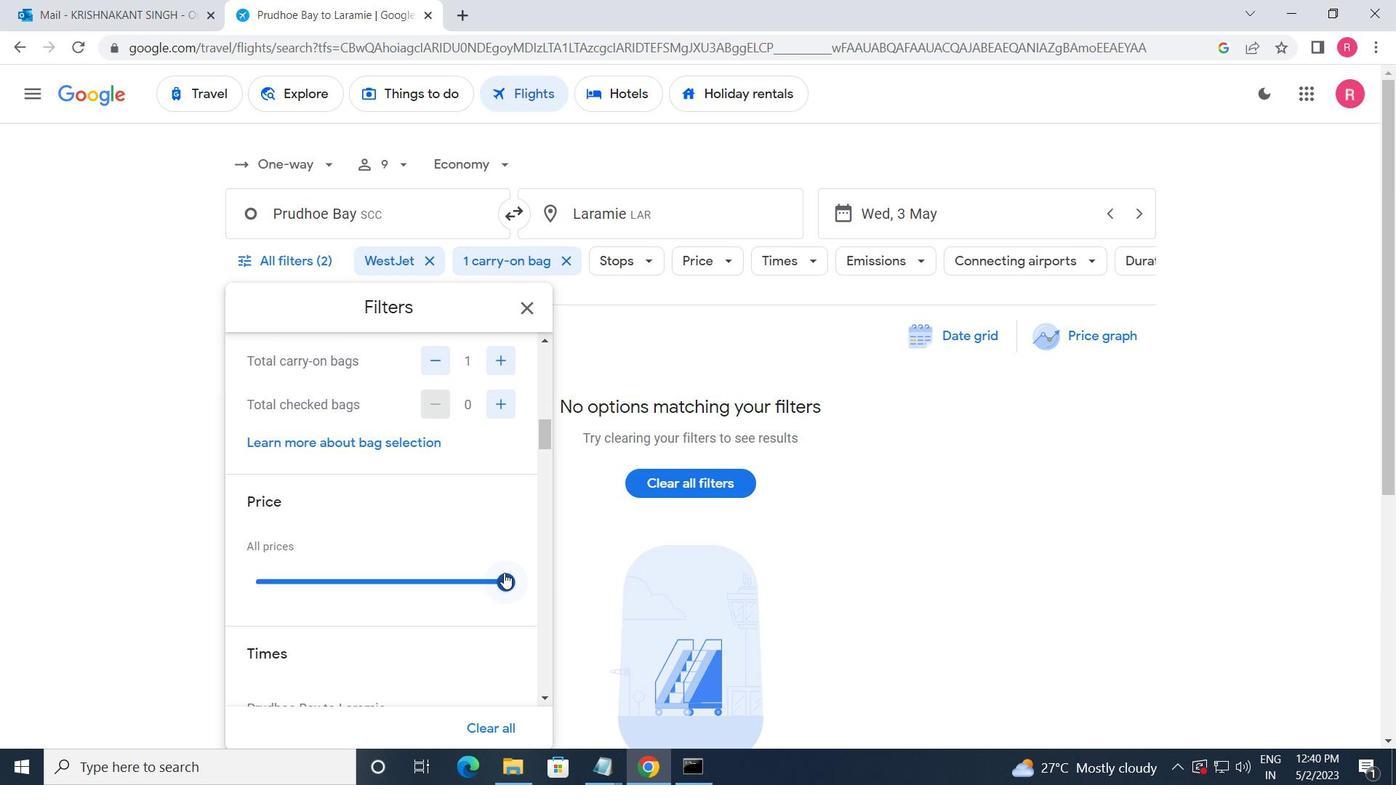 
Action: Mouse pressed left at (507, 576)
Screenshot: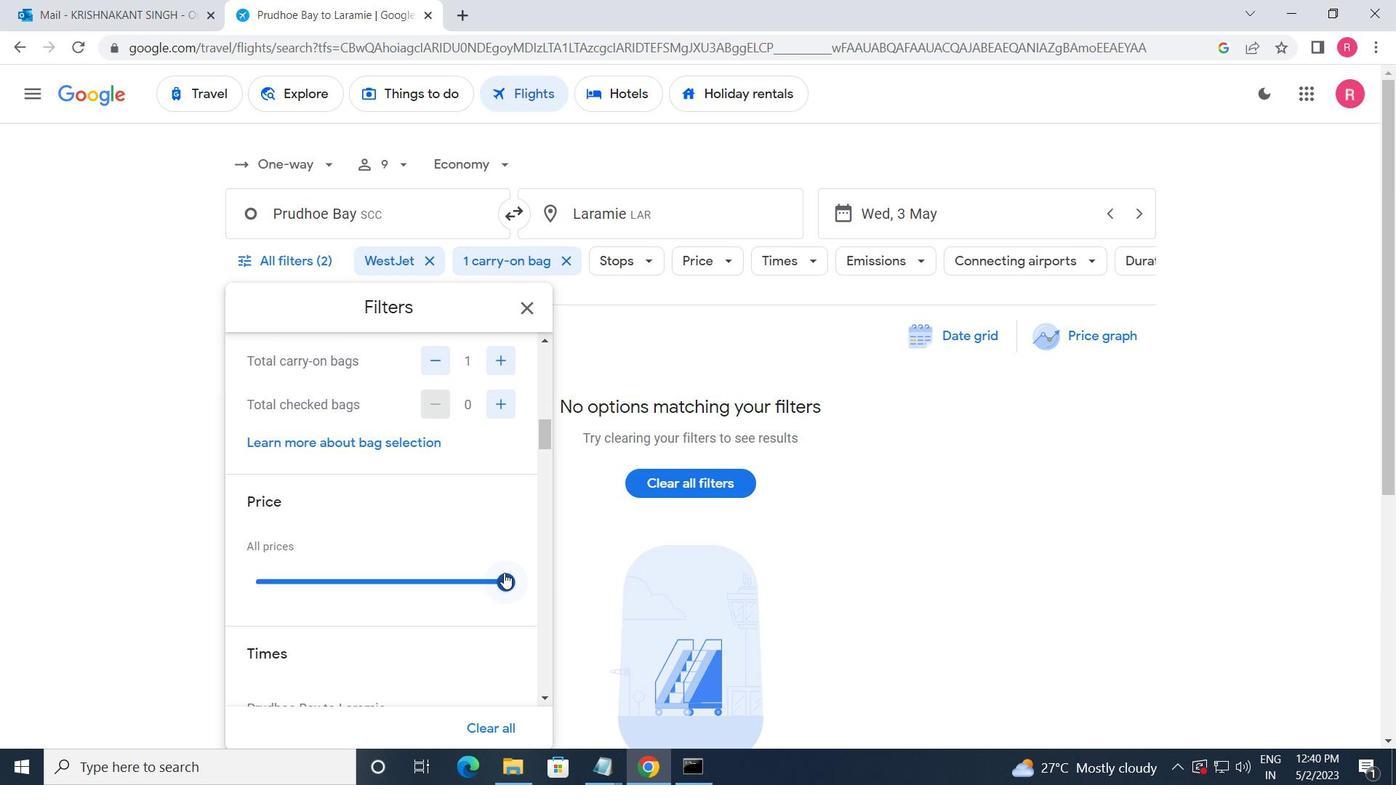 
Action: Mouse moved to (497, 579)
Screenshot: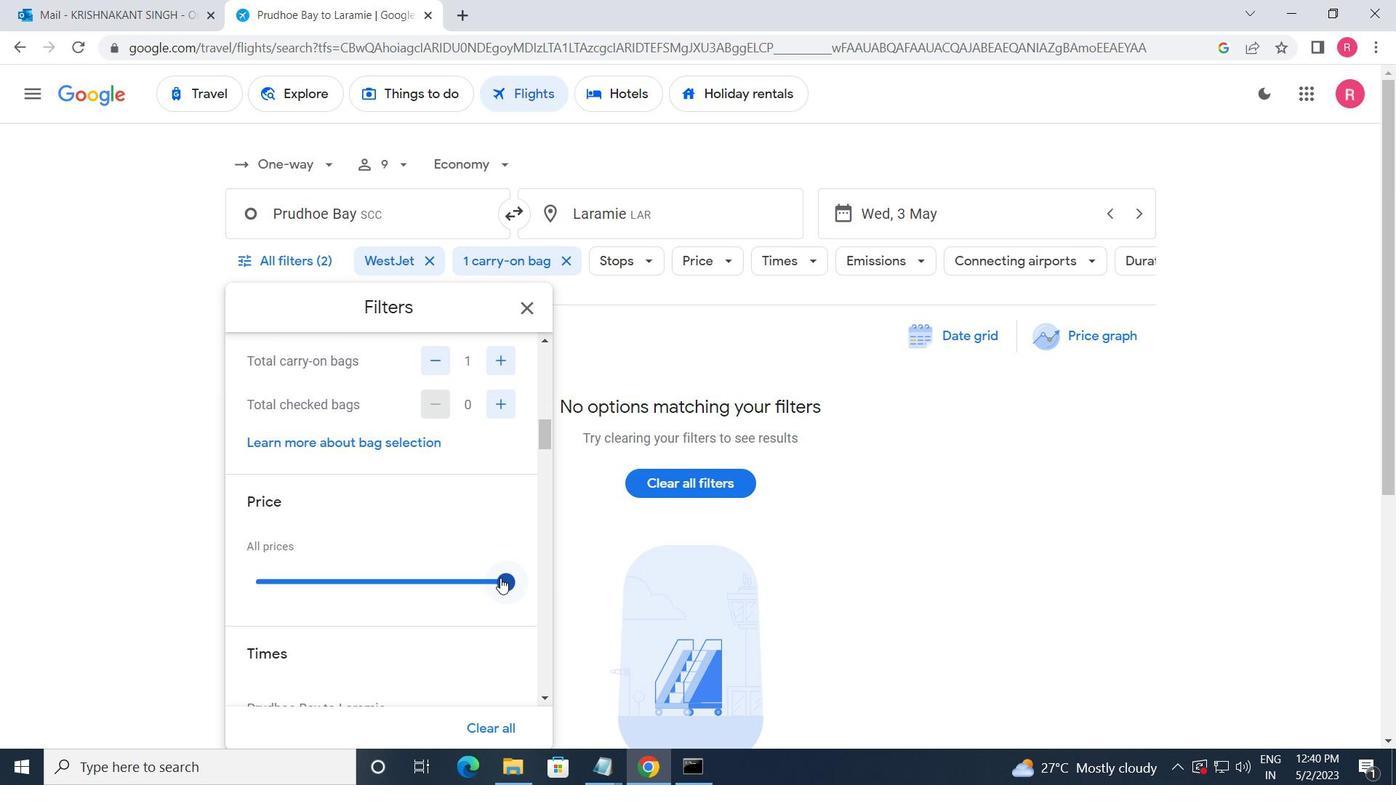 
Action: Mouse scrolled (497, 579) with delta (0, 0)
Screenshot: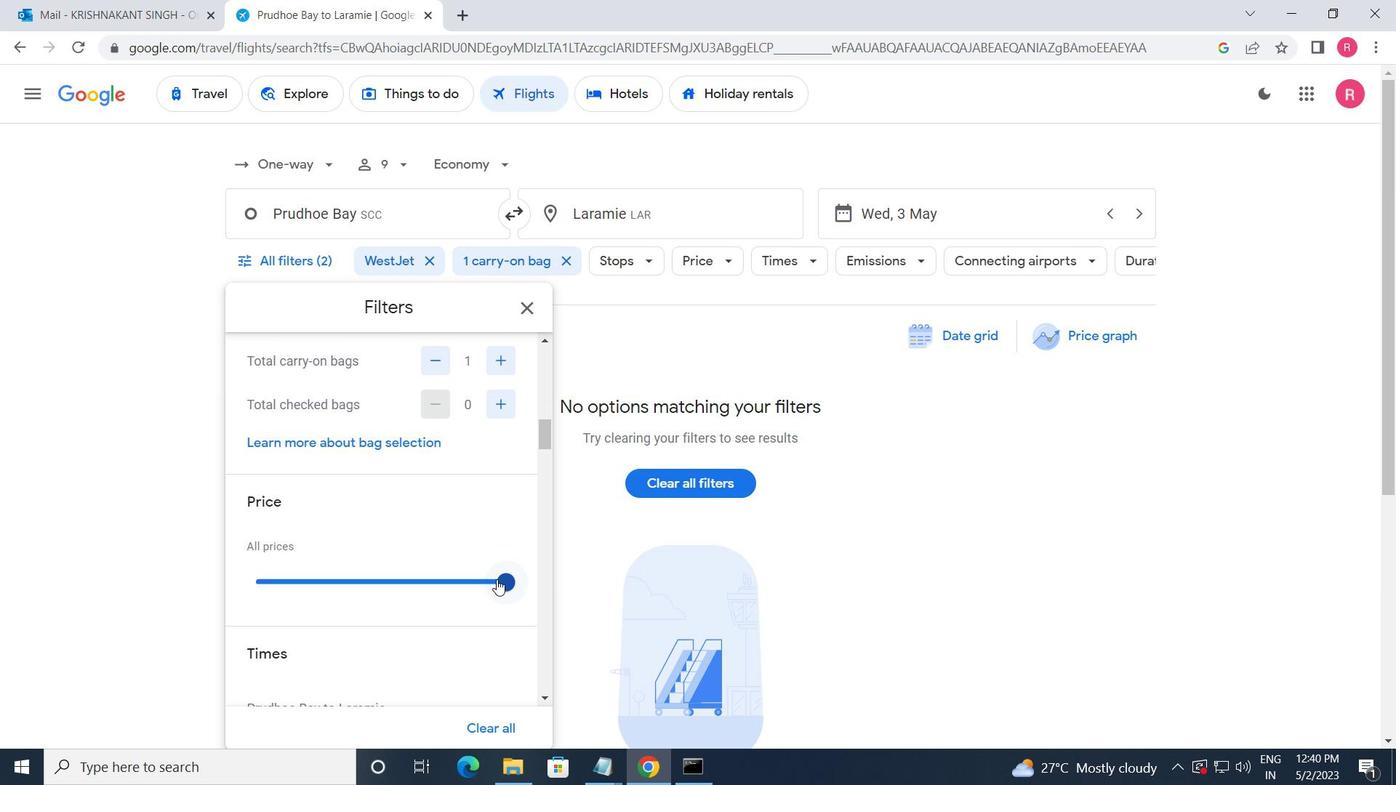 
Action: Mouse scrolled (497, 579) with delta (0, 0)
Screenshot: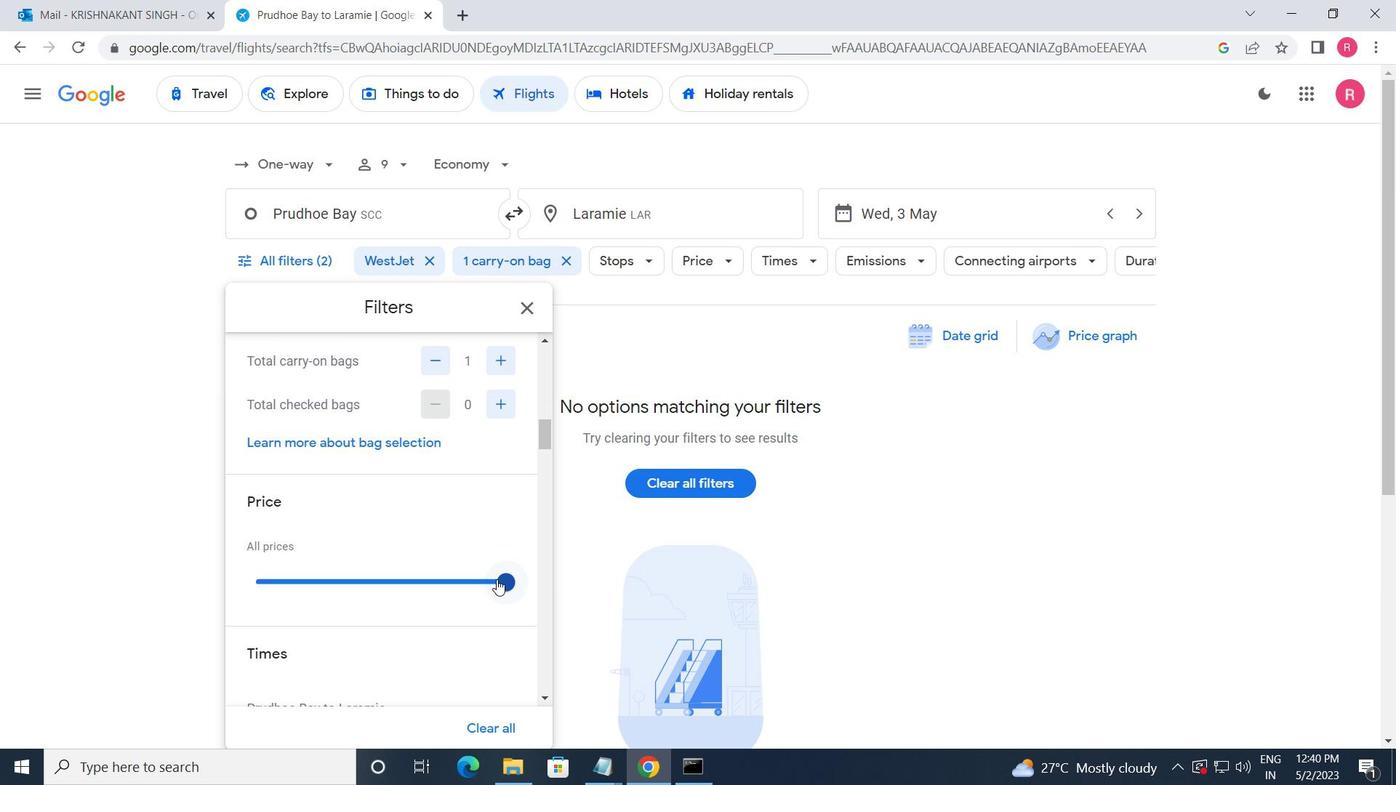 
Action: Mouse moved to (260, 613)
Screenshot: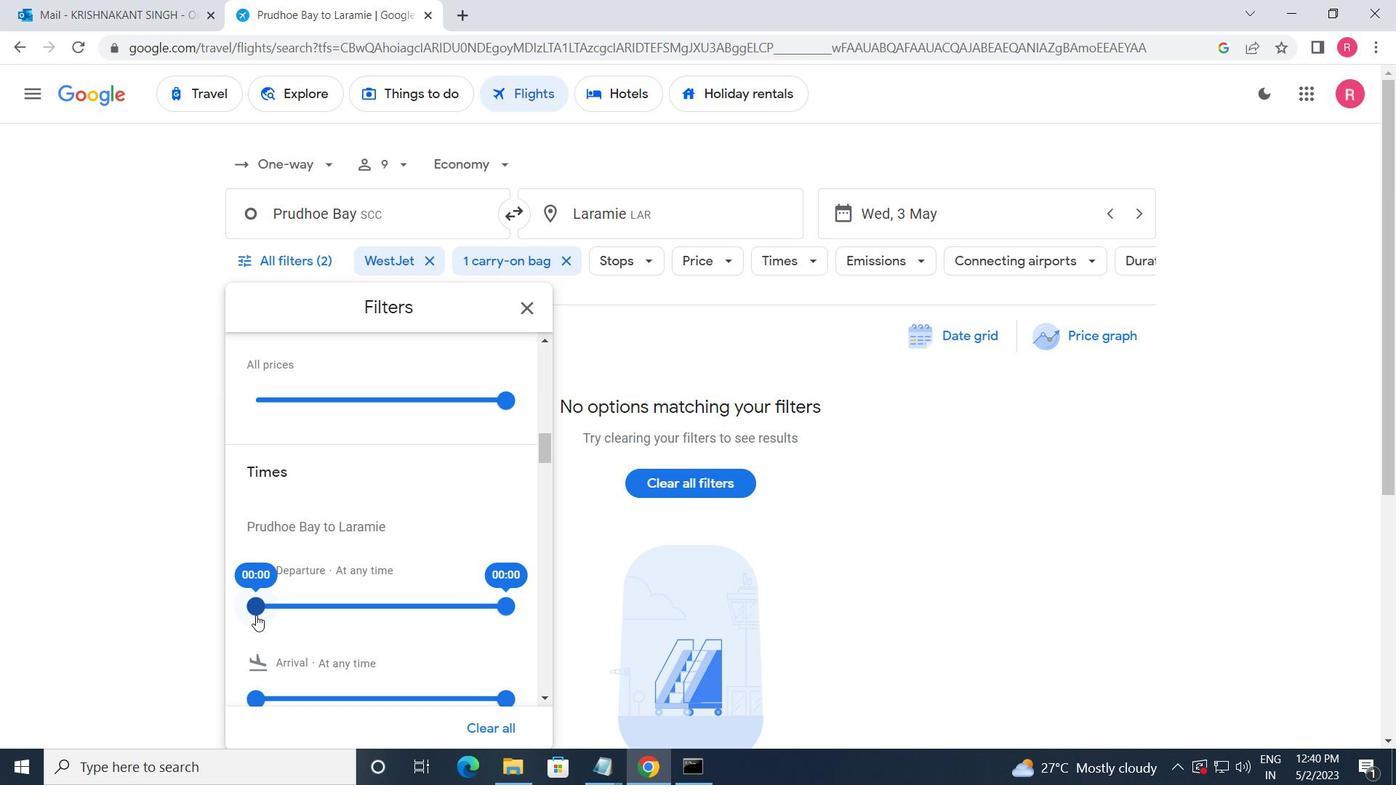 
Action: Mouse pressed left at (260, 613)
Screenshot: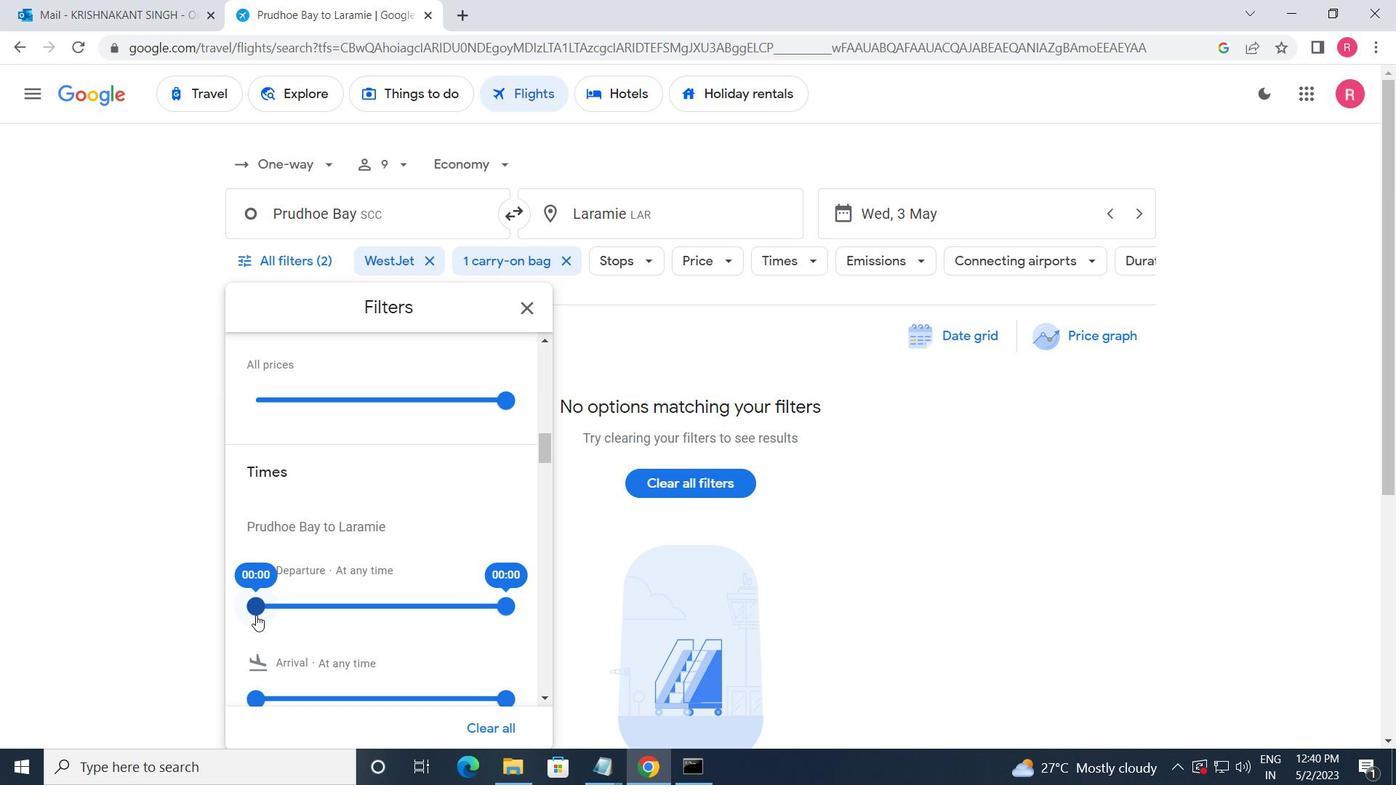 
Action: Mouse moved to (503, 608)
Screenshot: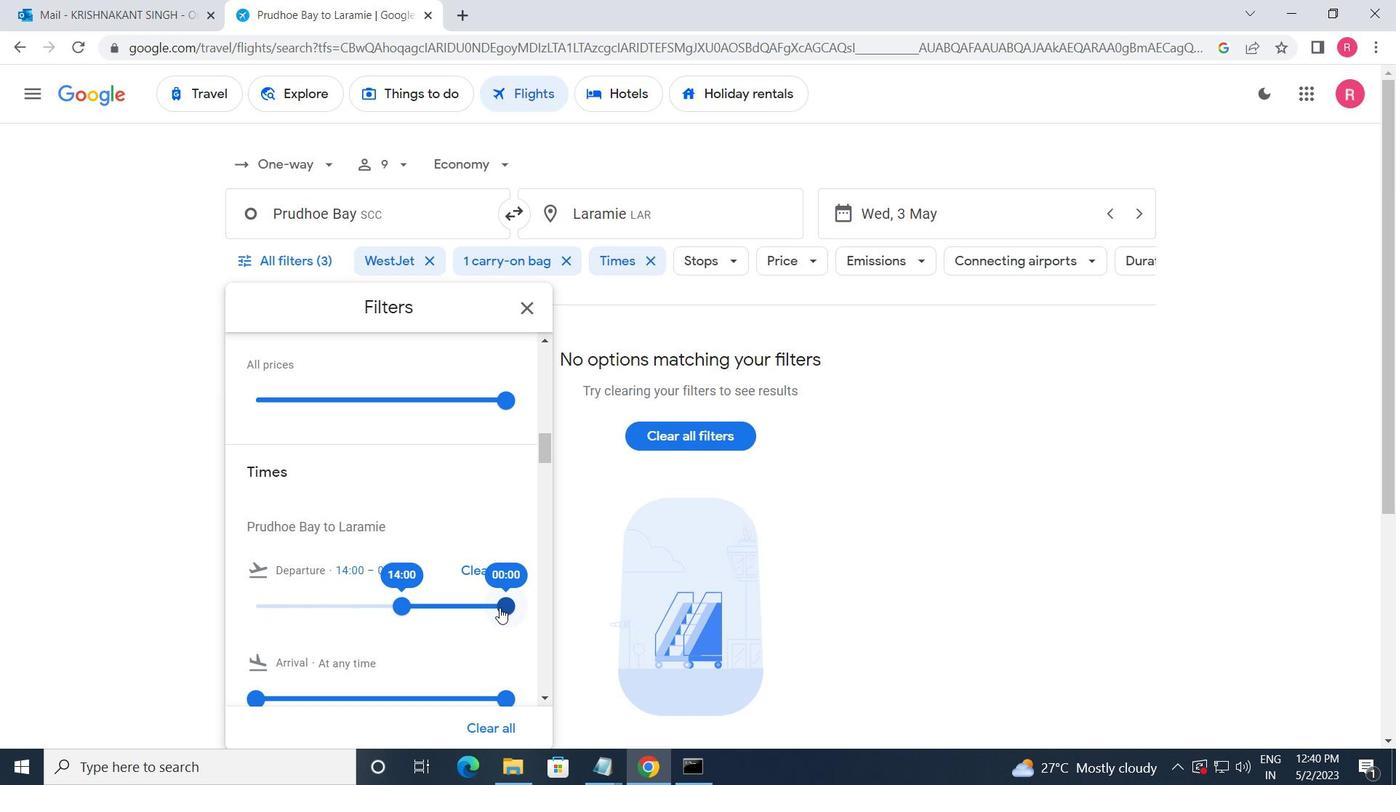 
Action: Mouse pressed left at (503, 608)
Screenshot: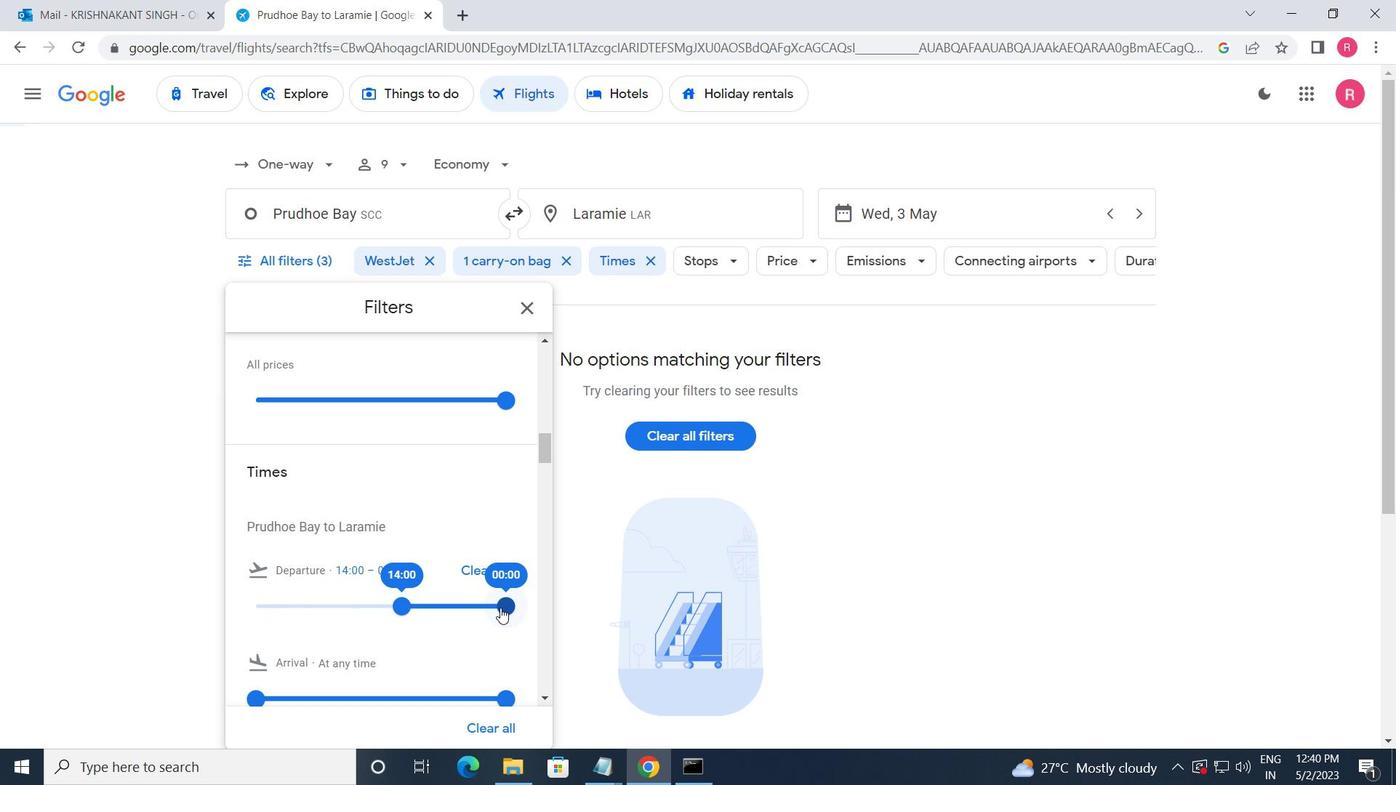 
Action: Mouse moved to (528, 315)
Screenshot: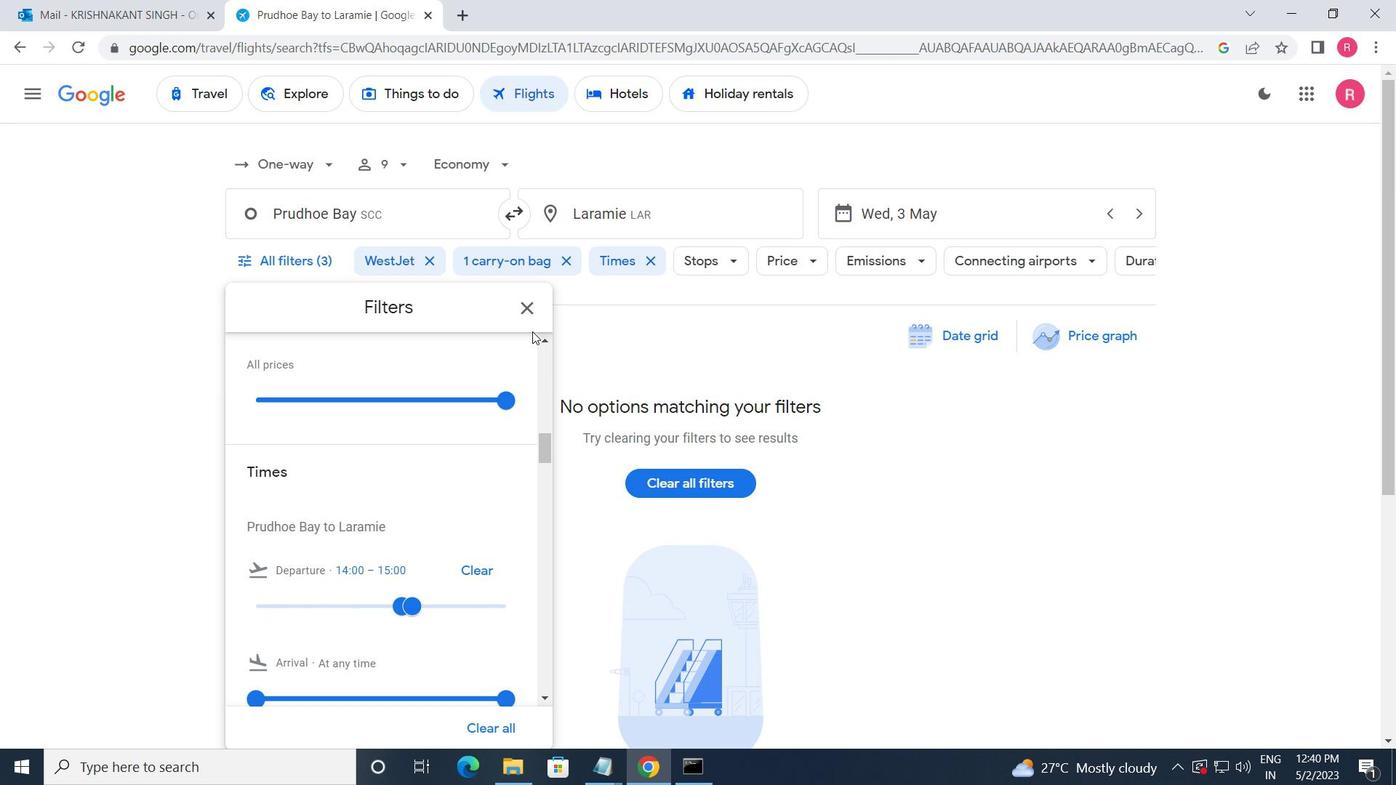 
Action: Mouse pressed left at (528, 315)
Screenshot: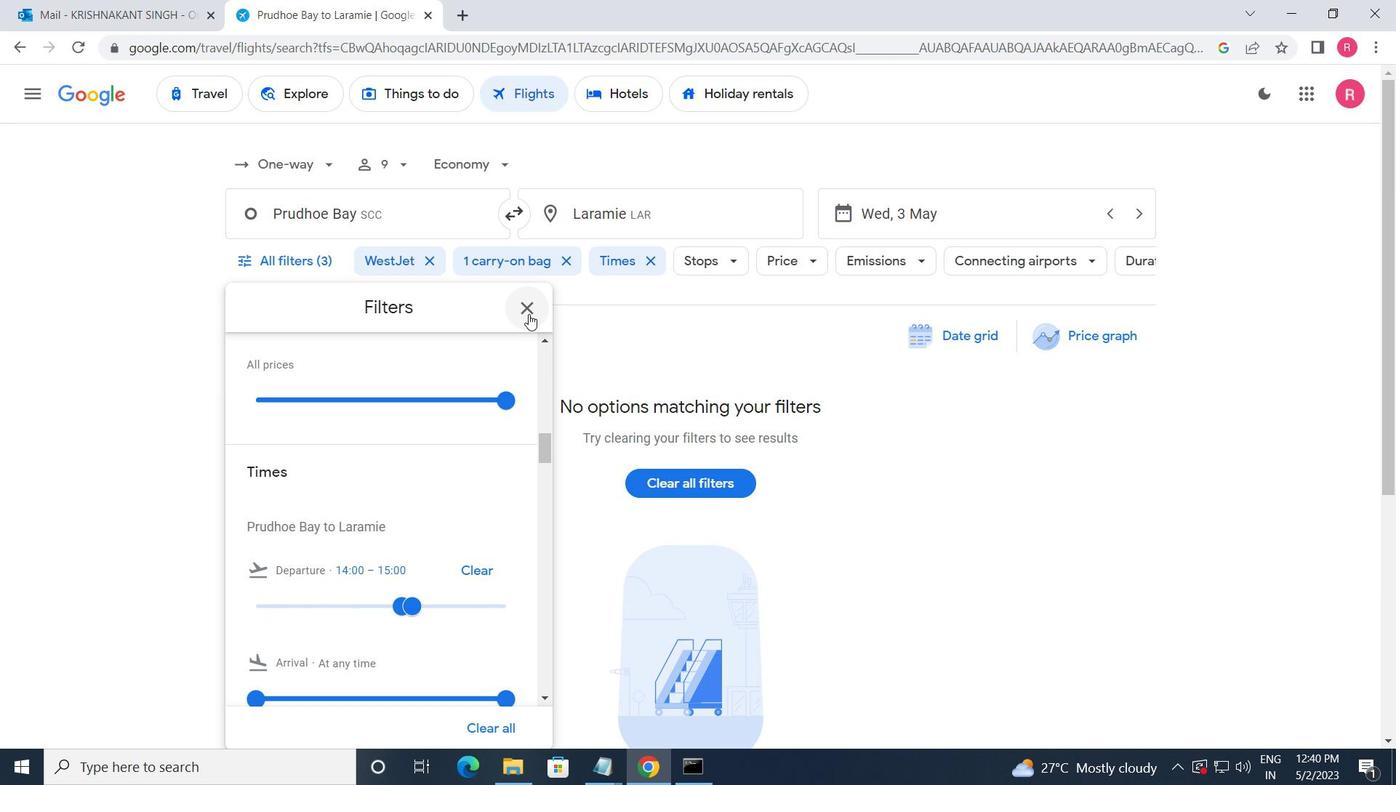 
Action: Mouse moved to (541, 387)
Screenshot: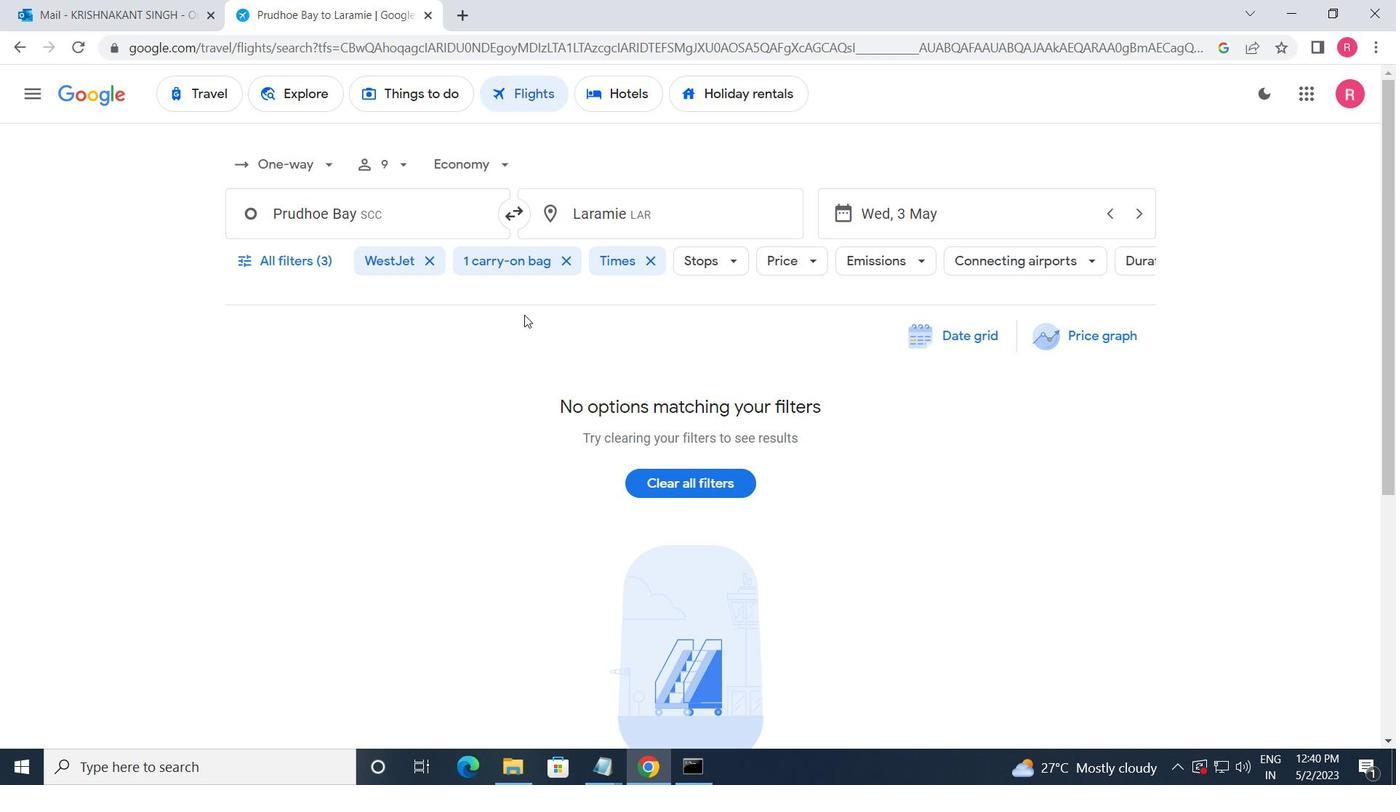 
